 Task: Look for space in Marki, Poland from 5th July, 2023 to 10th July, 2023 for 4 adults in price range Rs.9000 to Rs.14000. Place can be entire place with 2 bedrooms having 4 beds and 2 bathrooms. Property type can be house, flat, guest house. Booking option can be shelf check-in. Required host language is English.
Action: Mouse moved to (561, 131)
Screenshot: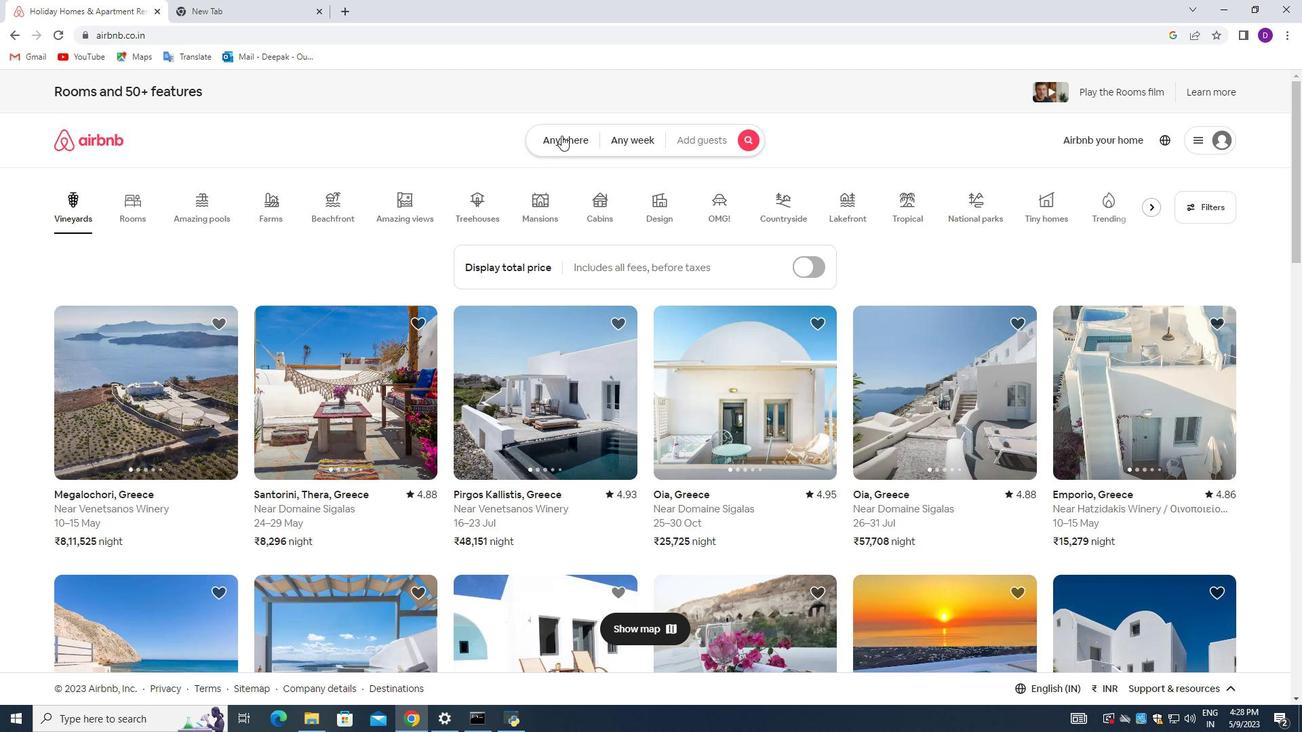 
Action: Mouse pressed left at (561, 131)
Screenshot: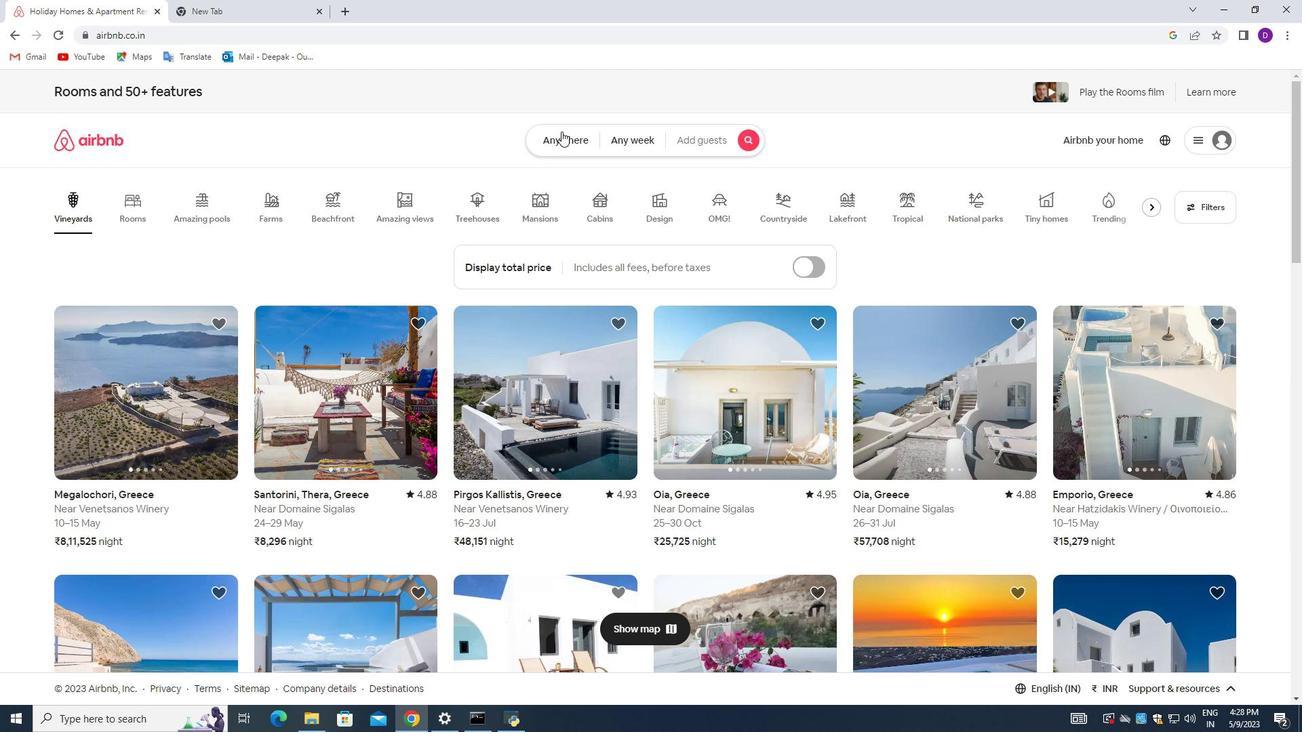 
Action: Mouse moved to (426, 196)
Screenshot: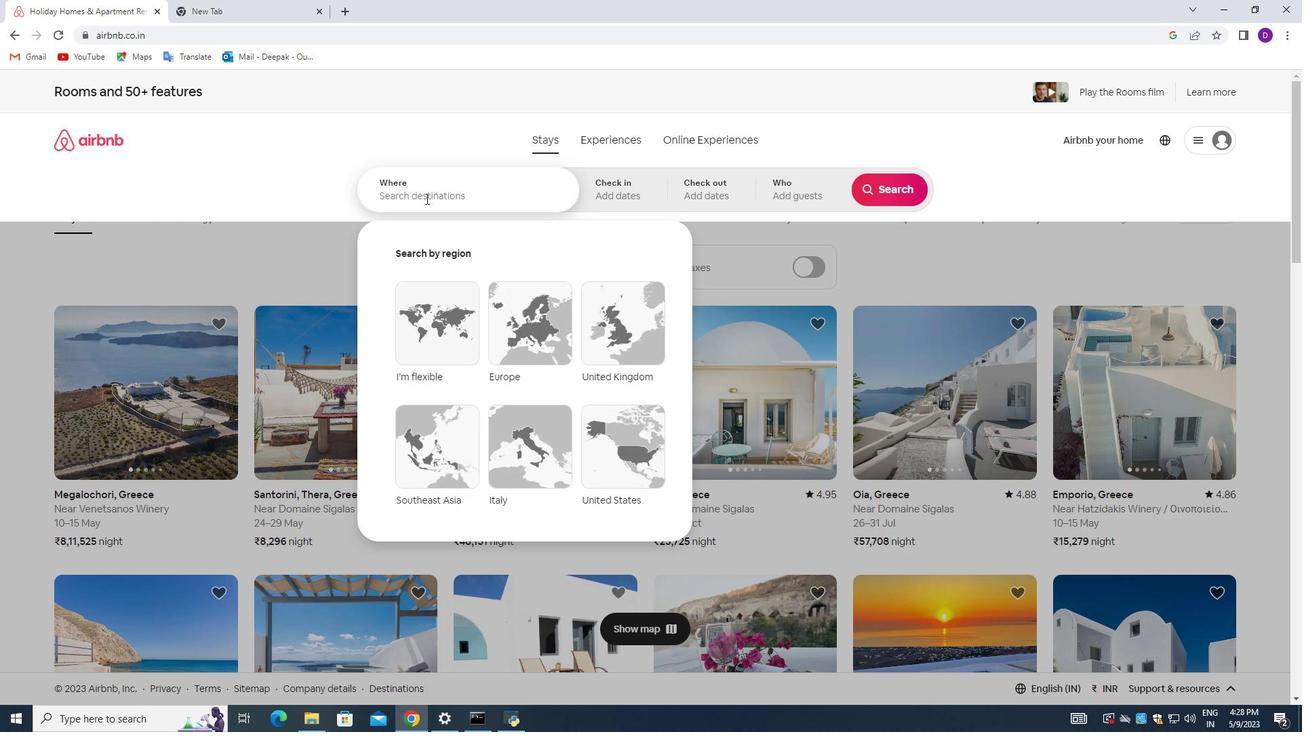 
Action: Mouse pressed left at (426, 196)
Screenshot: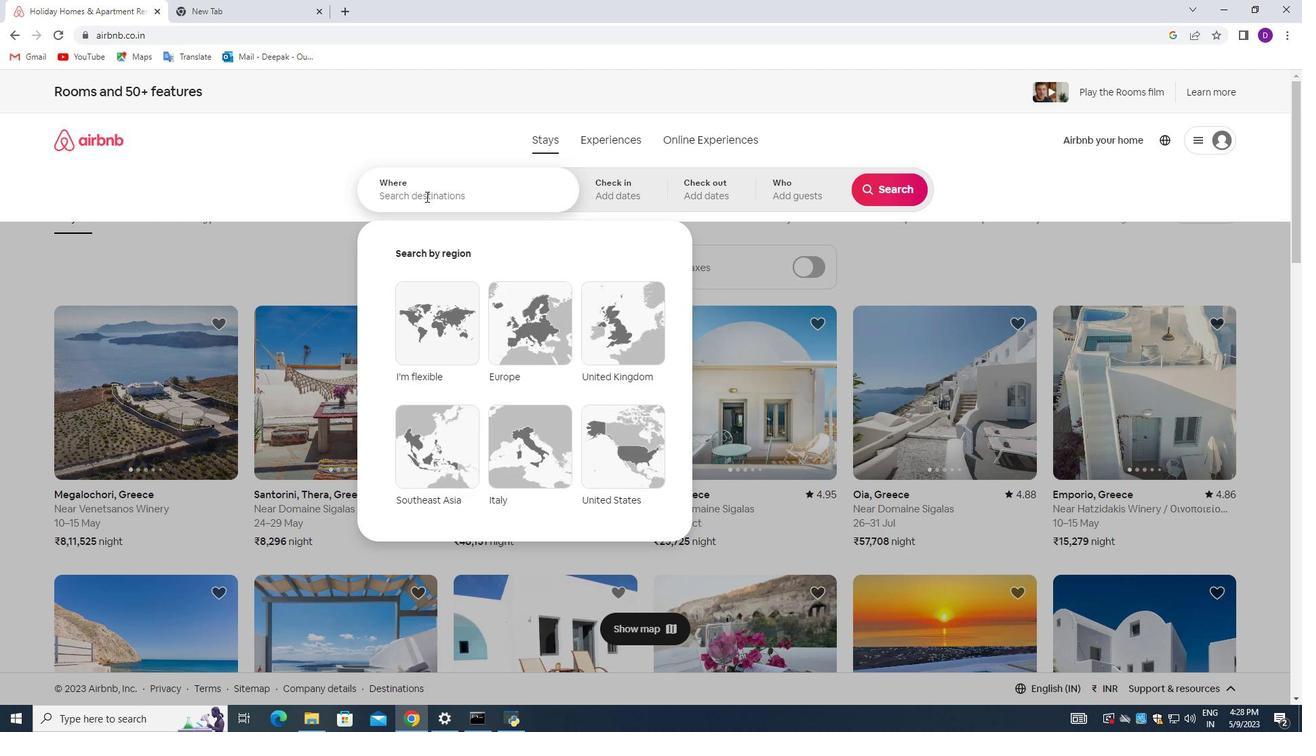 
Action: Key pressed <Key.shift>Marki,<Key.shift><Key.shift><Key.shift><Key.shift><Key.shift><Key.shift>Poland<Key.enter>
Screenshot: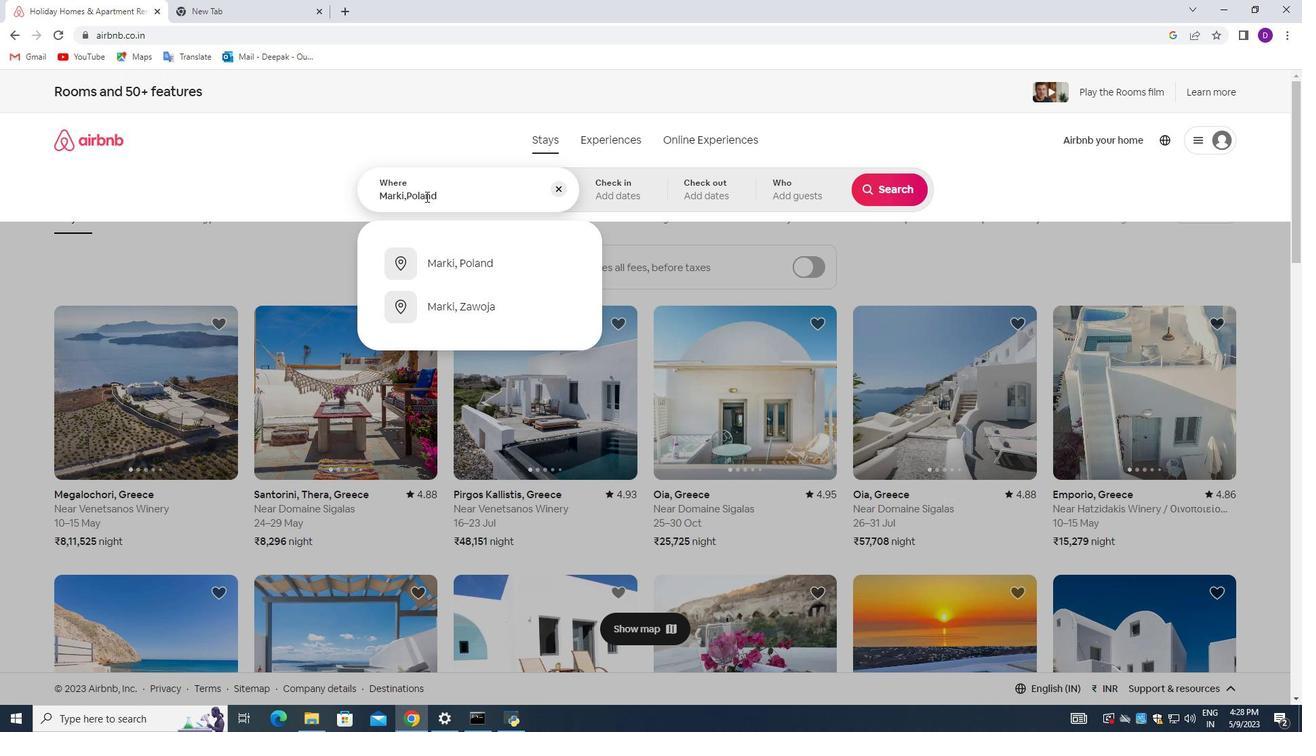 
Action: Mouse moved to (886, 295)
Screenshot: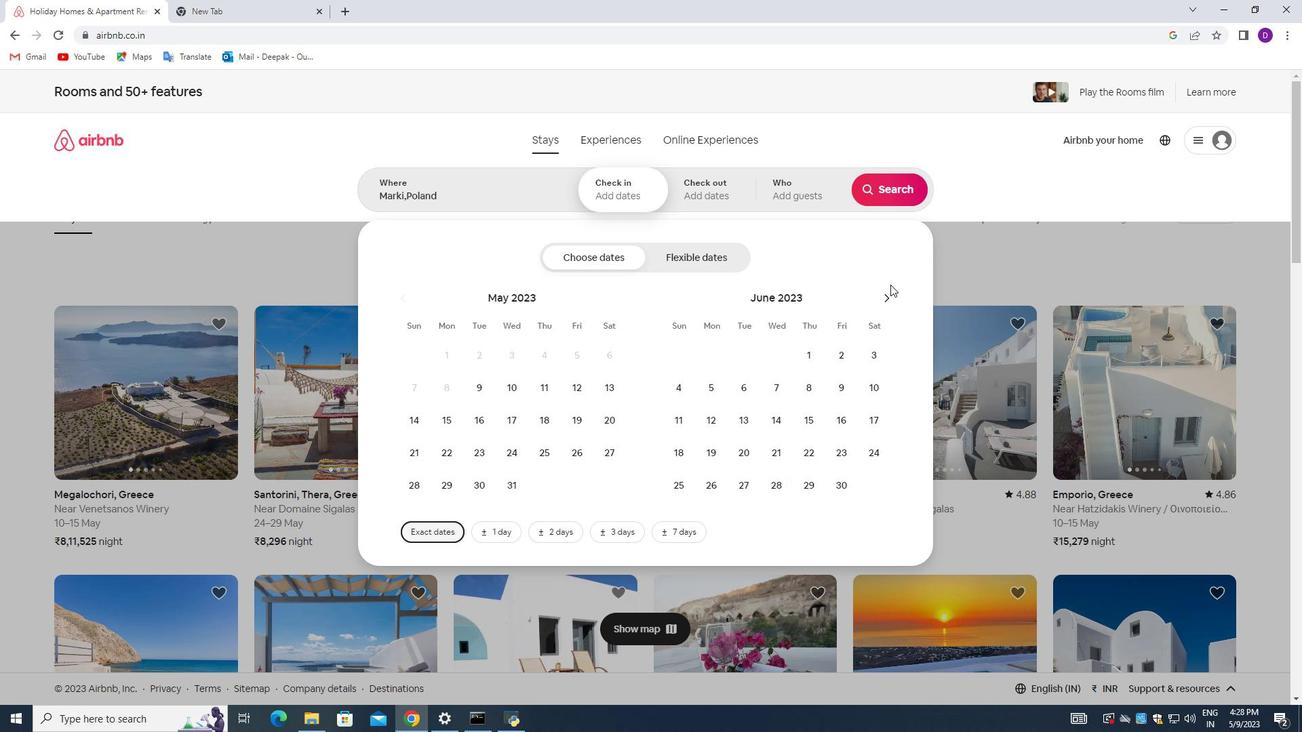 
Action: Mouse pressed left at (886, 295)
Screenshot: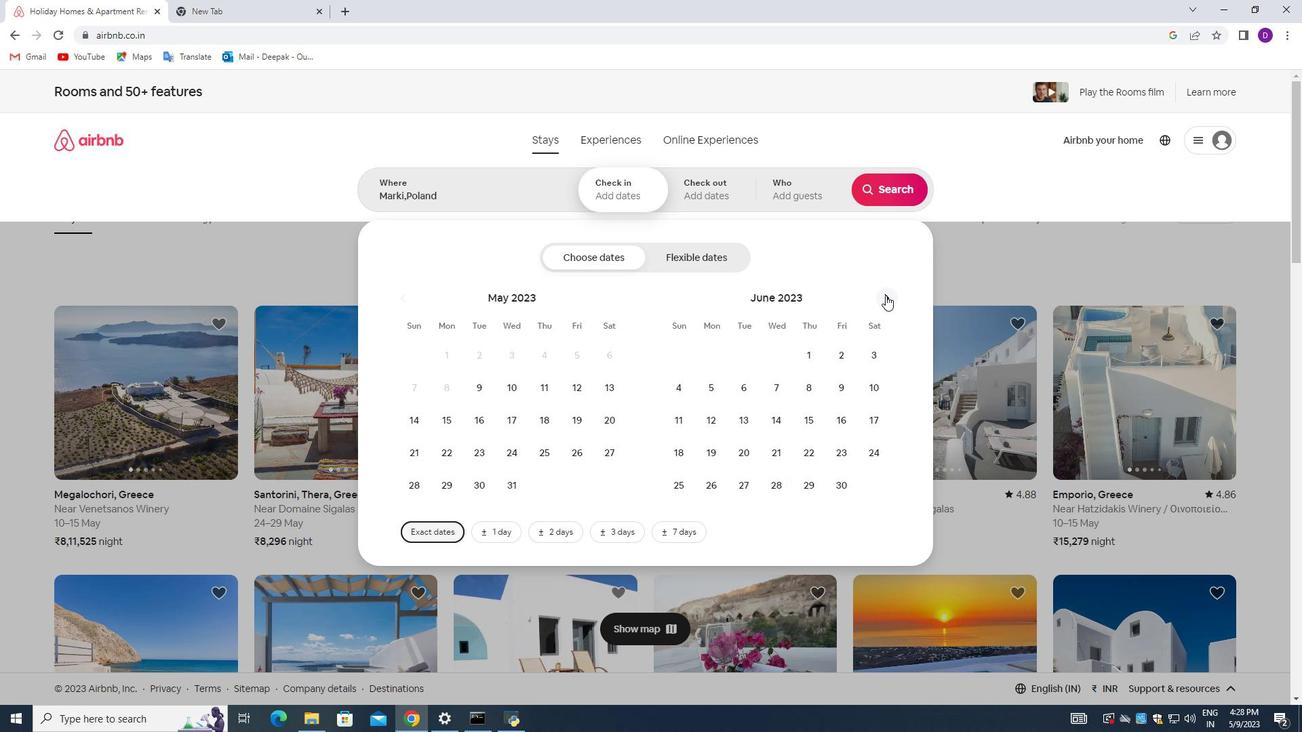 
Action: Mouse moved to (769, 384)
Screenshot: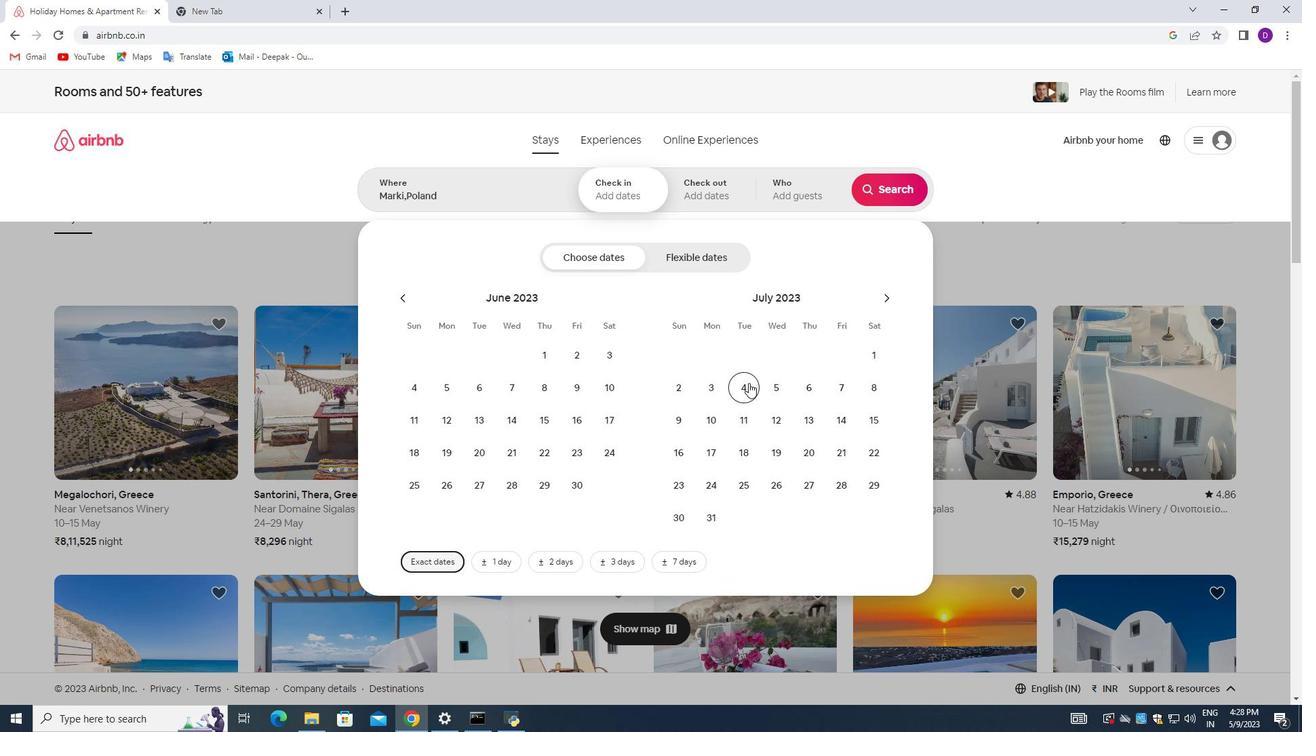 
Action: Mouse pressed left at (769, 384)
Screenshot: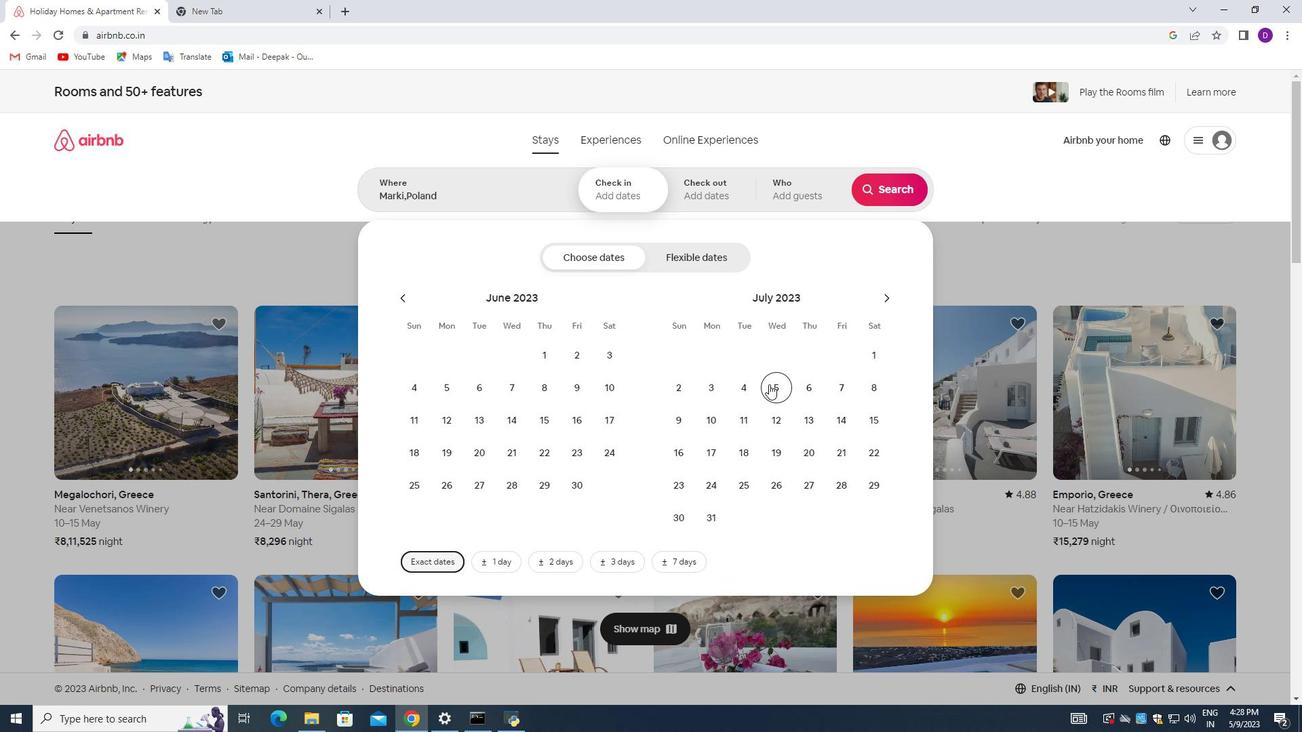 
Action: Mouse moved to (704, 427)
Screenshot: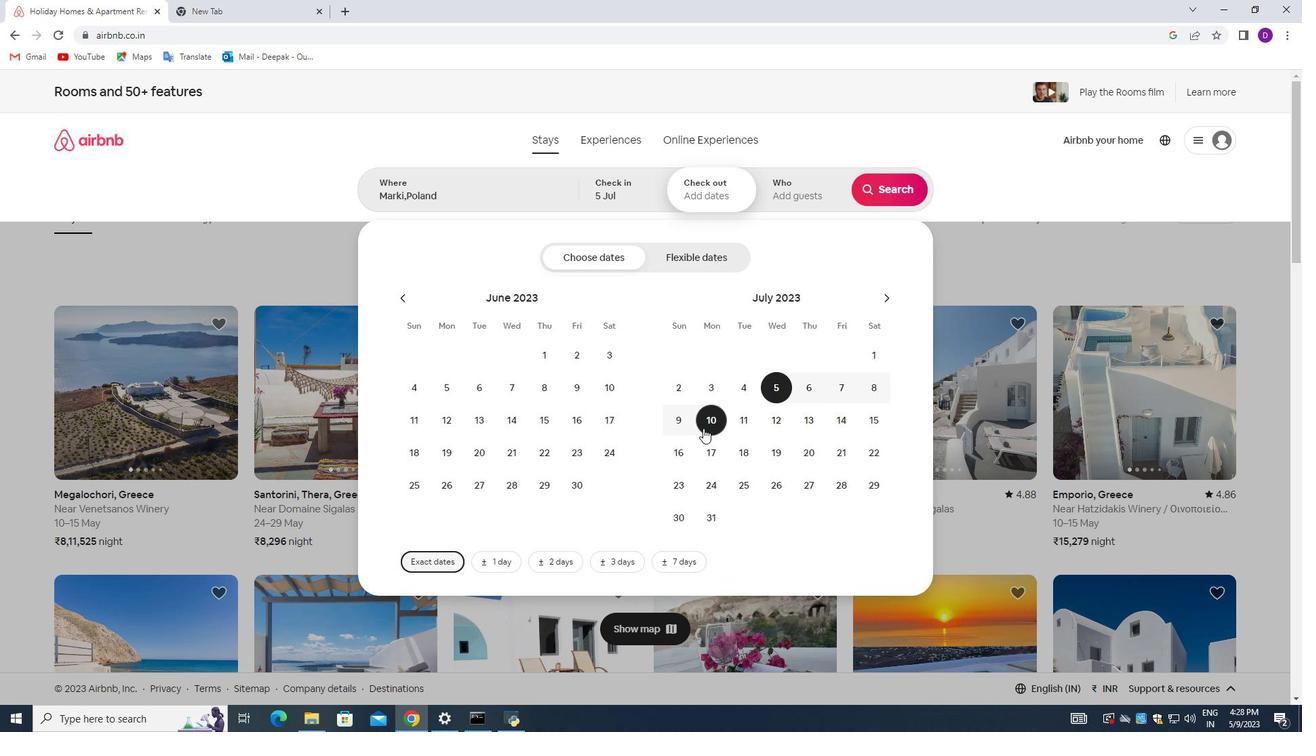 
Action: Mouse pressed left at (704, 427)
Screenshot: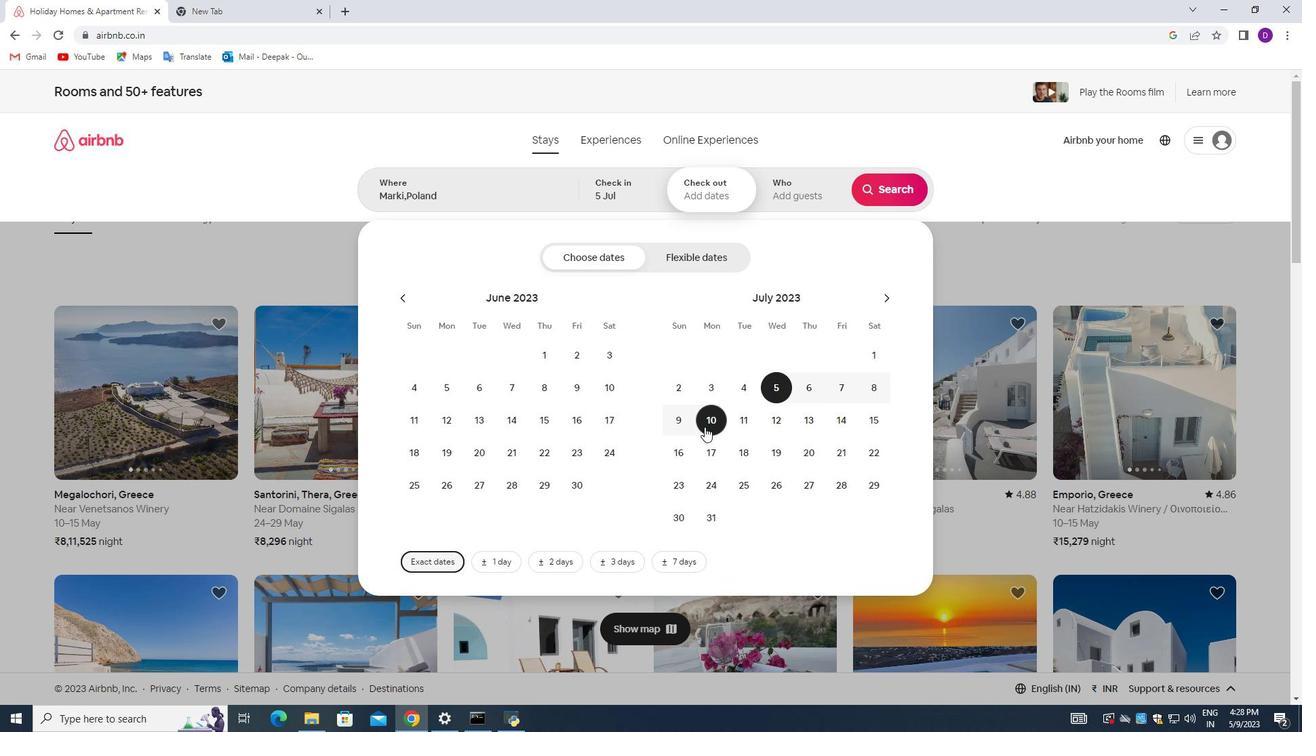 
Action: Mouse moved to (783, 196)
Screenshot: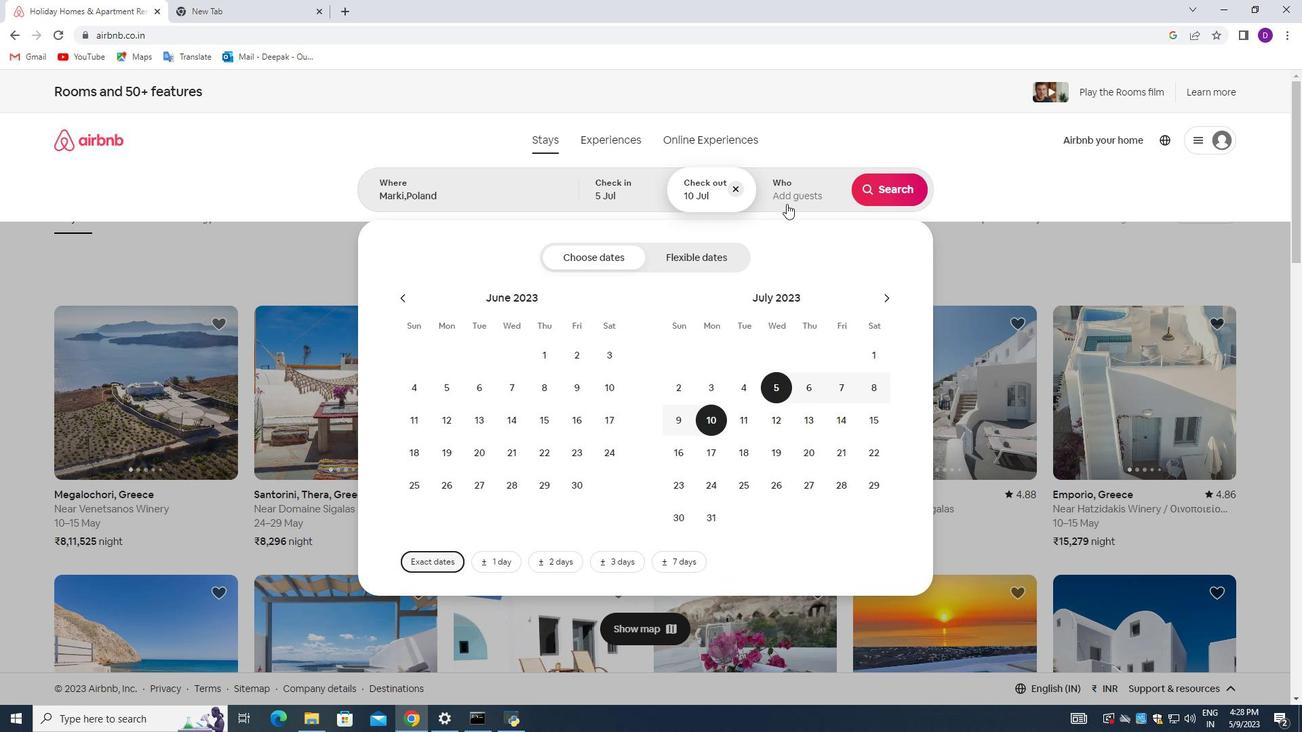 
Action: Mouse pressed left at (783, 196)
Screenshot: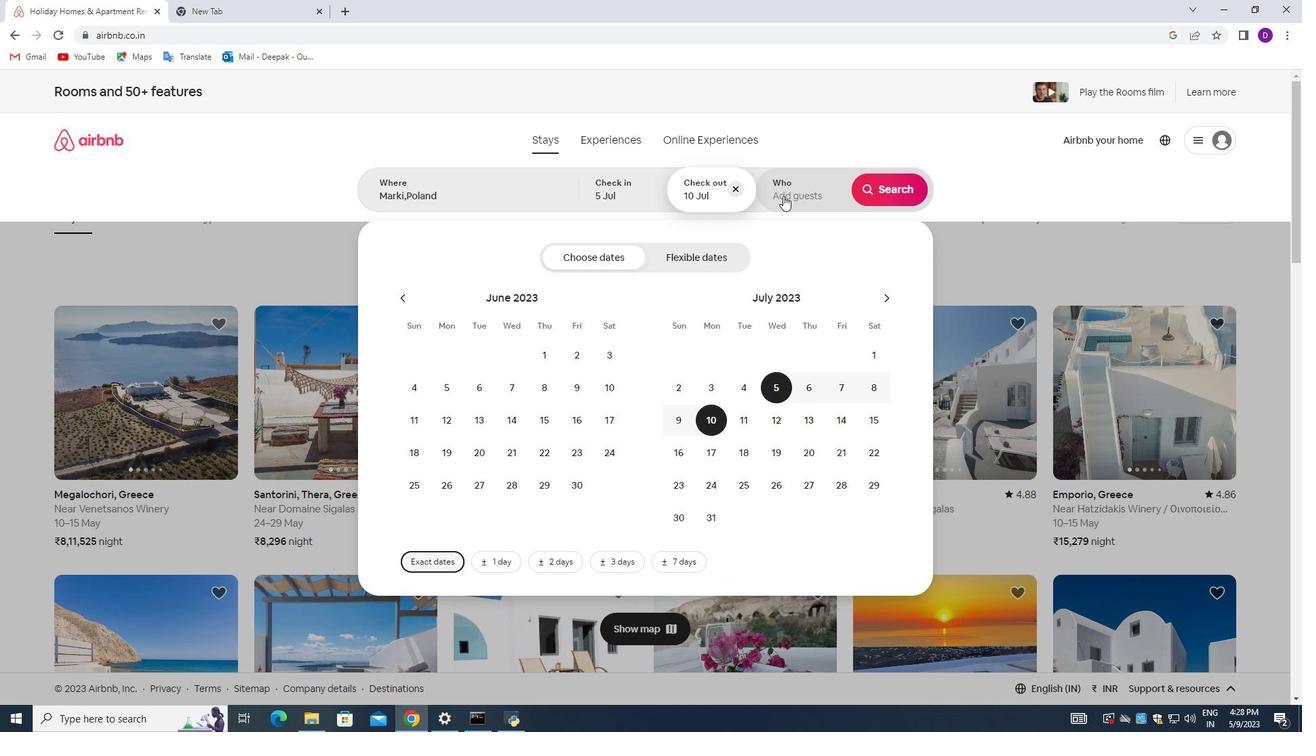 
Action: Mouse moved to (897, 257)
Screenshot: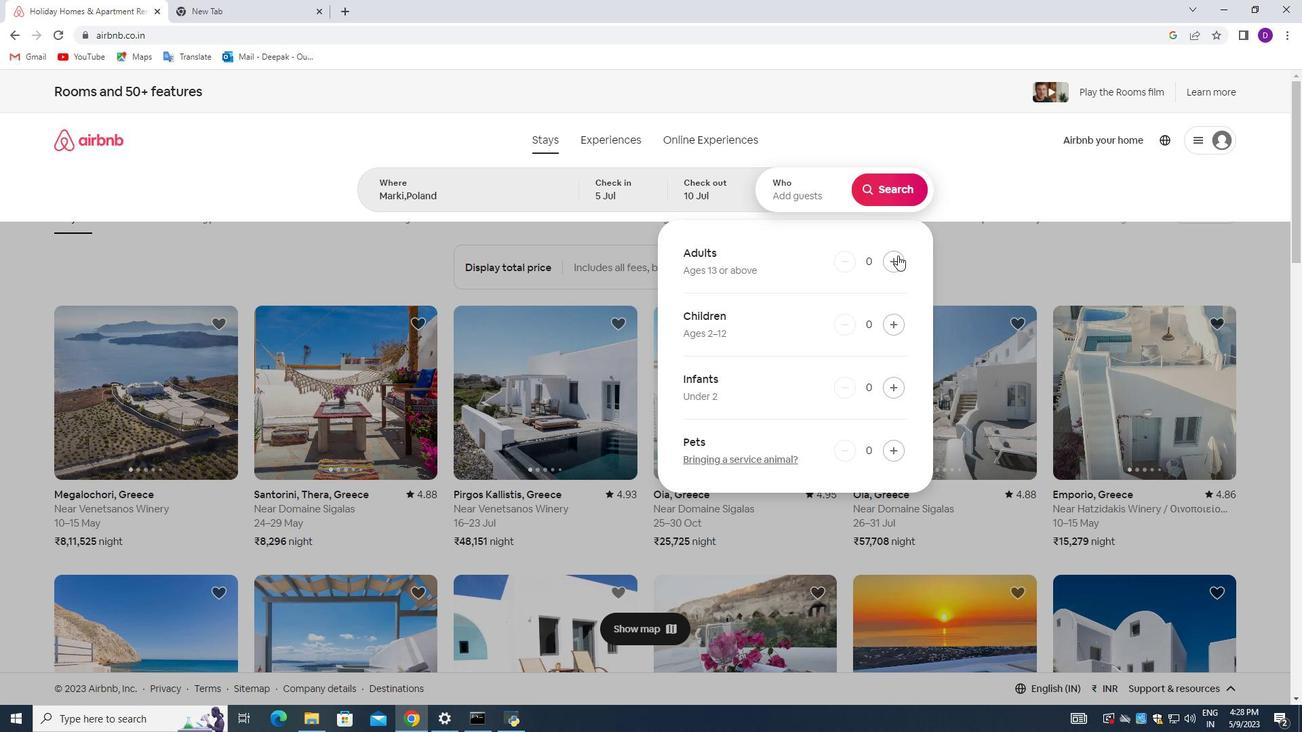
Action: Mouse pressed left at (897, 257)
Screenshot: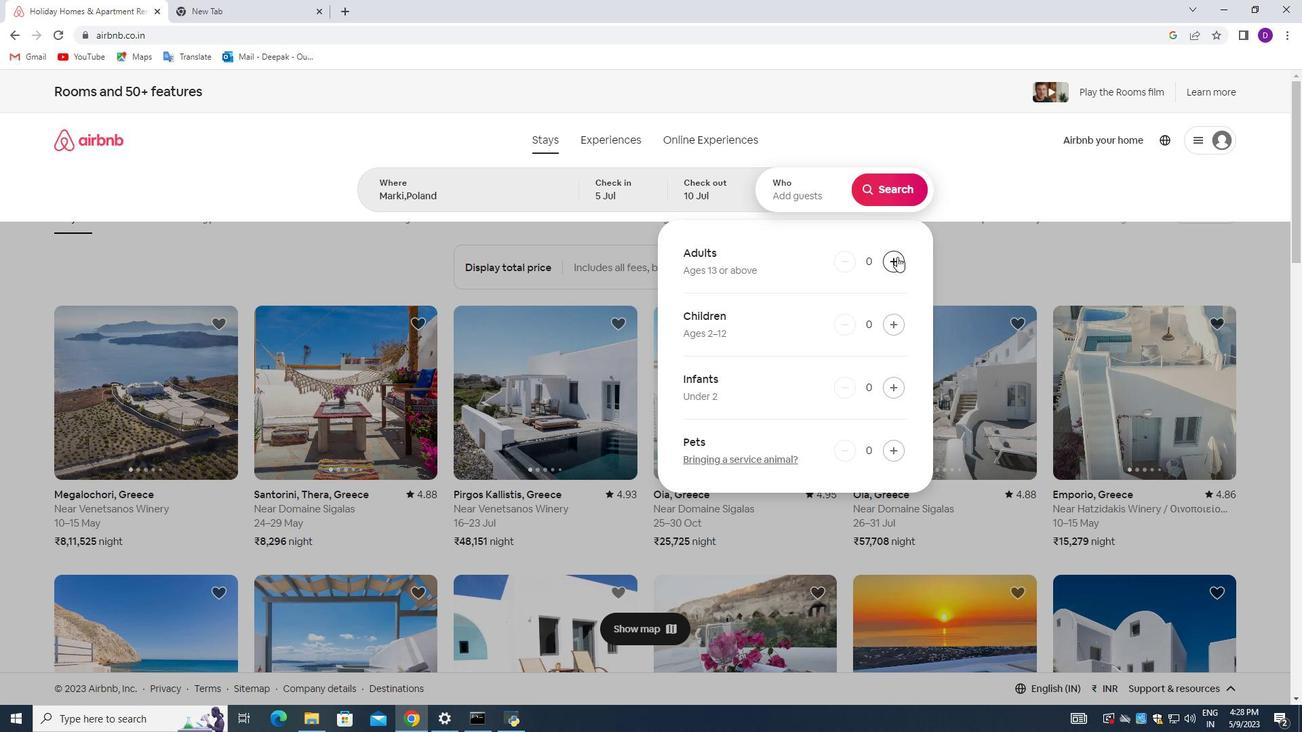 
Action: Mouse pressed left at (897, 257)
Screenshot: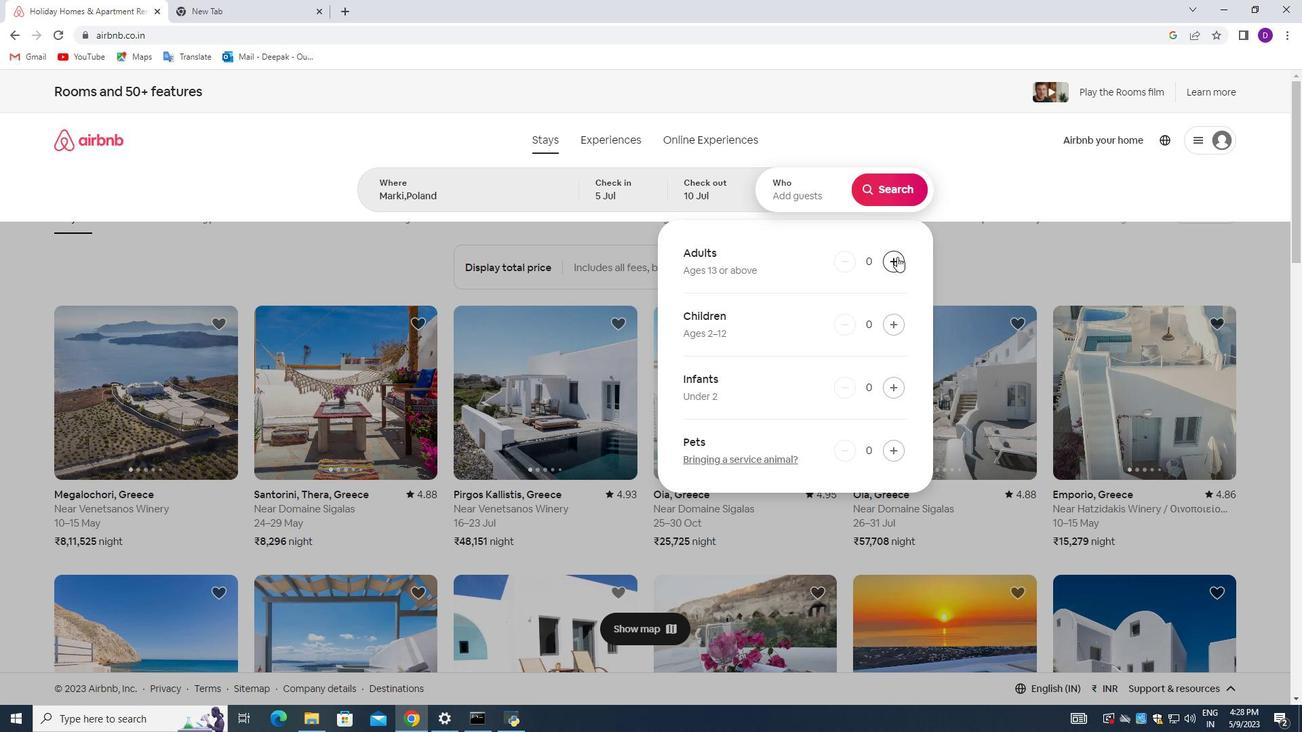 
Action: Mouse pressed left at (897, 257)
Screenshot: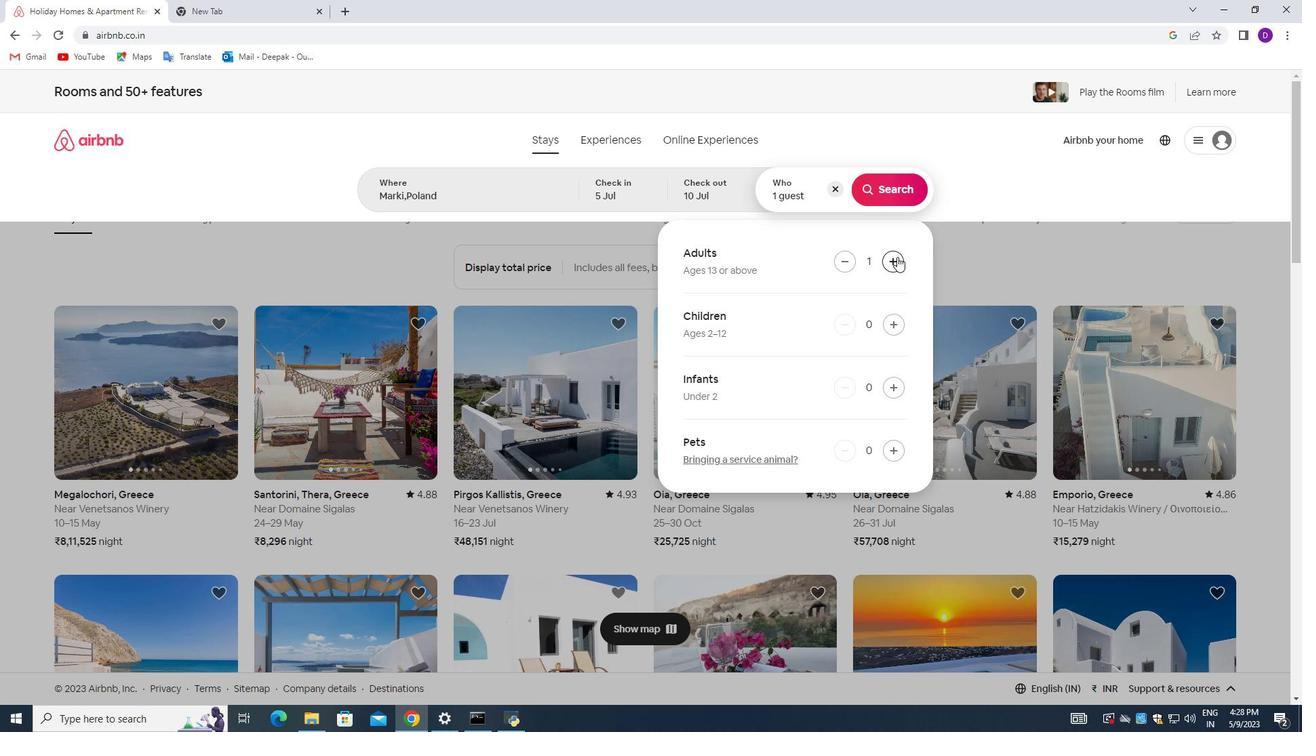 
Action: Mouse pressed left at (897, 257)
Screenshot: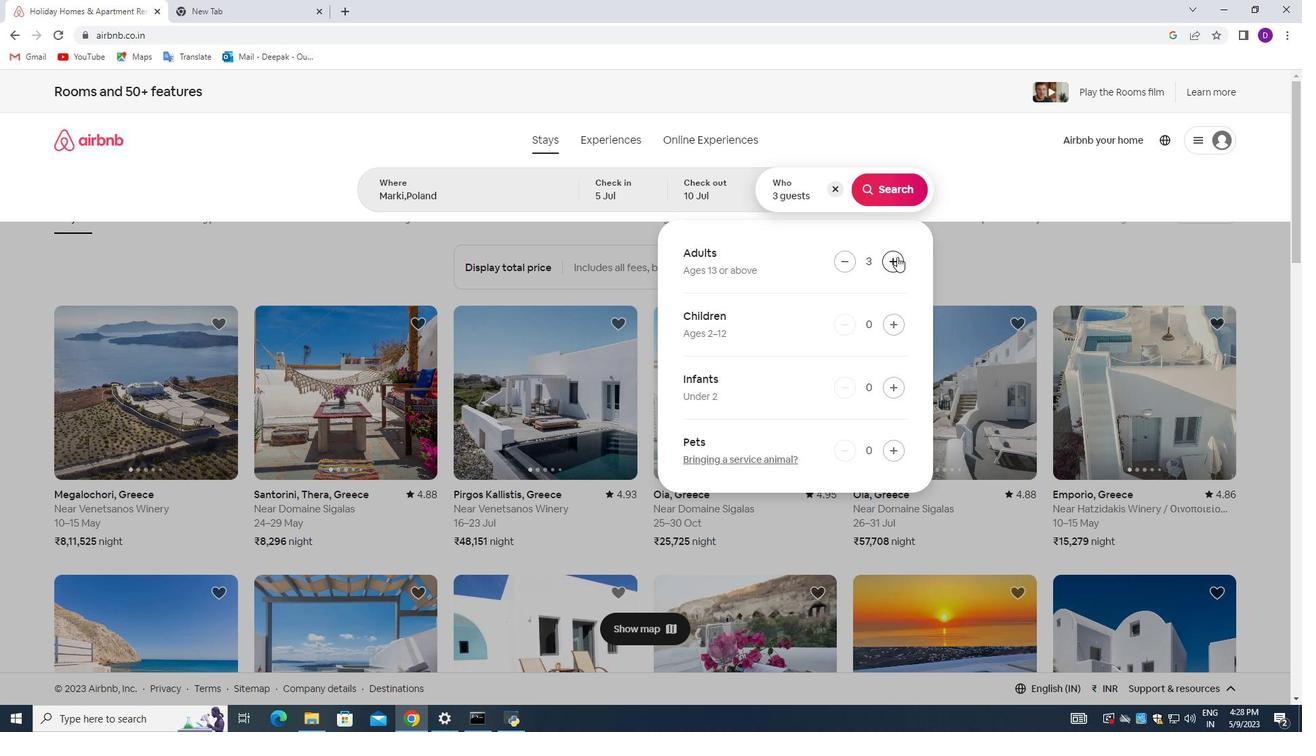 
Action: Mouse moved to (905, 188)
Screenshot: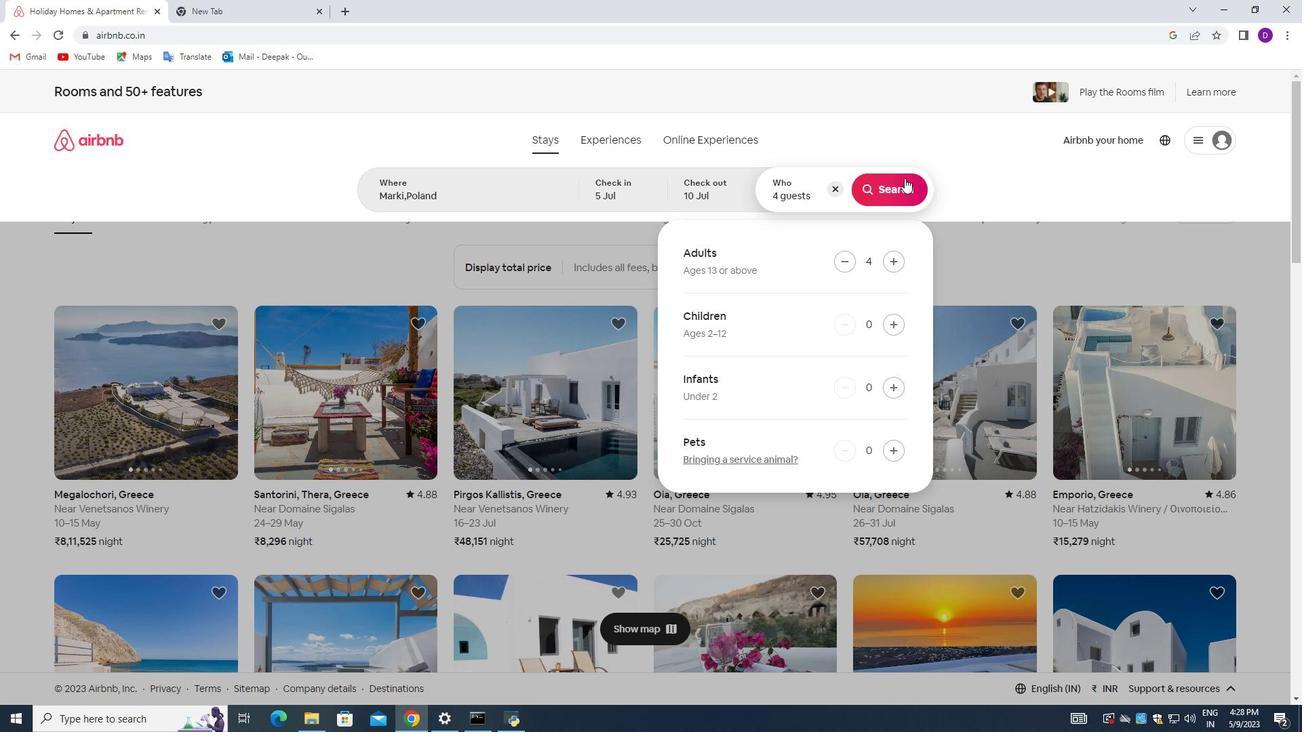 
Action: Mouse pressed left at (905, 188)
Screenshot: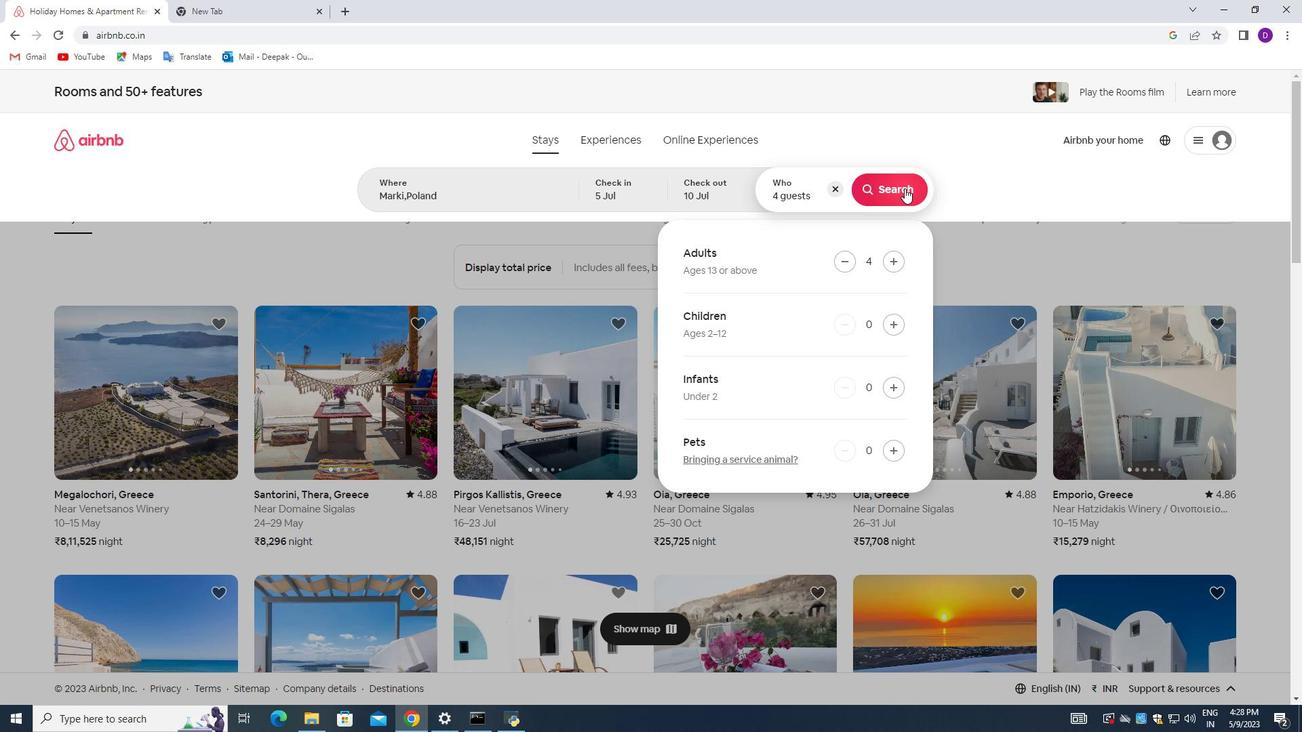 
Action: Mouse moved to (1243, 157)
Screenshot: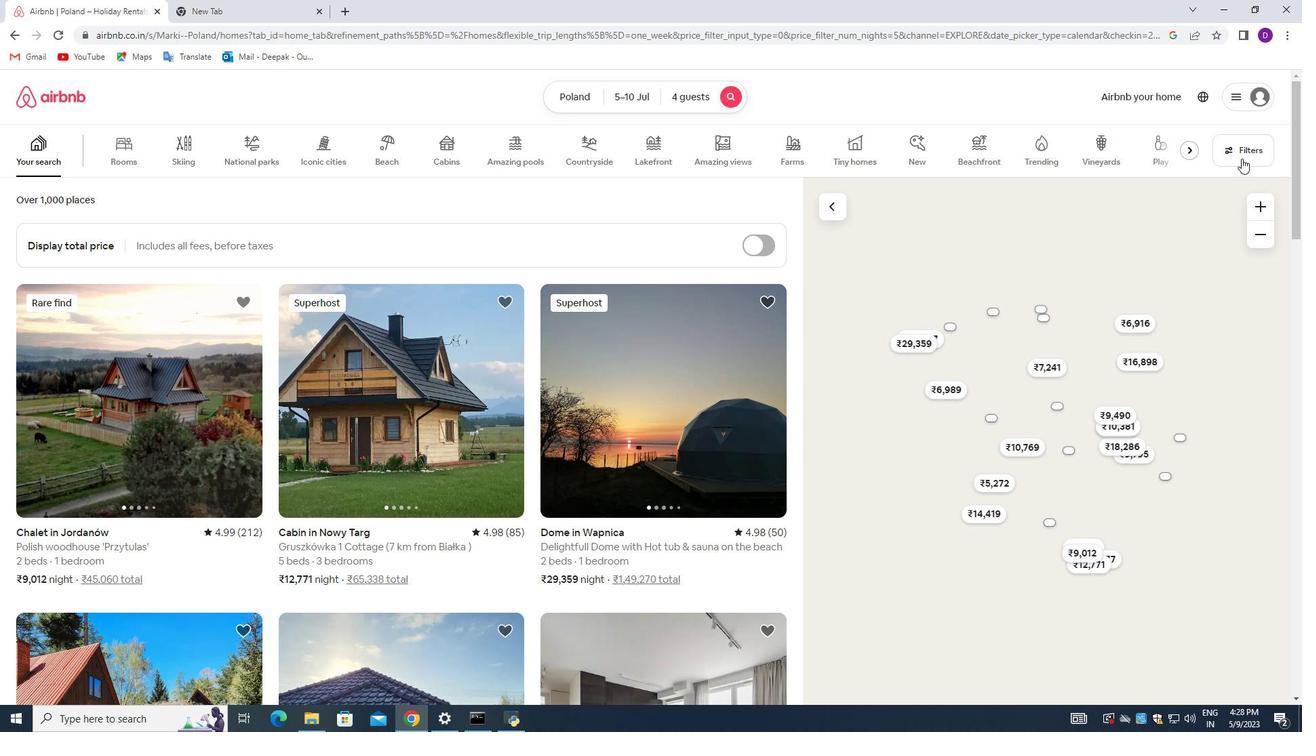 
Action: Mouse pressed left at (1243, 157)
Screenshot: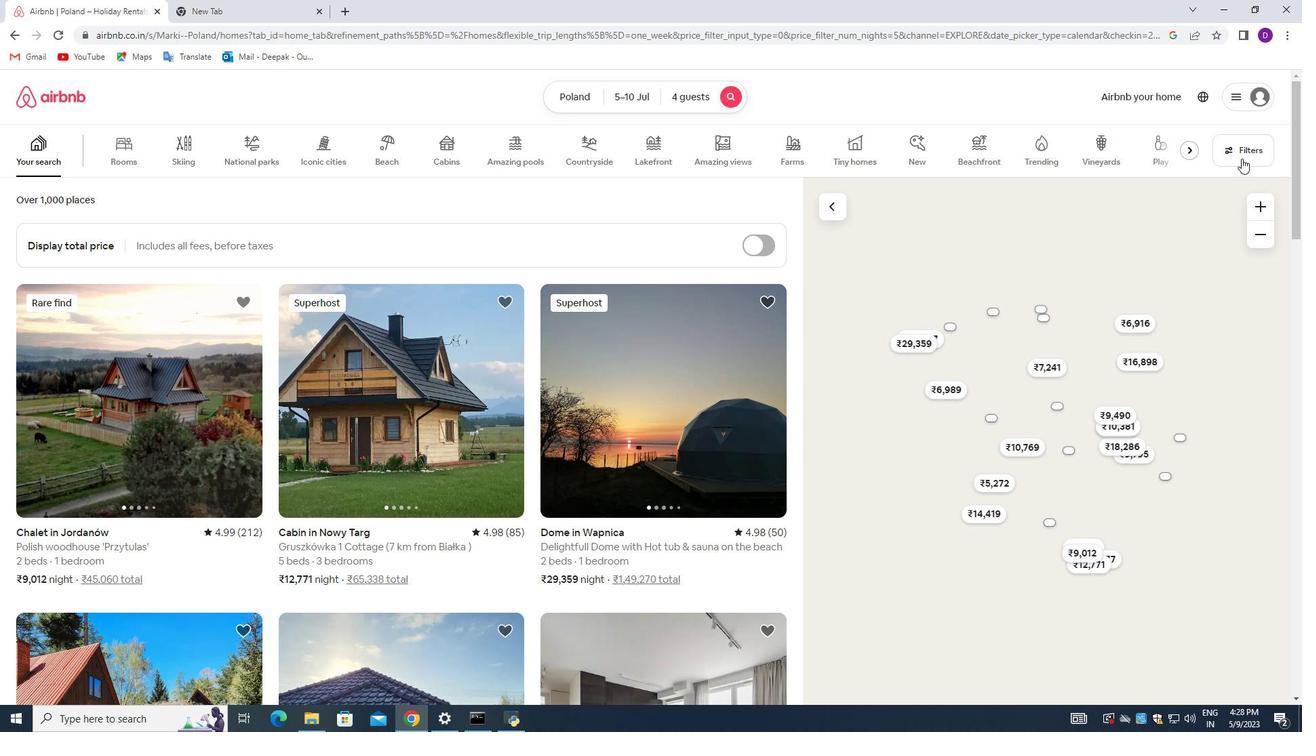 
Action: Mouse moved to (507, 493)
Screenshot: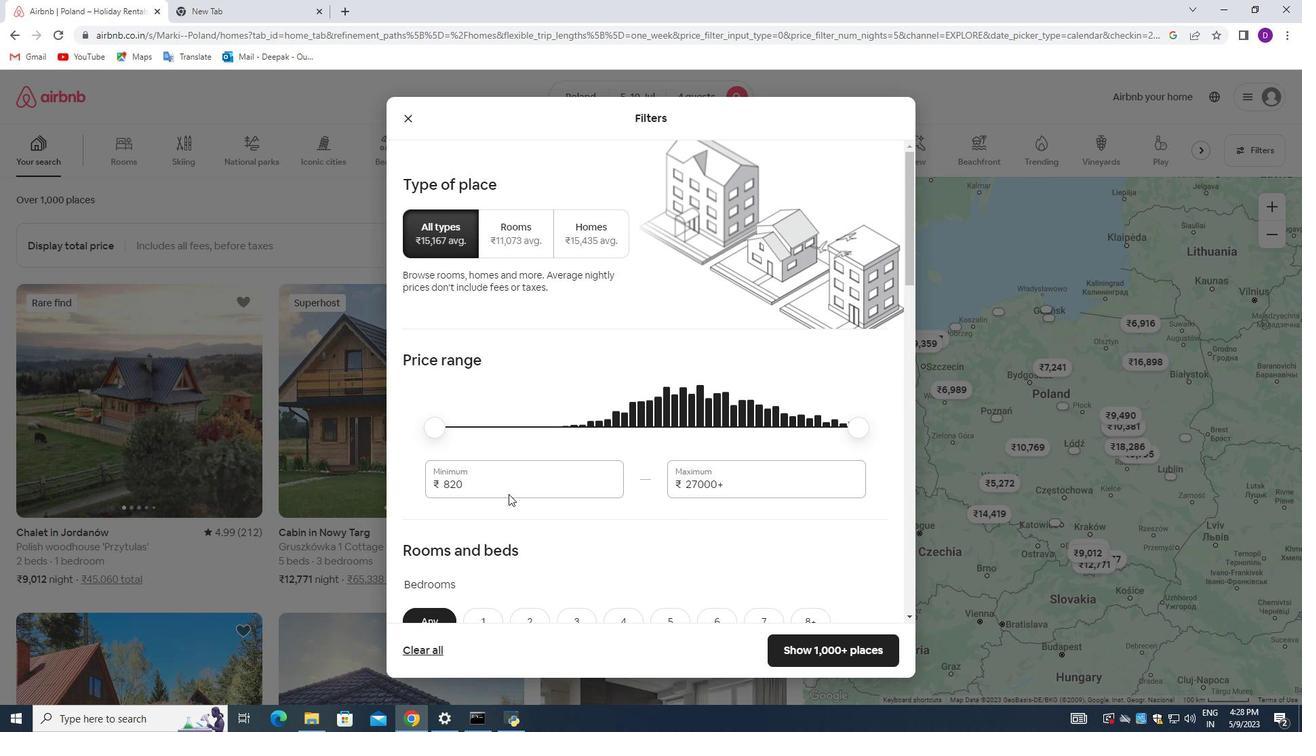 
Action: Mouse pressed left at (507, 493)
Screenshot: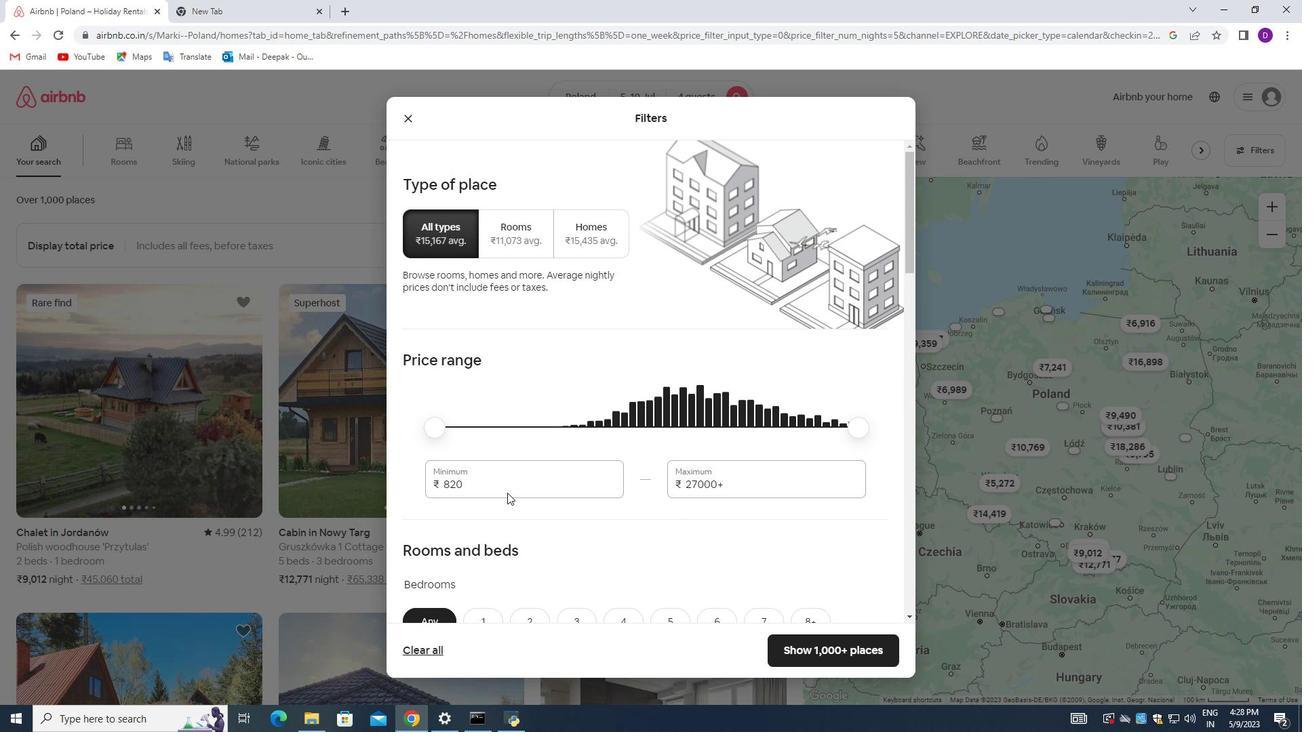 
Action: Mouse pressed left at (507, 493)
Screenshot: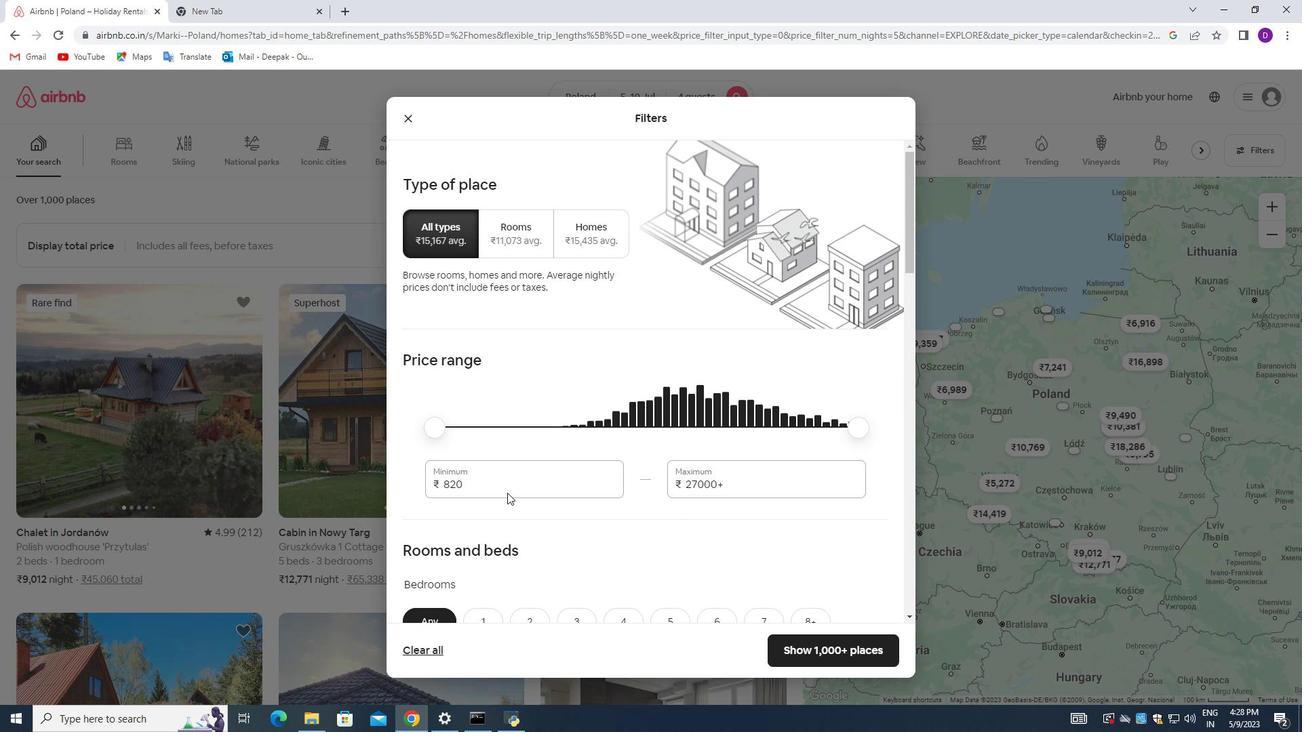 
Action: Key pressed <Key.backspace><Key.backspace><Key.backspace>9000<Key.tab>14000
Screenshot: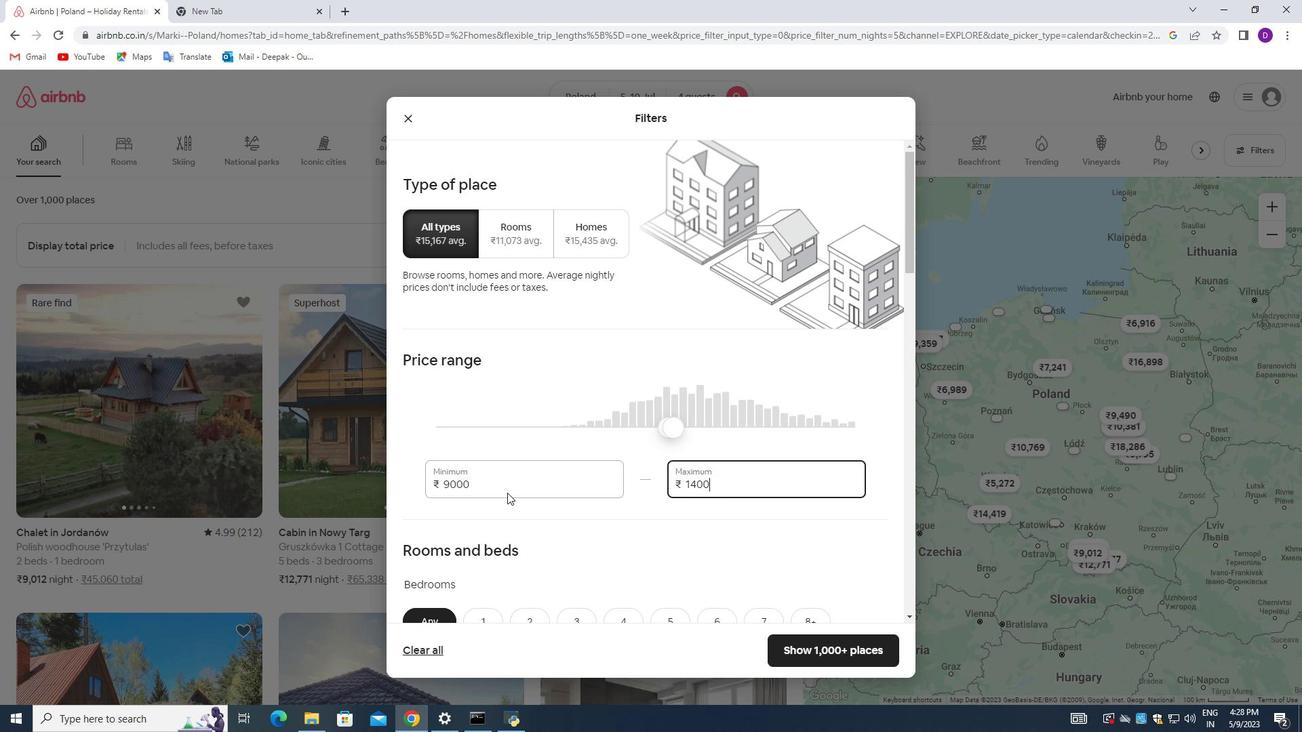 
Action: Mouse moved to (504, 510)
Screenshot: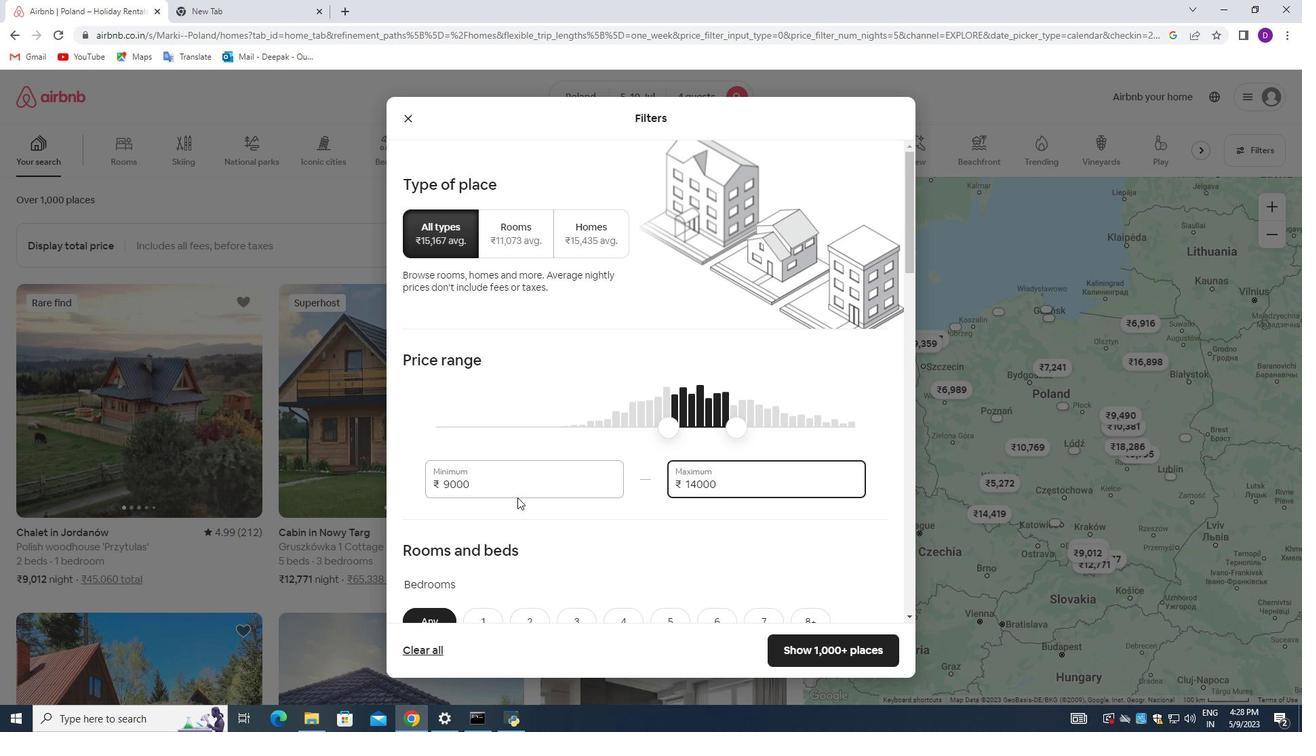 
Action: Mouse scrolled (504, 509) with delta (0, 0)
Screenshot: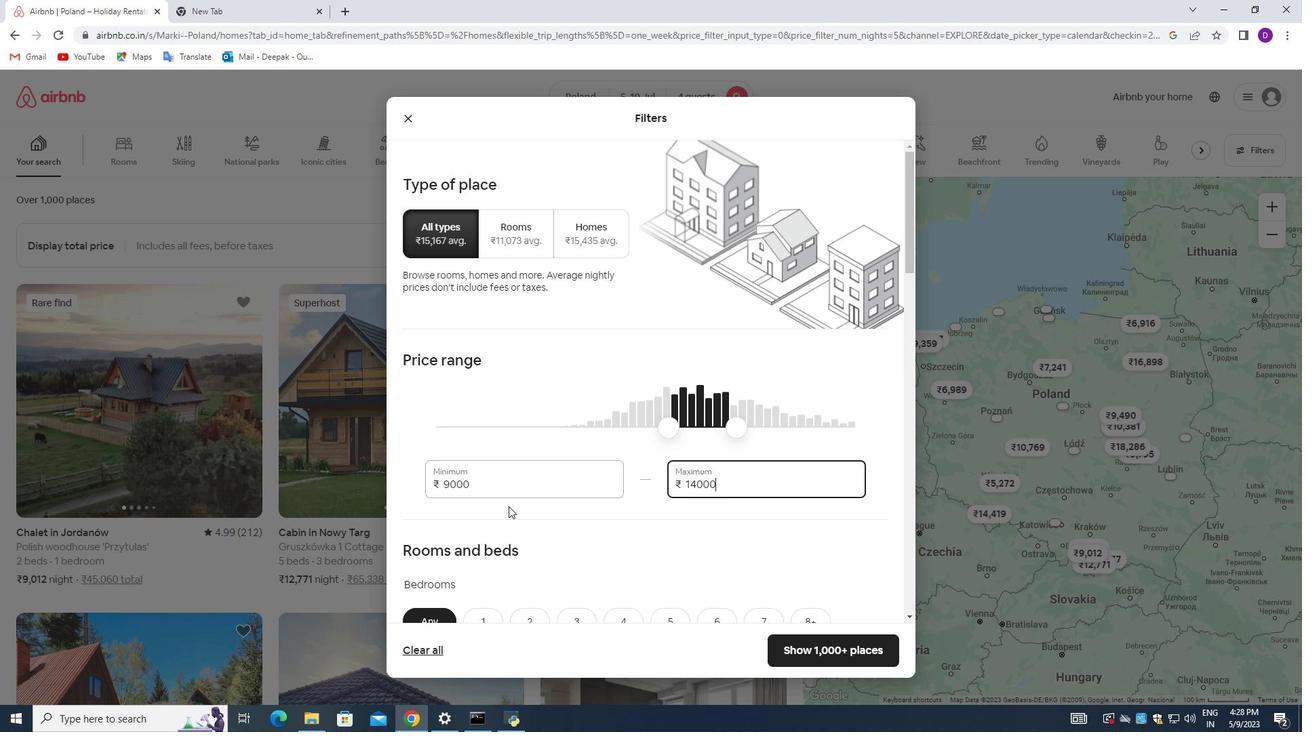 
Action: Mouse moved to (504, 510)
Screenshot: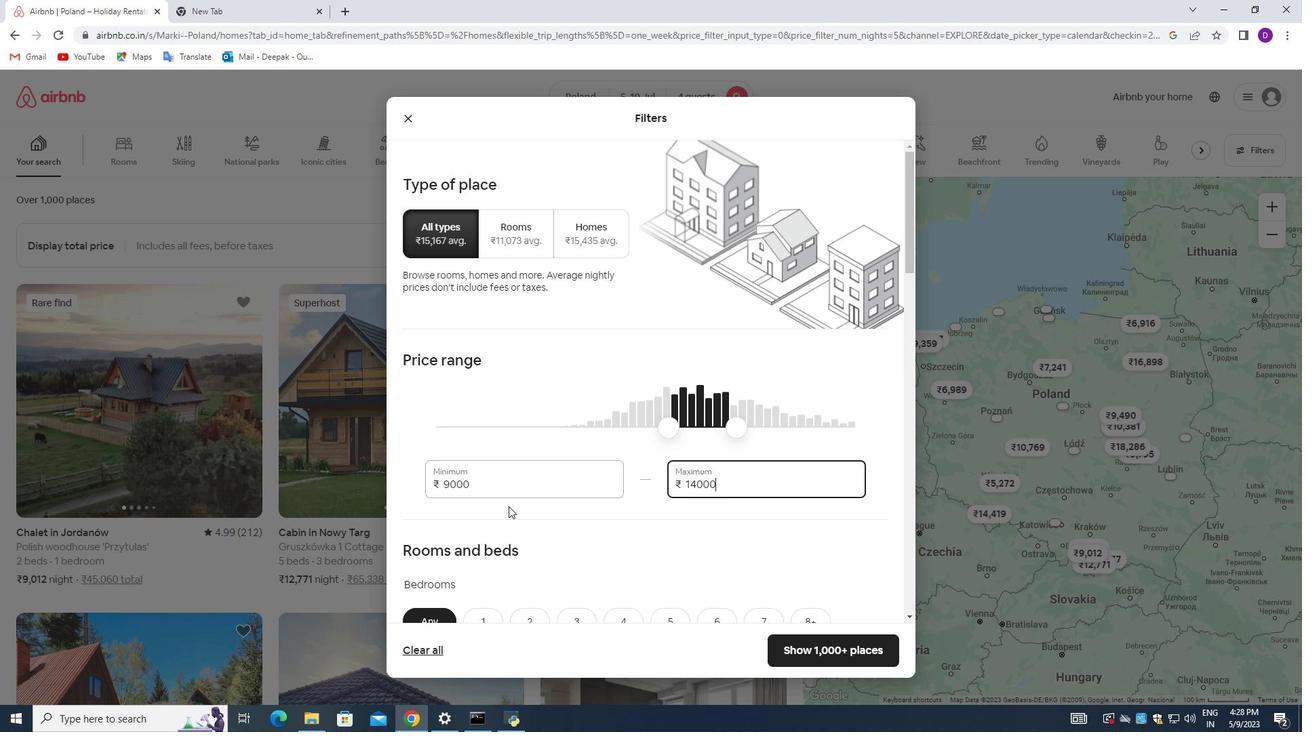 
Action: Mouse scrolled (504, 510) with delta (0, 0)
Screenshot: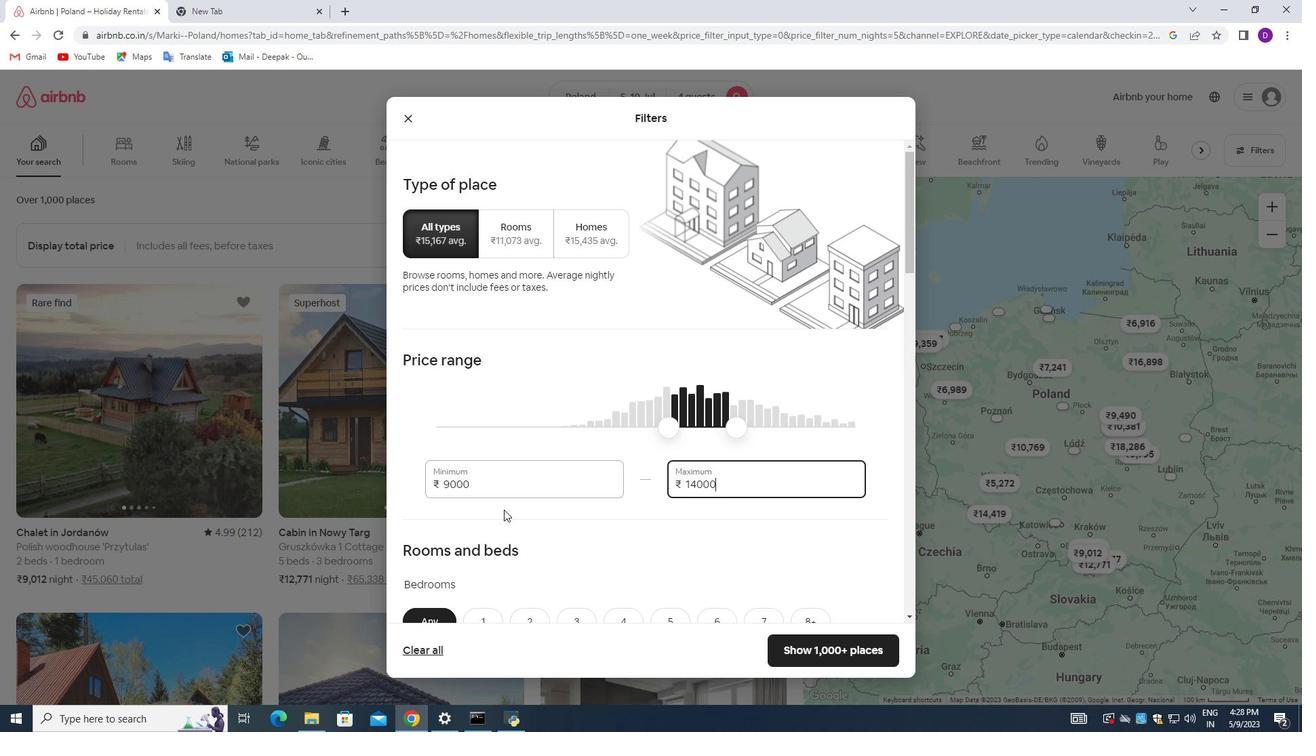 
Action: Mouse scrolled (504, 510) with delta (0, 0)
Screenshot: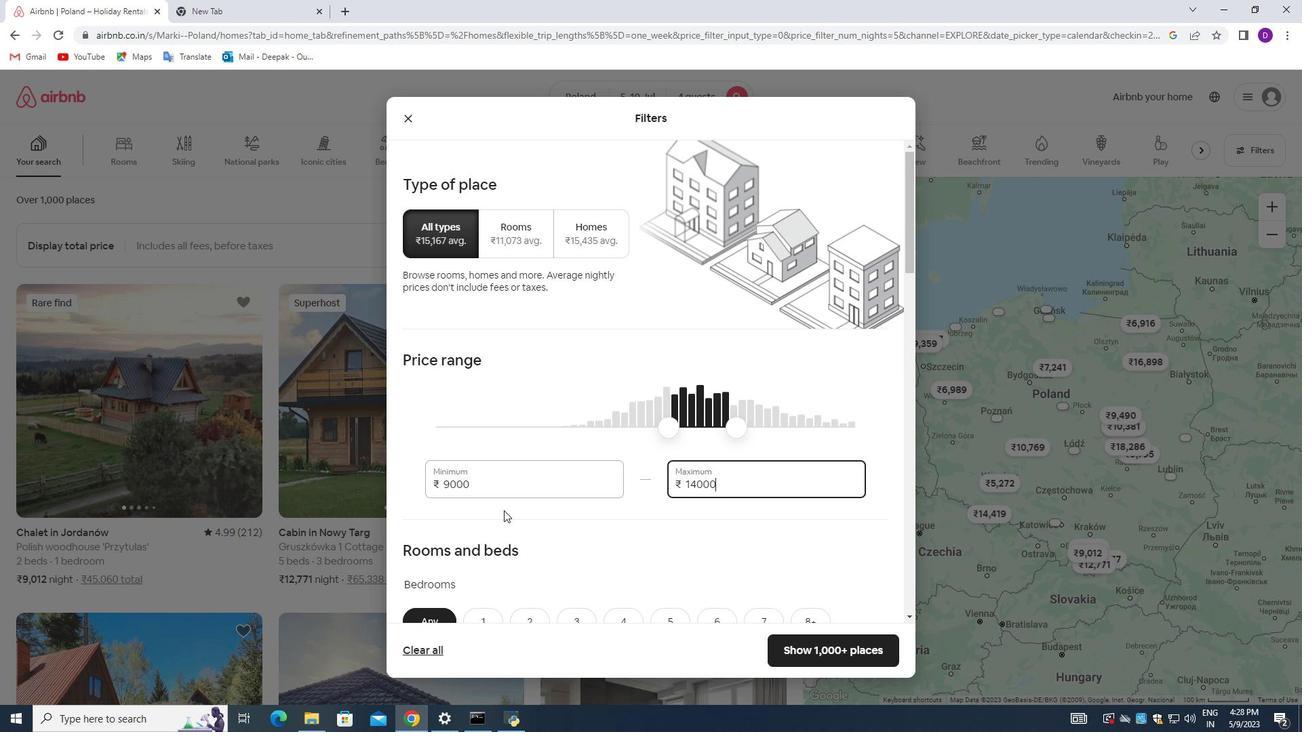 
Action: Mouse moved to (520, 424)
Screenshot: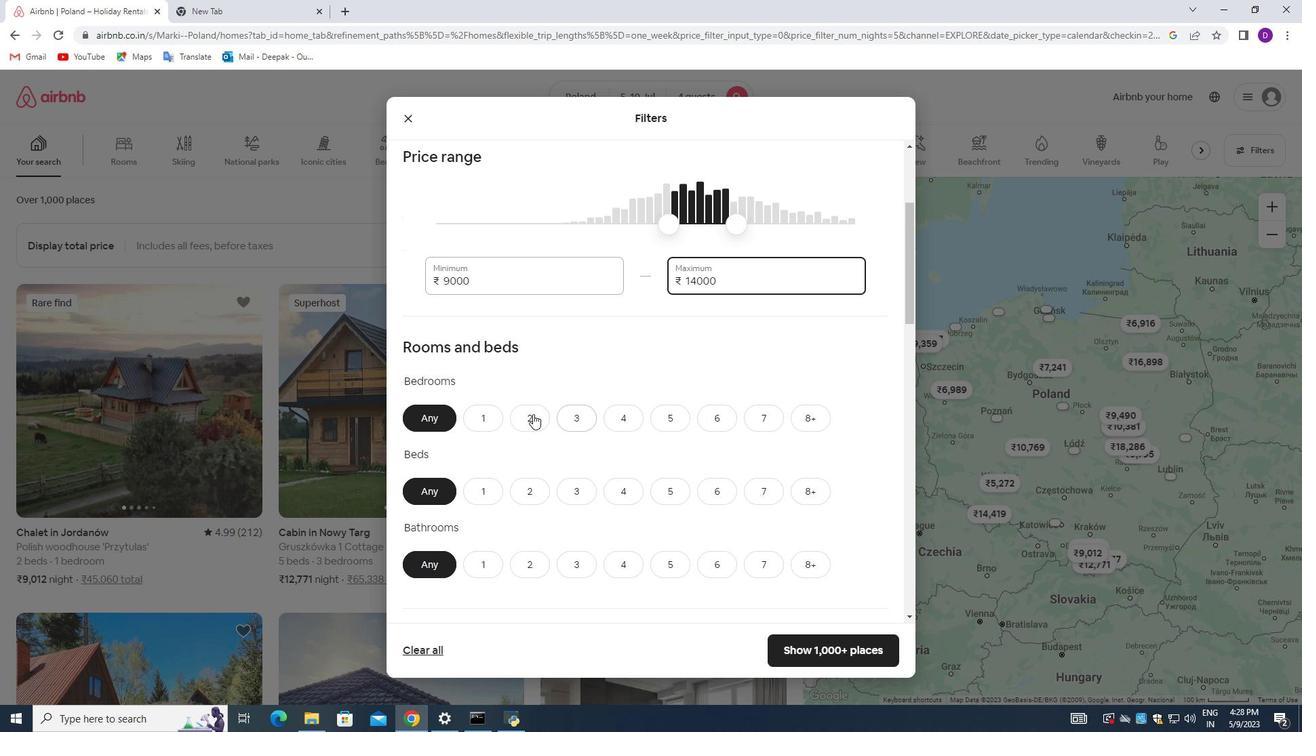 
Action: Mouse pressed left at (520, 424)
Screenshot: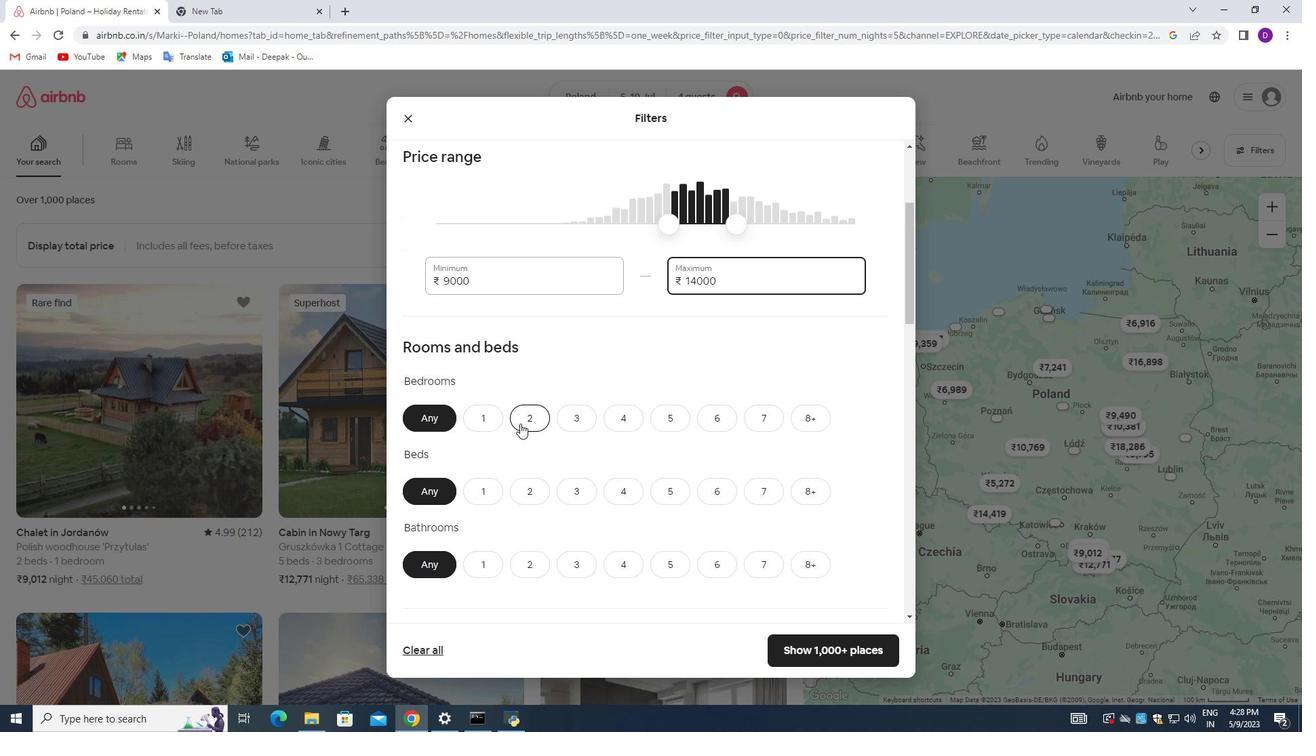 
Action: Mouse moved to (624, 496)
Screenshot: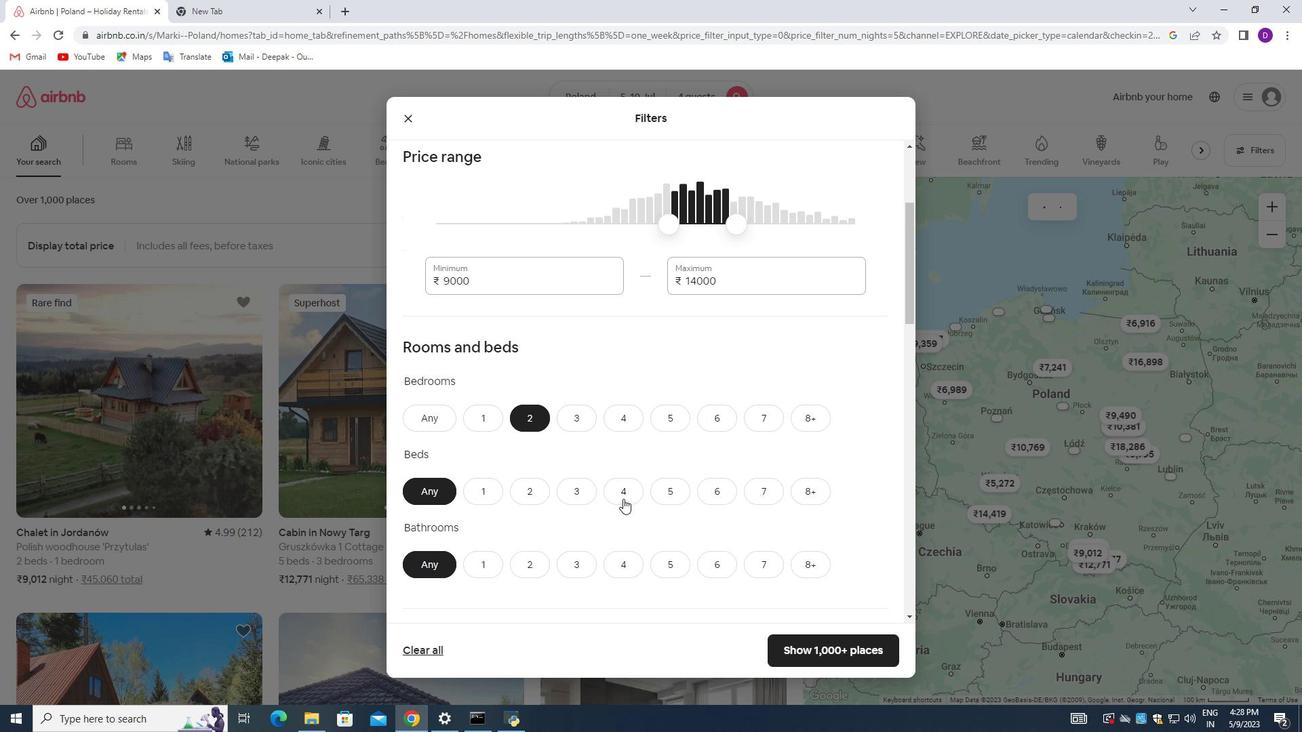 
Action: Mouse pressed left at (624, 496)
Screenshot: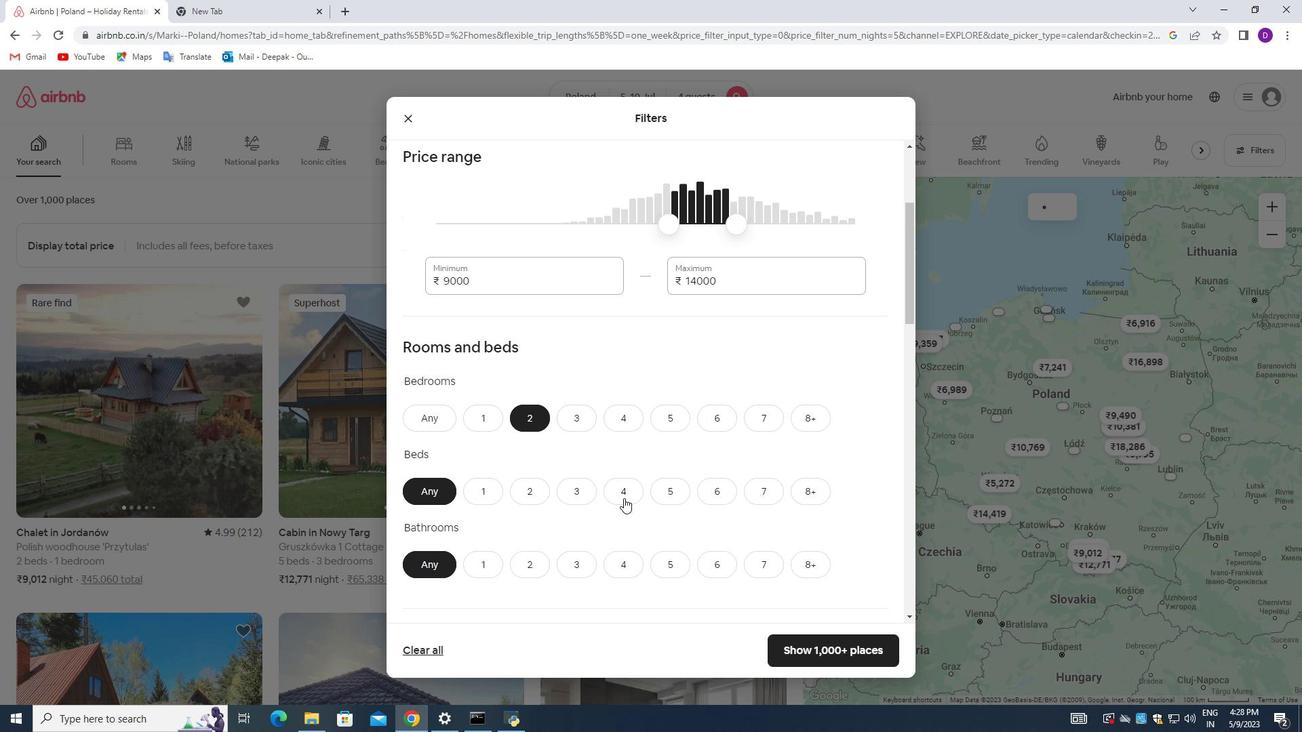 
Action: Mouse moved to (525, 567)
Screenshot: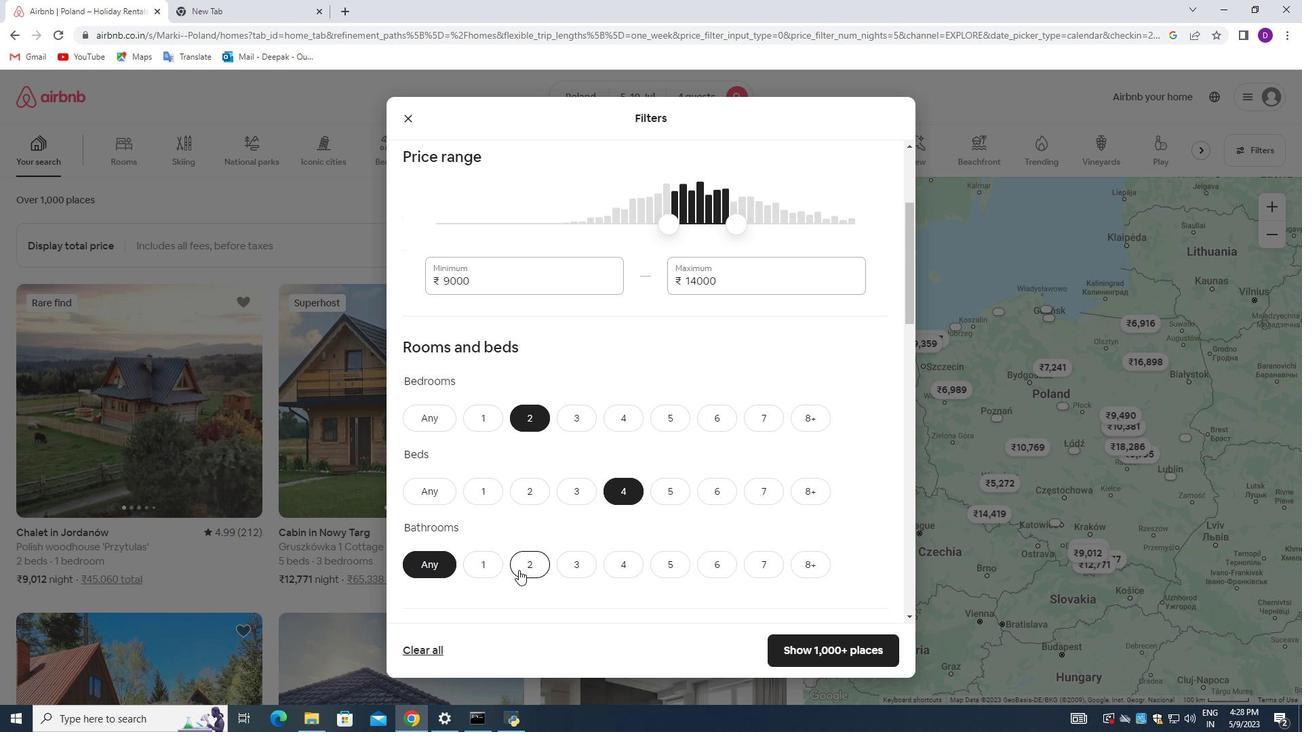 
Action: Mouse pressed left at (525, 567)
Screenshot: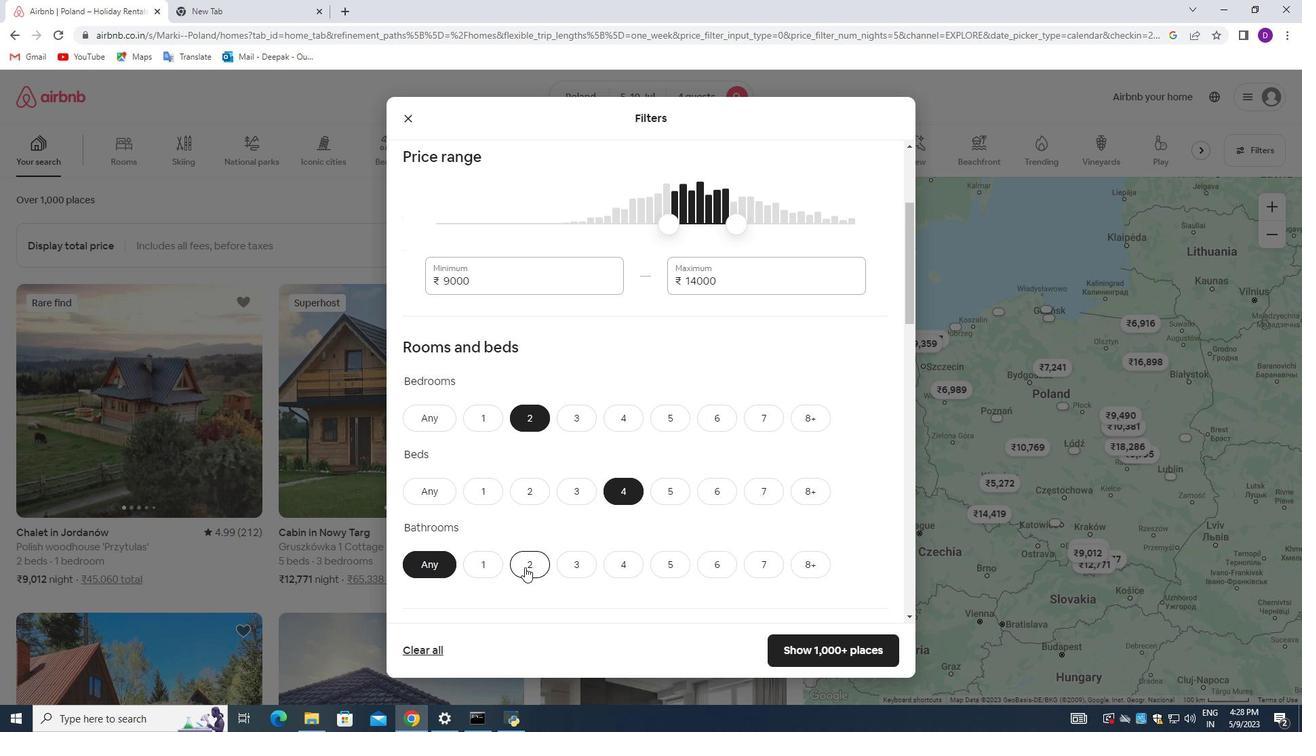 
Action: Mouse moved to (588, 562)
Screenshot: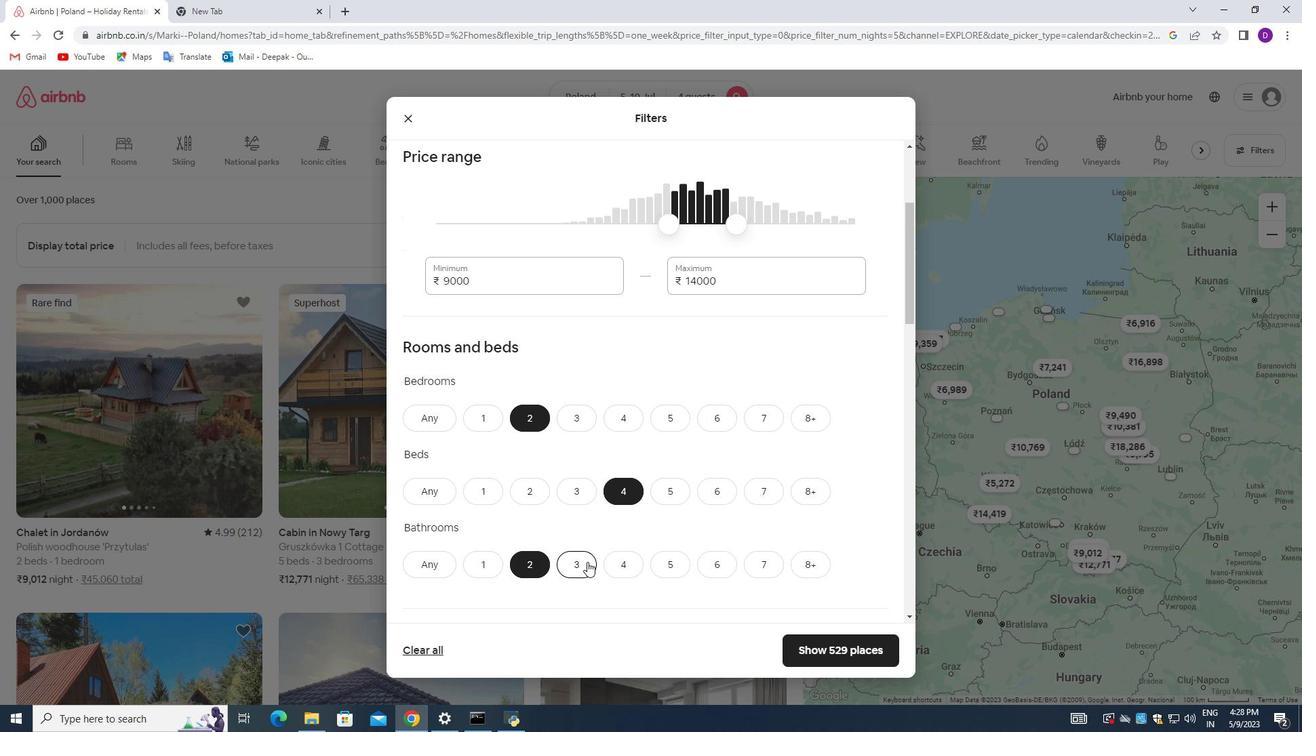 
Action: Mouse scrolled (588, 561) with delta (0, 0)
Screenshot: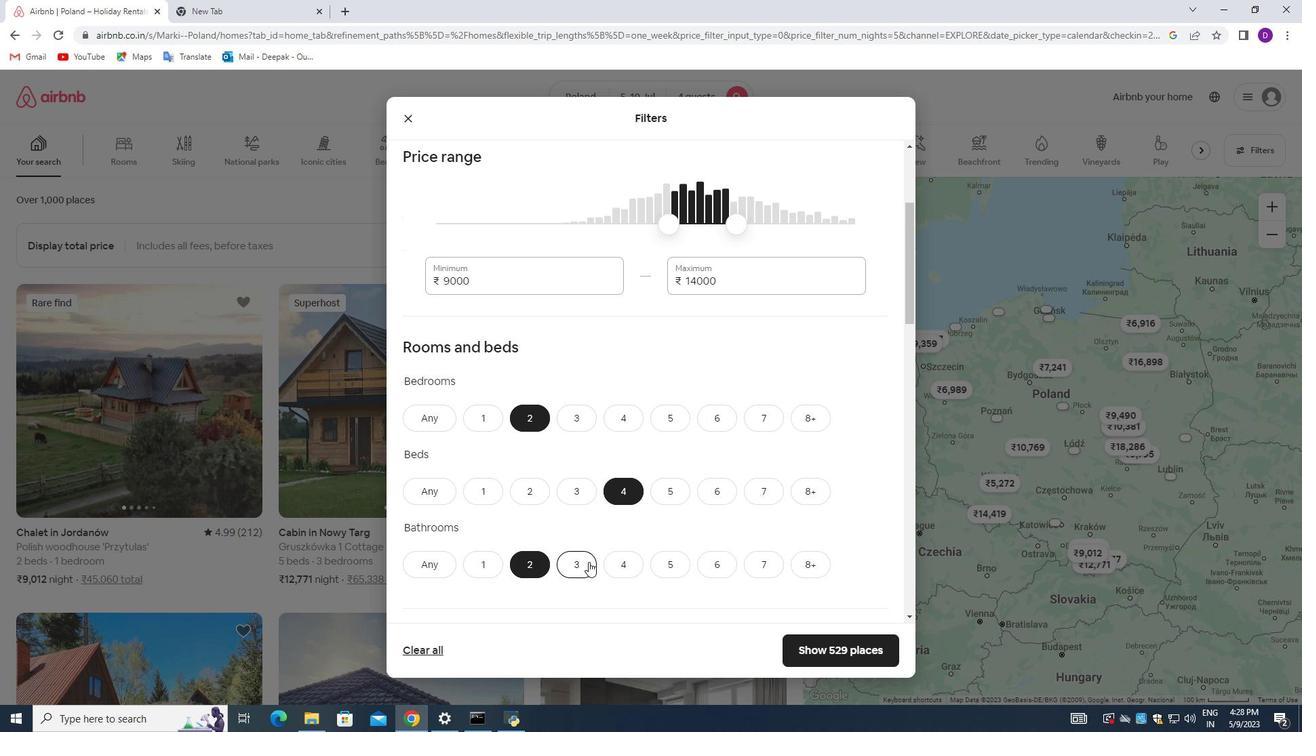 
Action: Mouse scrolled (588, 561) with delta (0, 0)
Screenshot: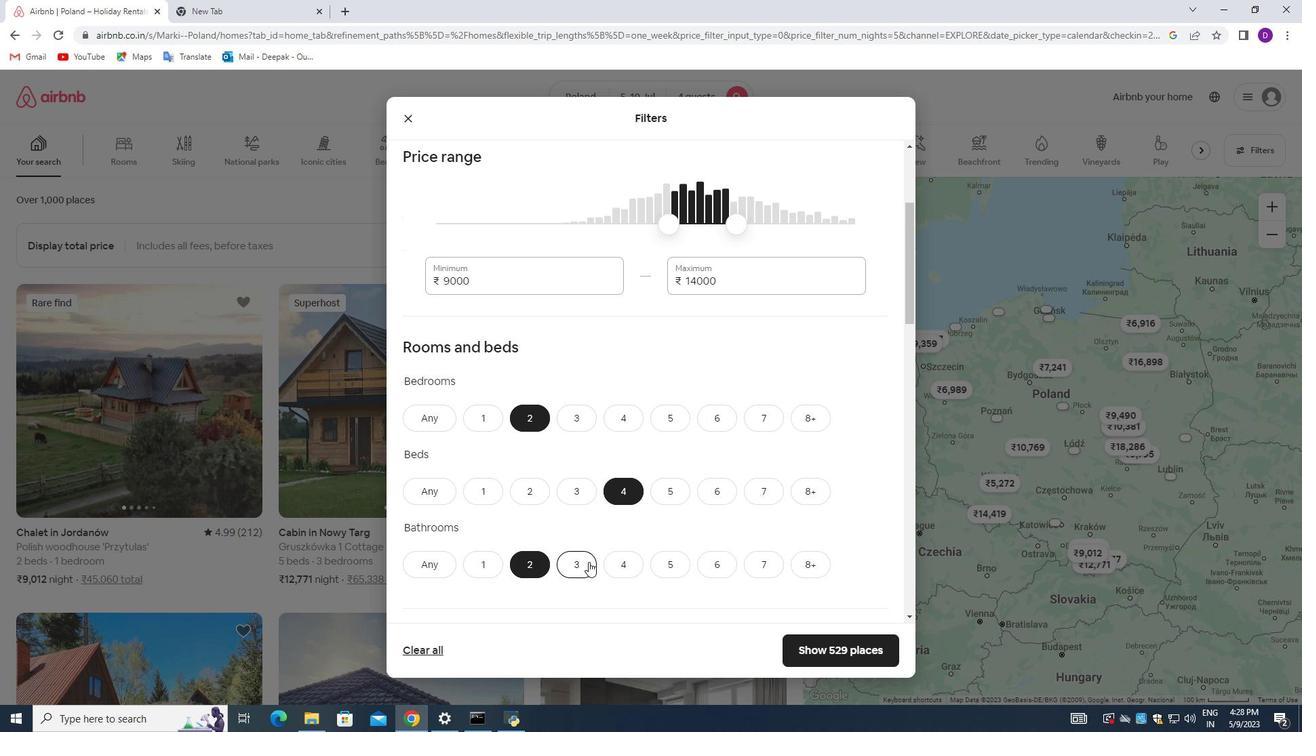 
Action: Mouse scrolled (588, 561) with delta (0, 0)
Screenshot: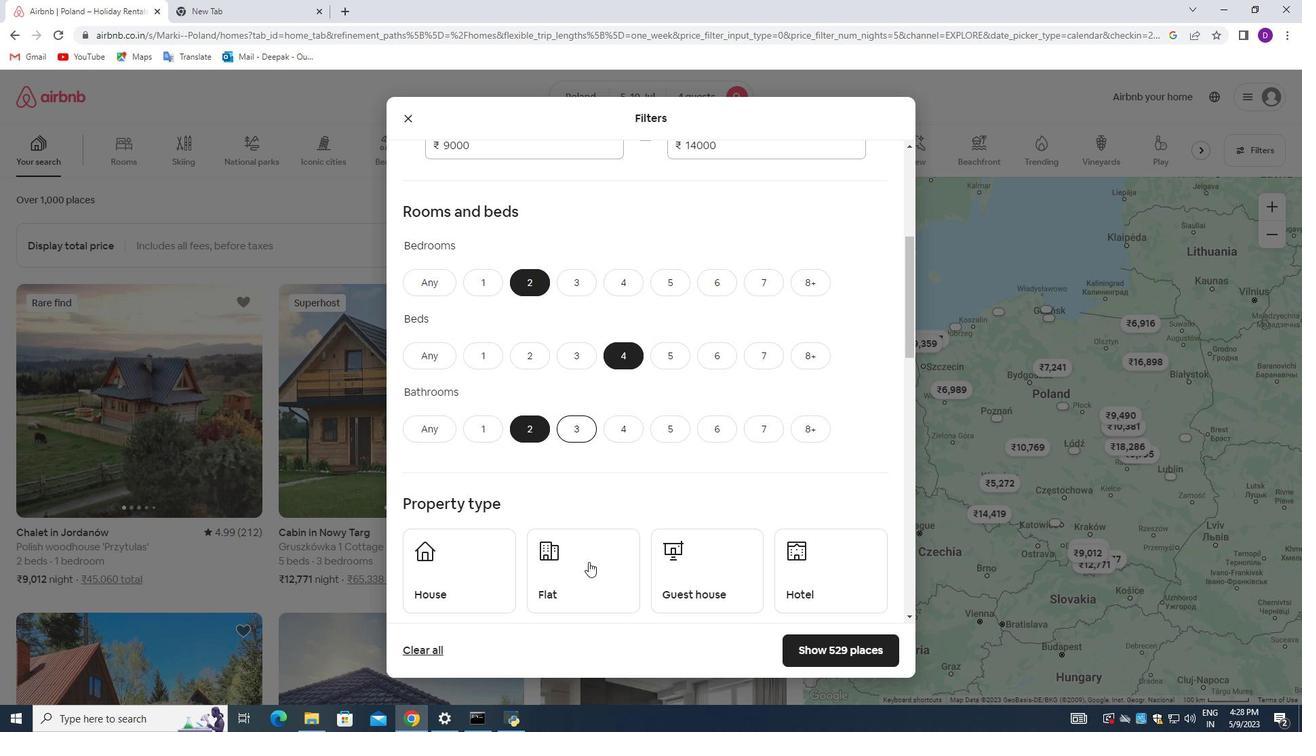 
Action: Mouse moved to (569, 517)
Screenshot: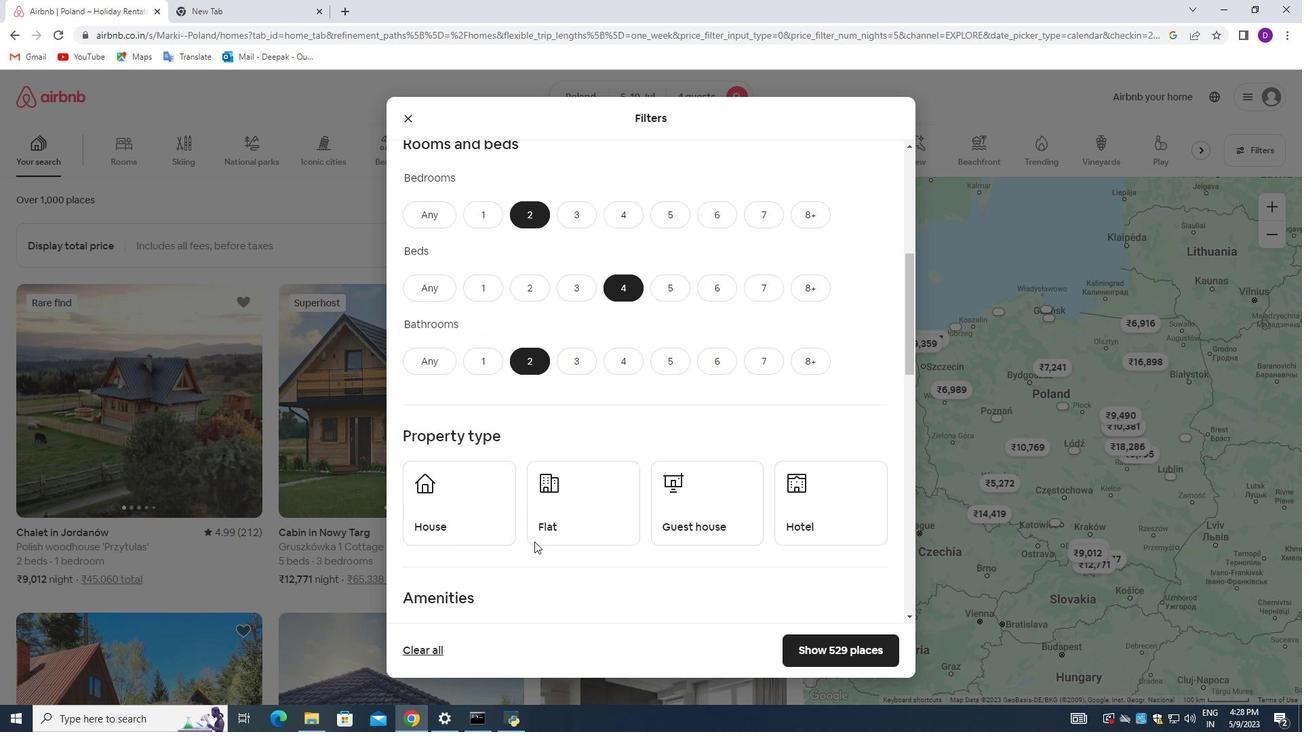 
Action: Mouse pressed left at (569, 517)
Screenshot: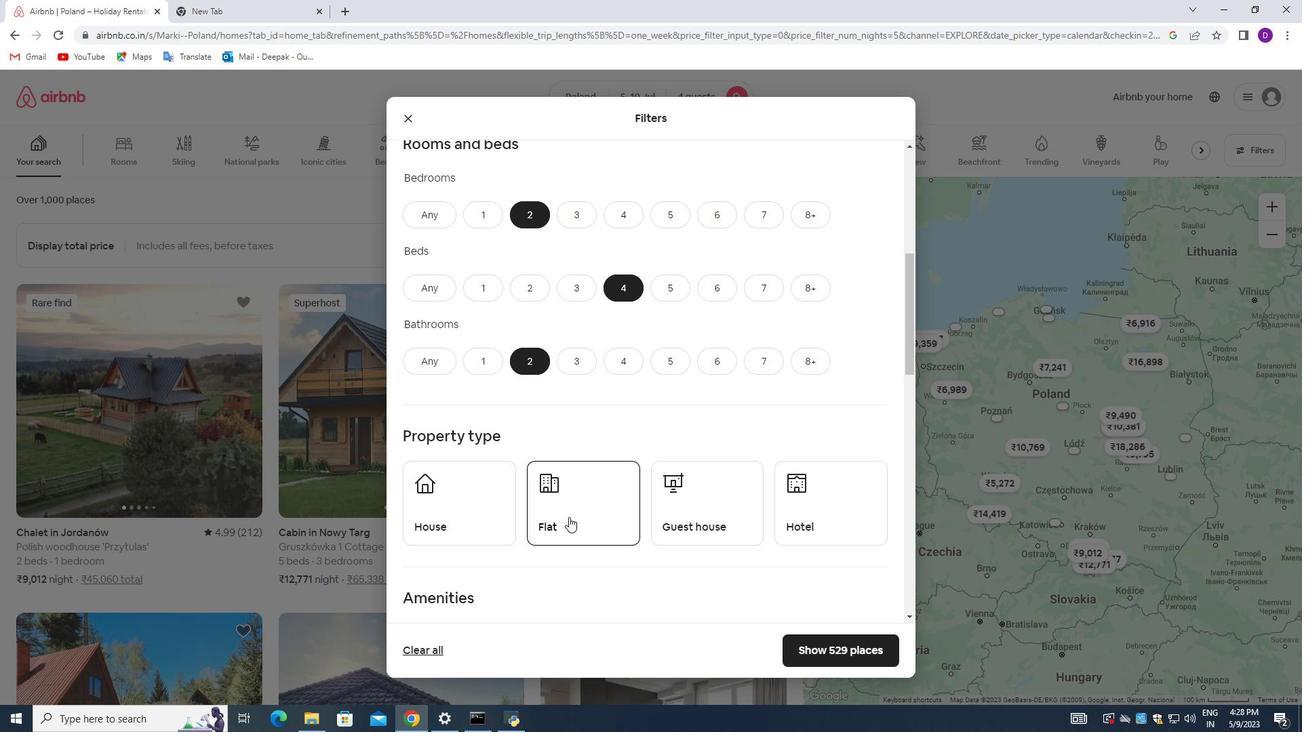 
Action: Mouse moved to (669, 509)
Screenshot: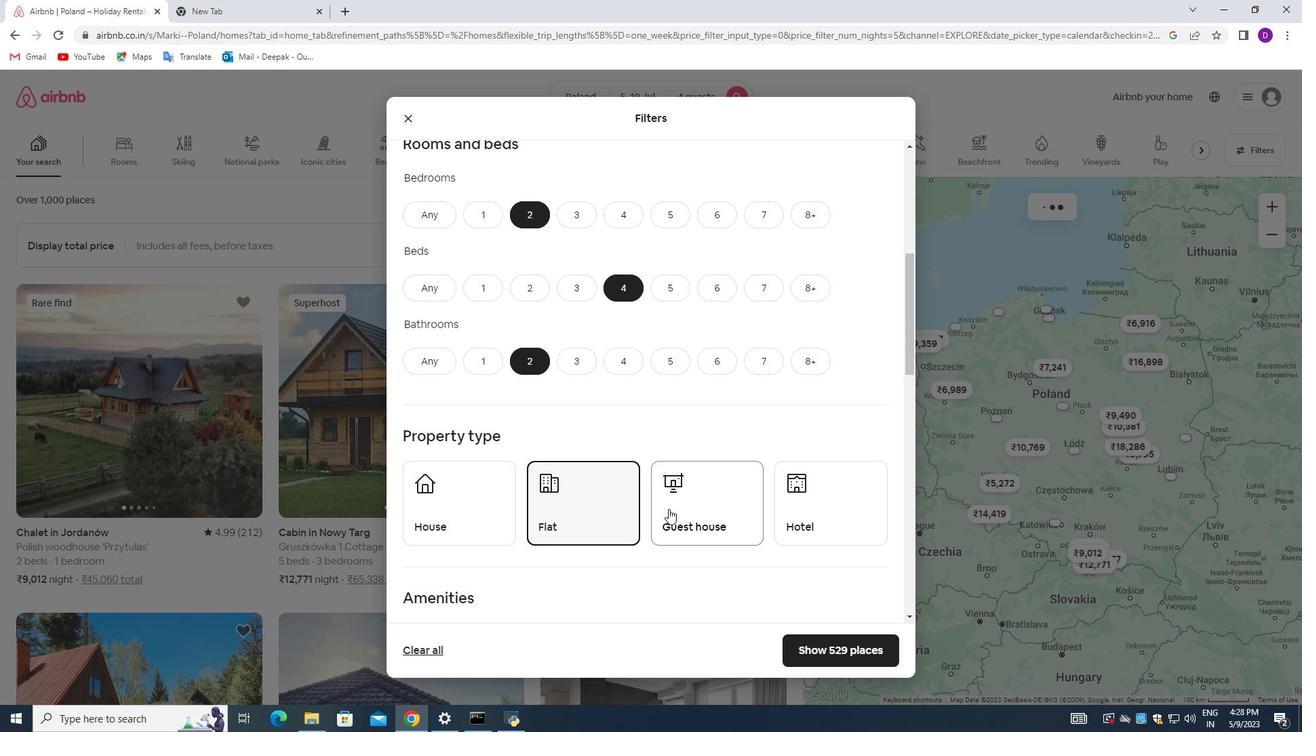 
Action: Mouse pressed left at (669, 509)
Screenshot: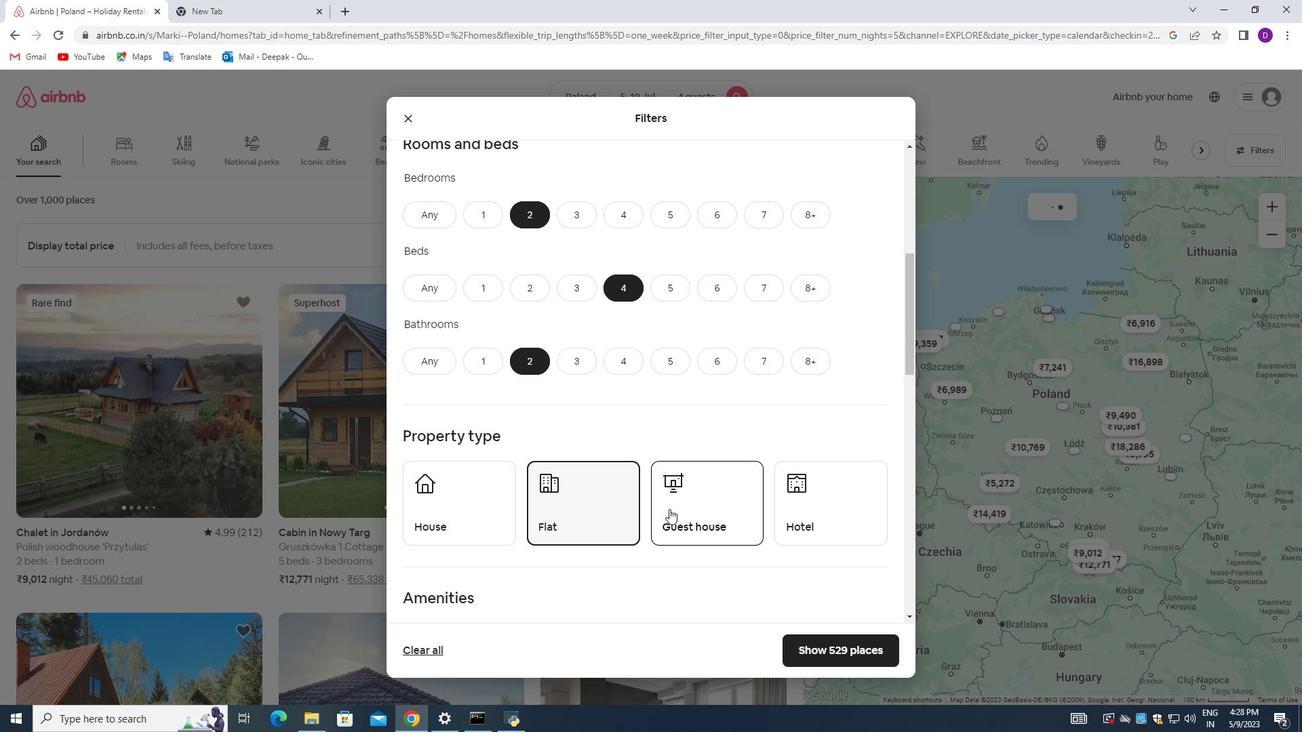 
Action: Mouse moved to (467, 533)
Screenshot: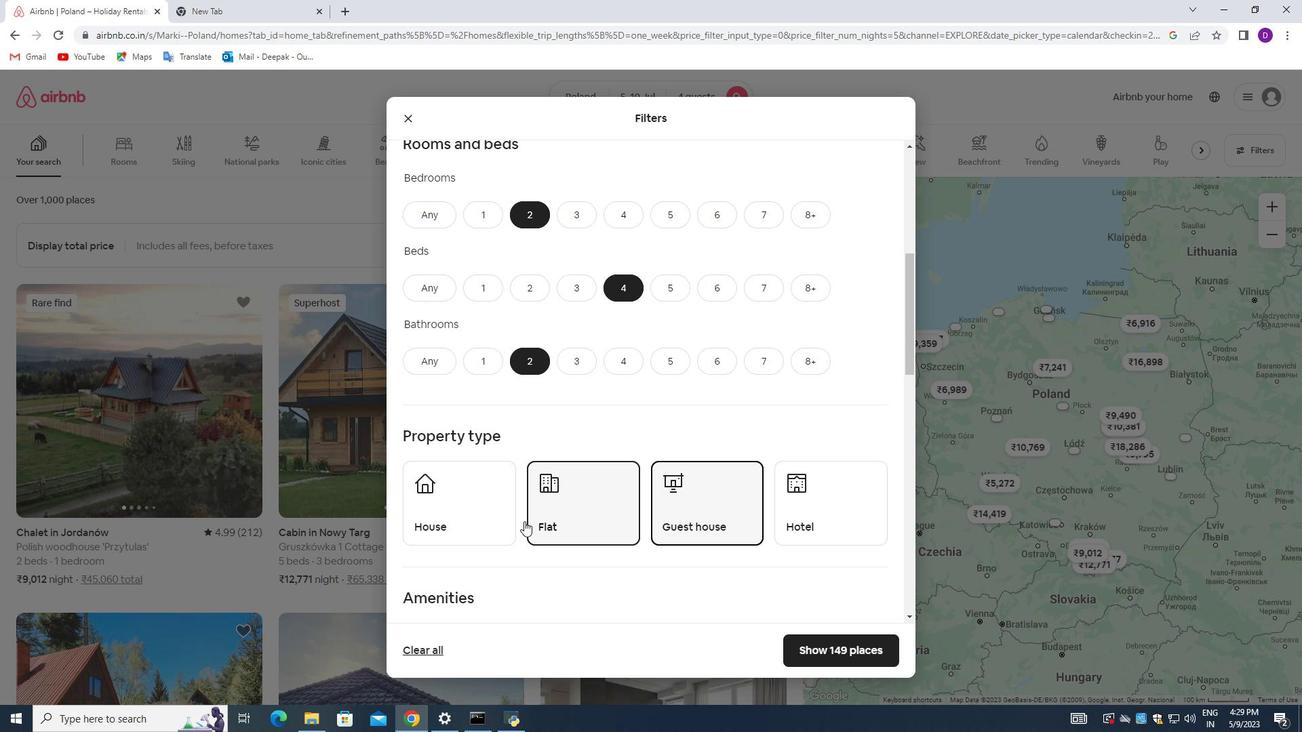
Action: Mouse pressed left at (467, 533)
Screenshot: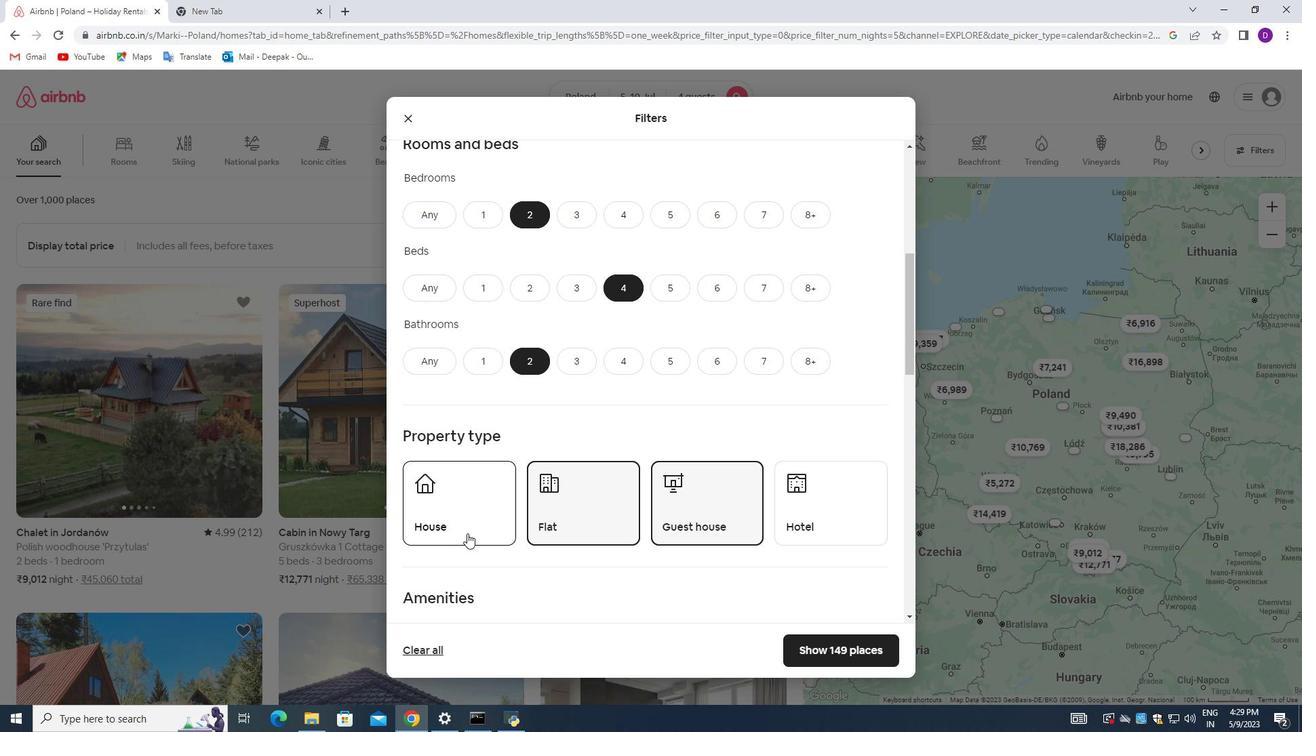 
Action: Mouse moved to (616, 549)
Screenshot: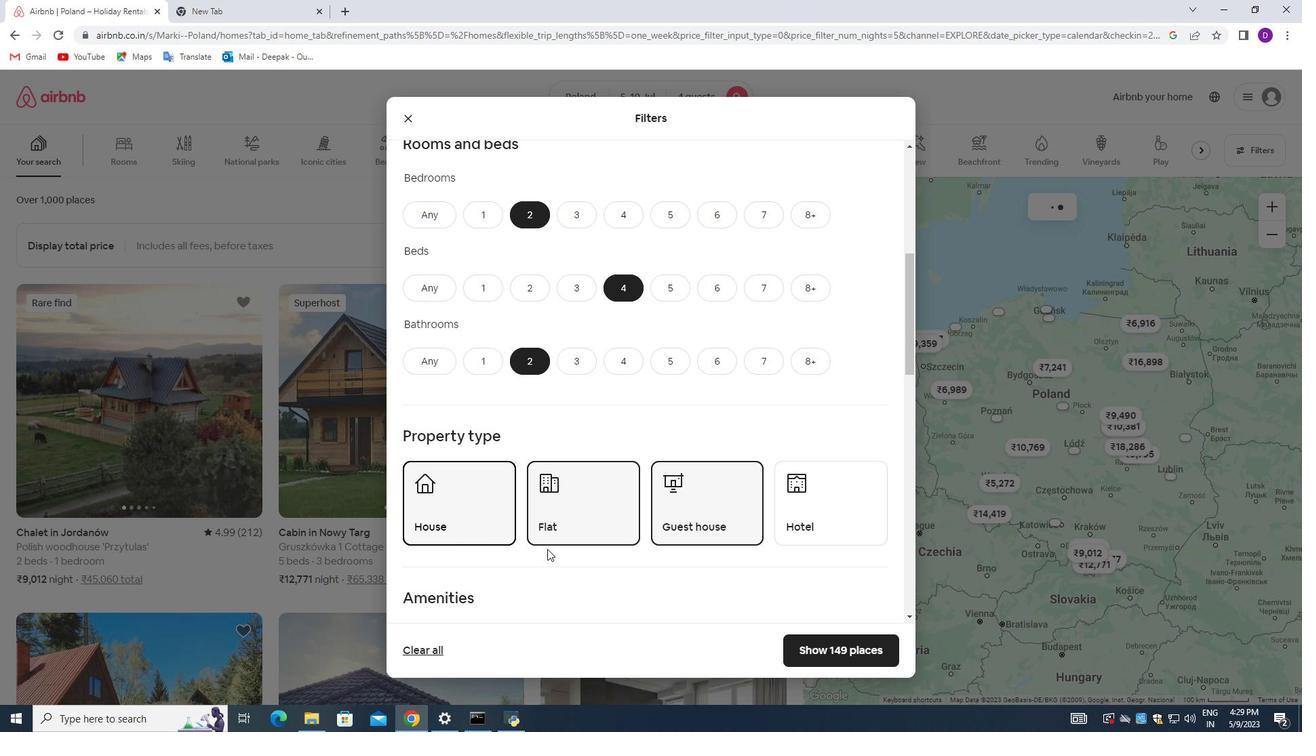 
Action: Mouse scrolled (616, 548) with delta (0, 0)
Screenshot: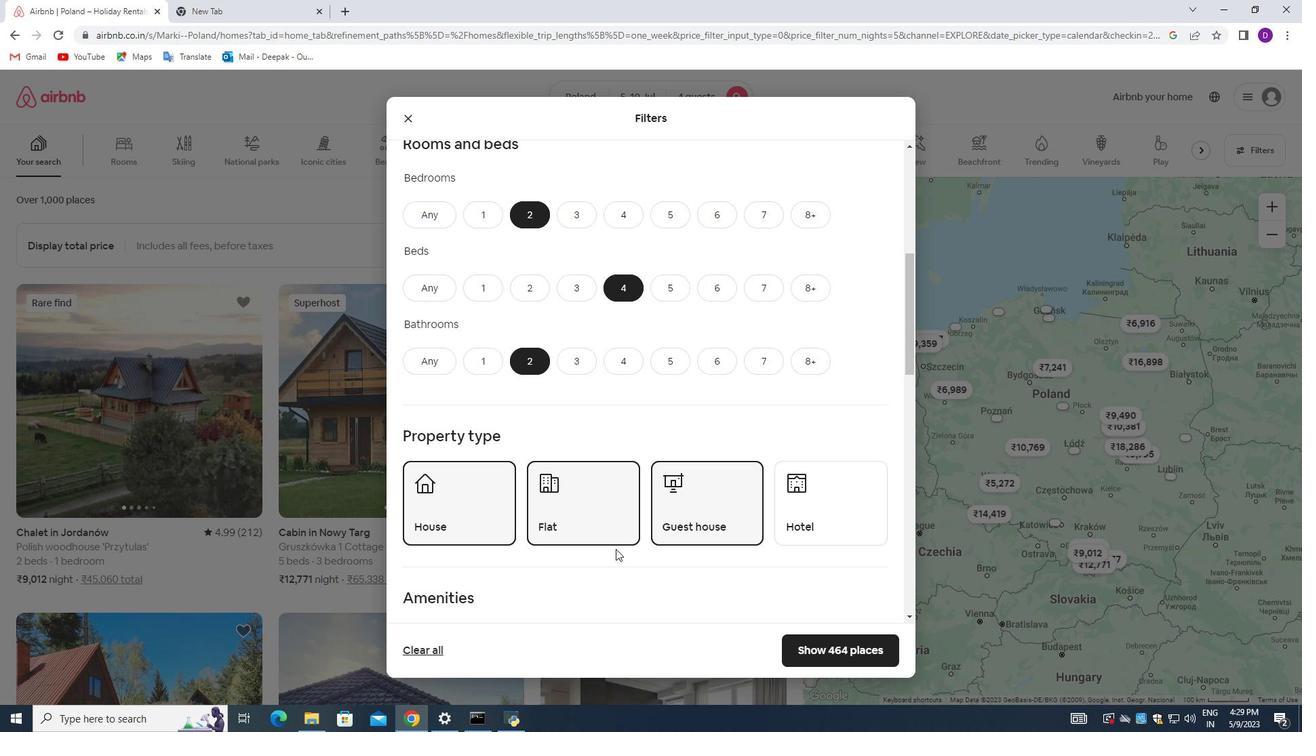 
Action: Mouse scrolled (616, 548) with delta (0, 0)
Screenshot: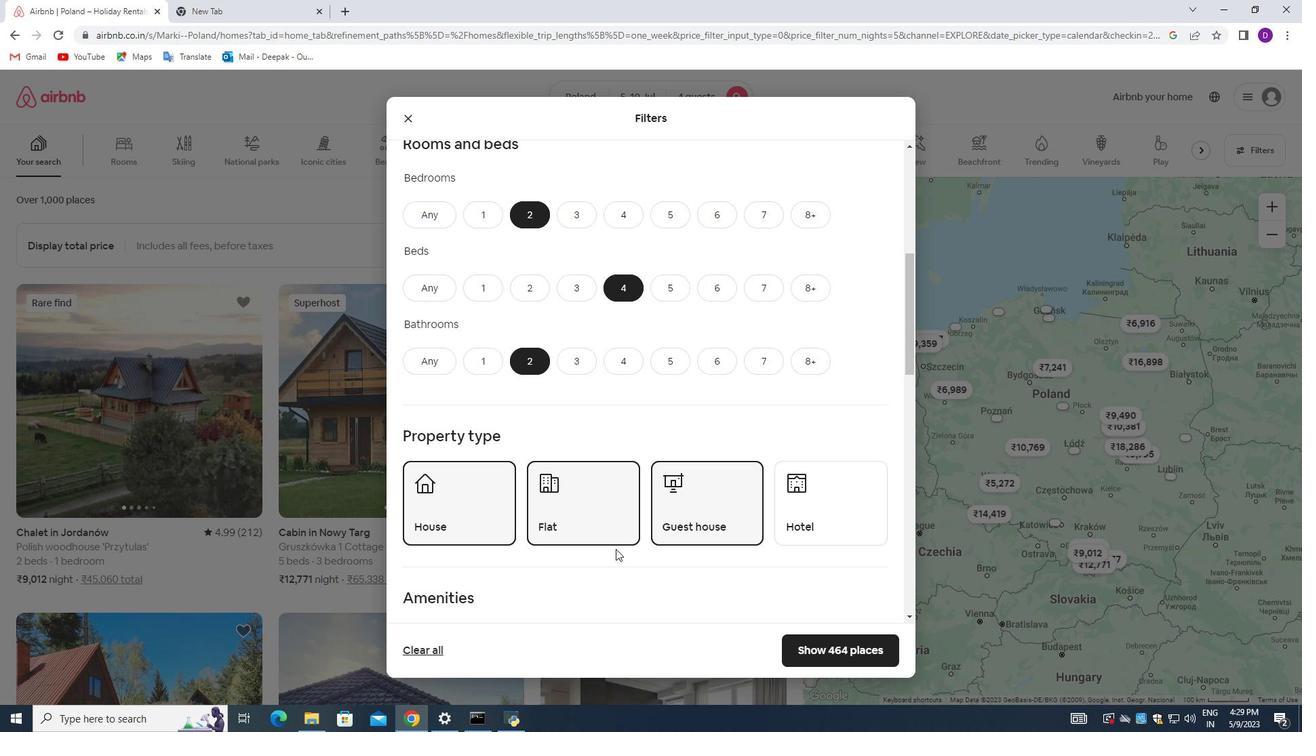 
Action: Mouse scrolled (616, 548) with delta (0, 0)
Screenshot: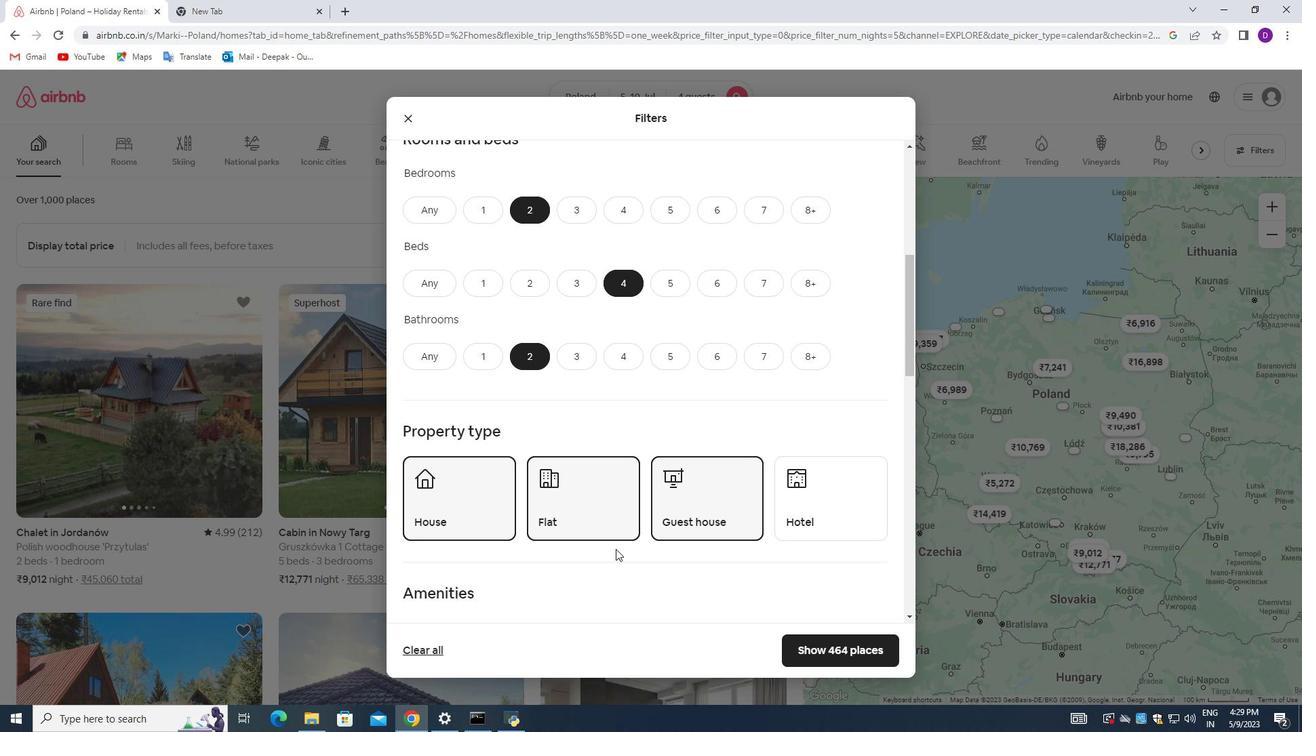 
Action: Mouse scrolled (616, 548) with delta (0, 0)
Screenshot: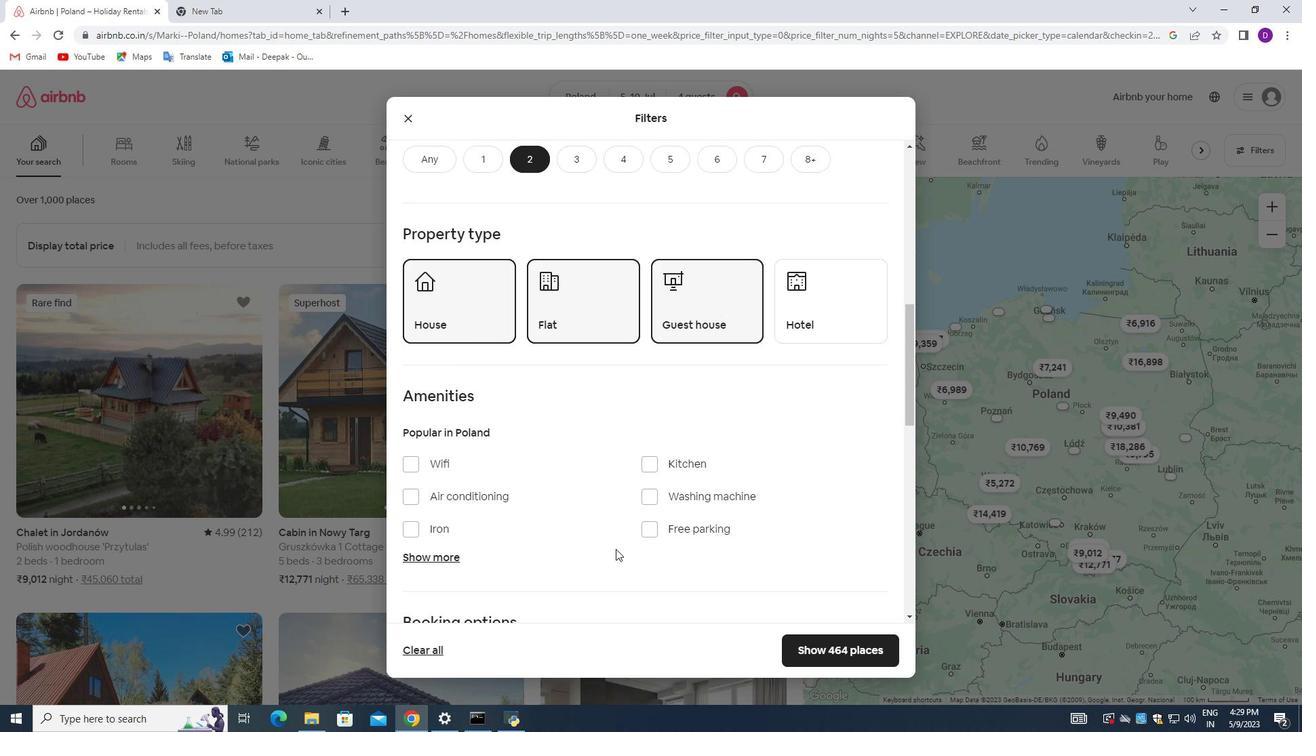 
Action: Mouse scrolled (616, 548) with delta (0, 0)
Screenshot: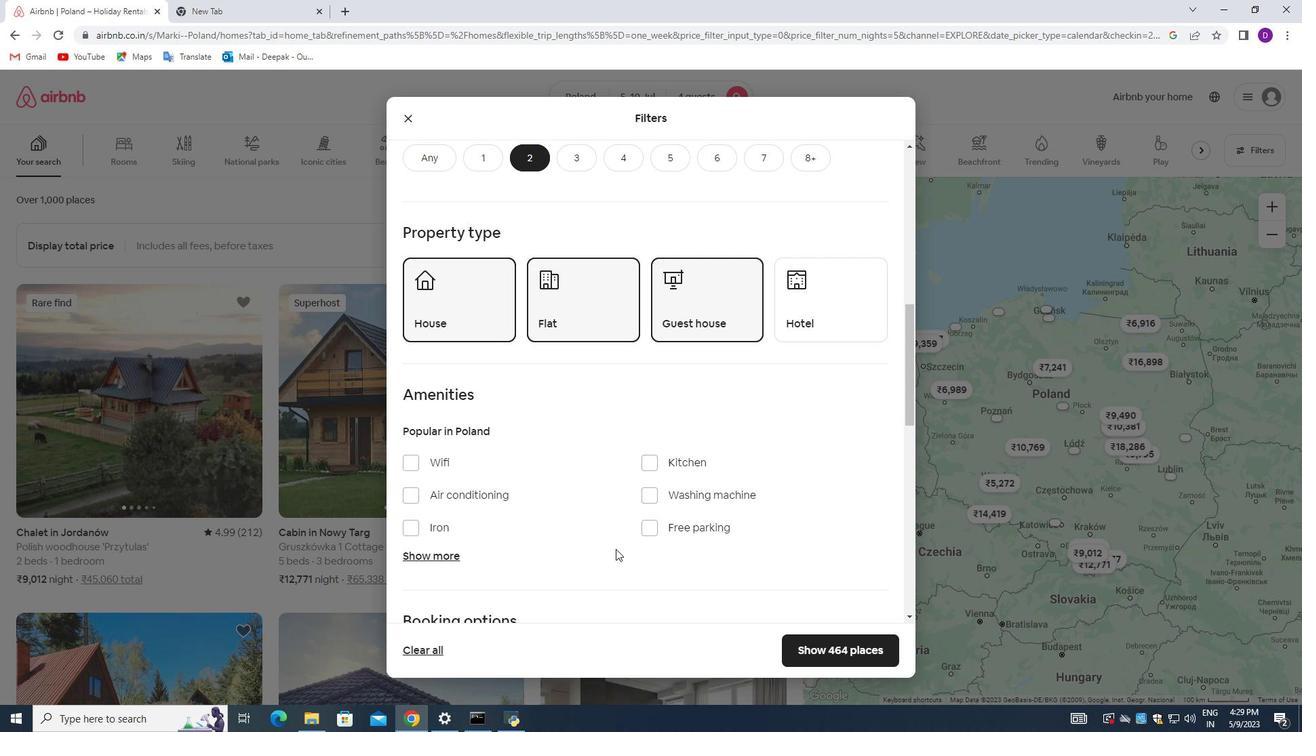 
Action: Mouse moved to (616, 549)
Screenshot: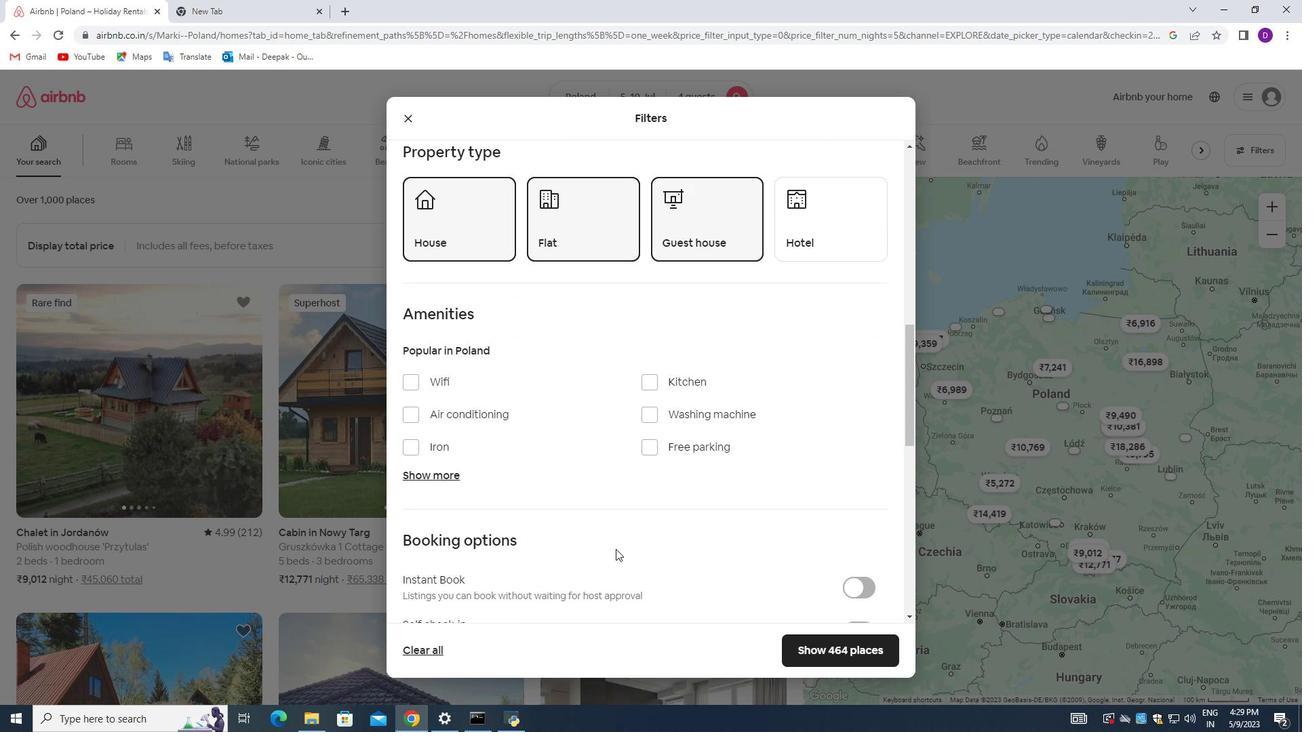 
Action: Mouse scrolled (616, 548) with delta (0, 0)
Screenshot: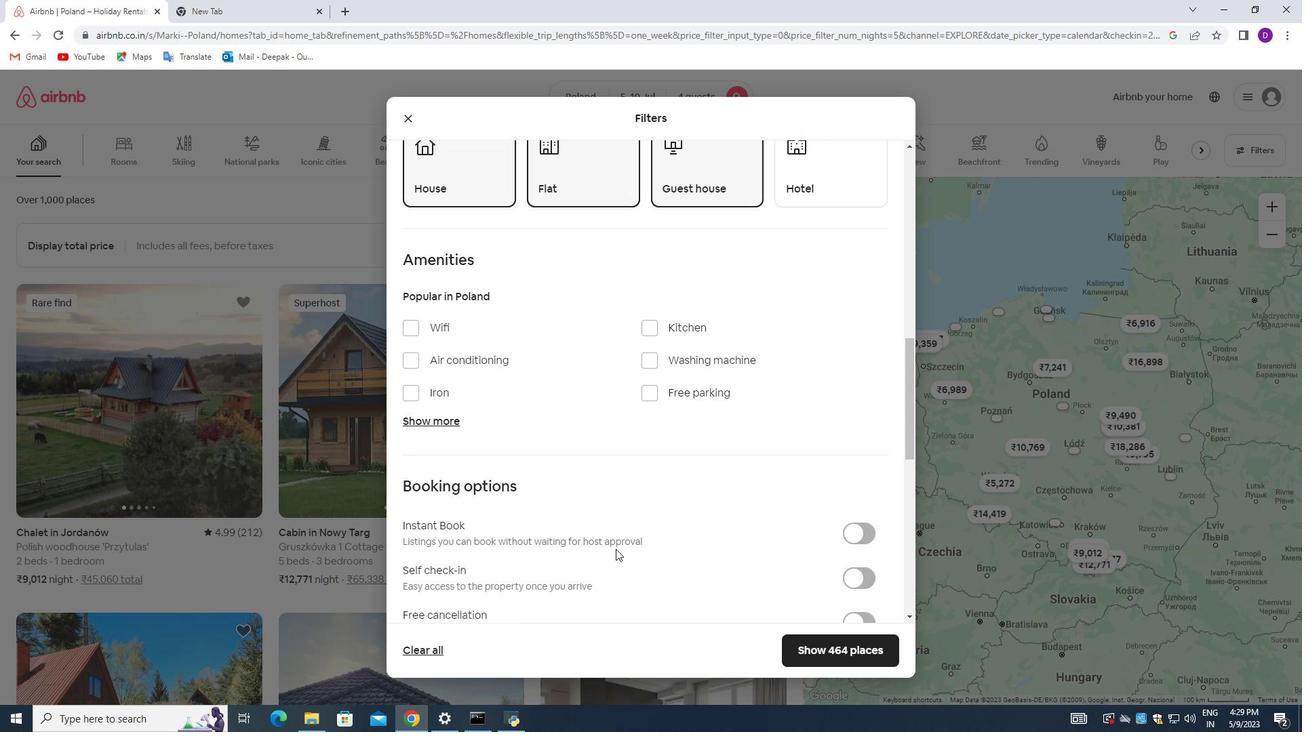 
Action: Mouse scrolled (616, 548) with delta (0, 0)
Screenshot: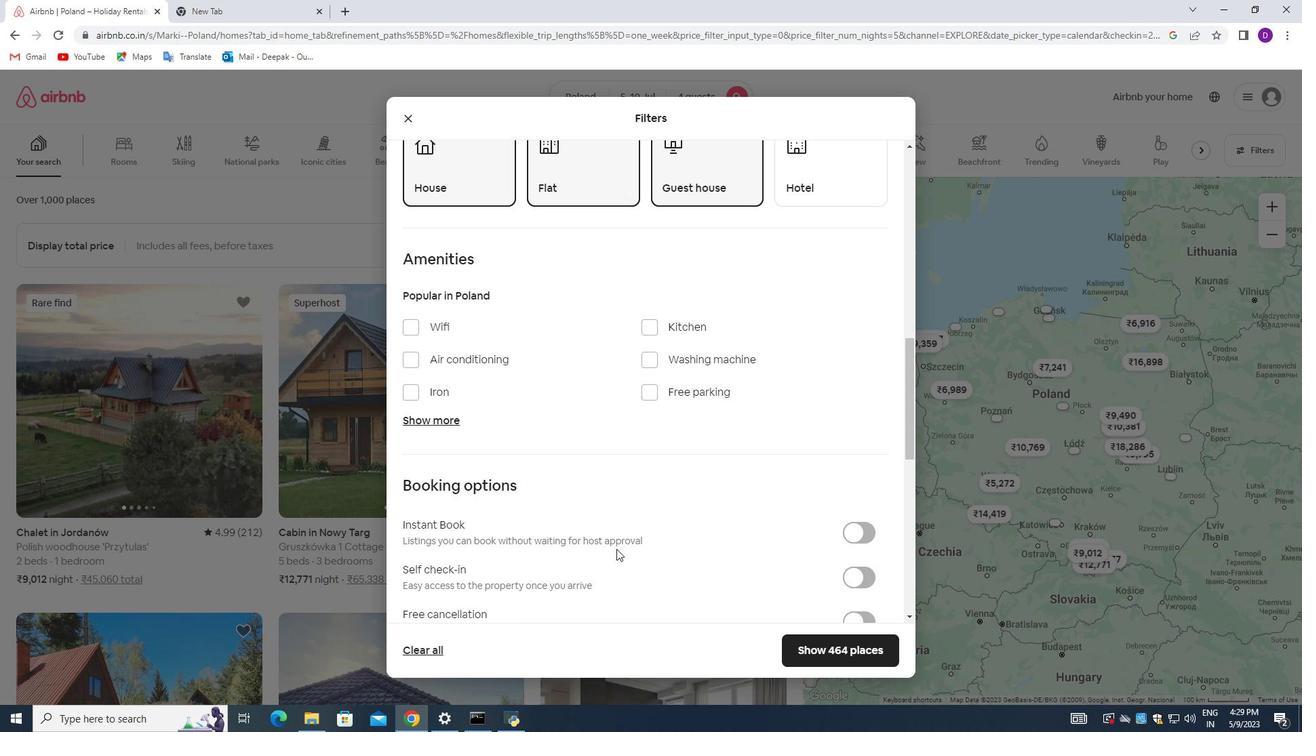 
Action: Mouse moved to (847, 435)
Screenshot: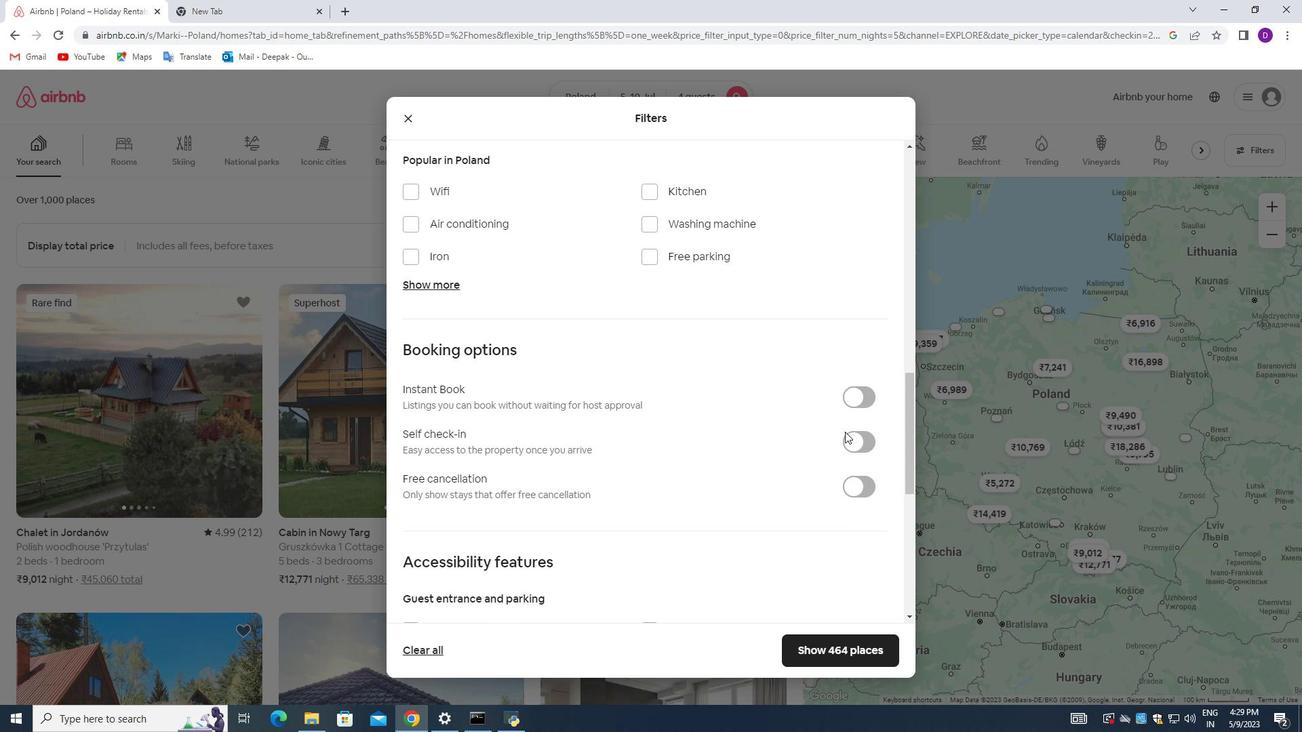 
Action: Mouse pressed left at (847, 435)
Screenshot: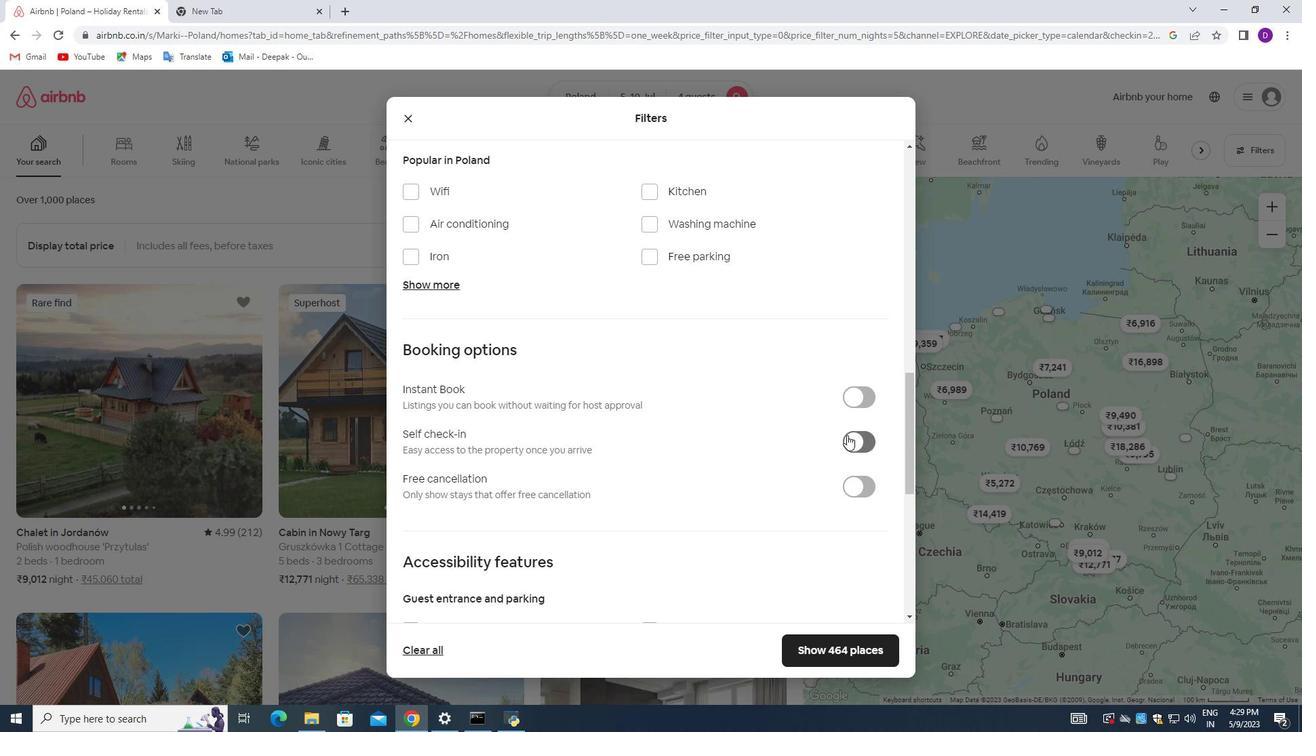 
Action: Mouse moved to (735, 485)
Screenshot: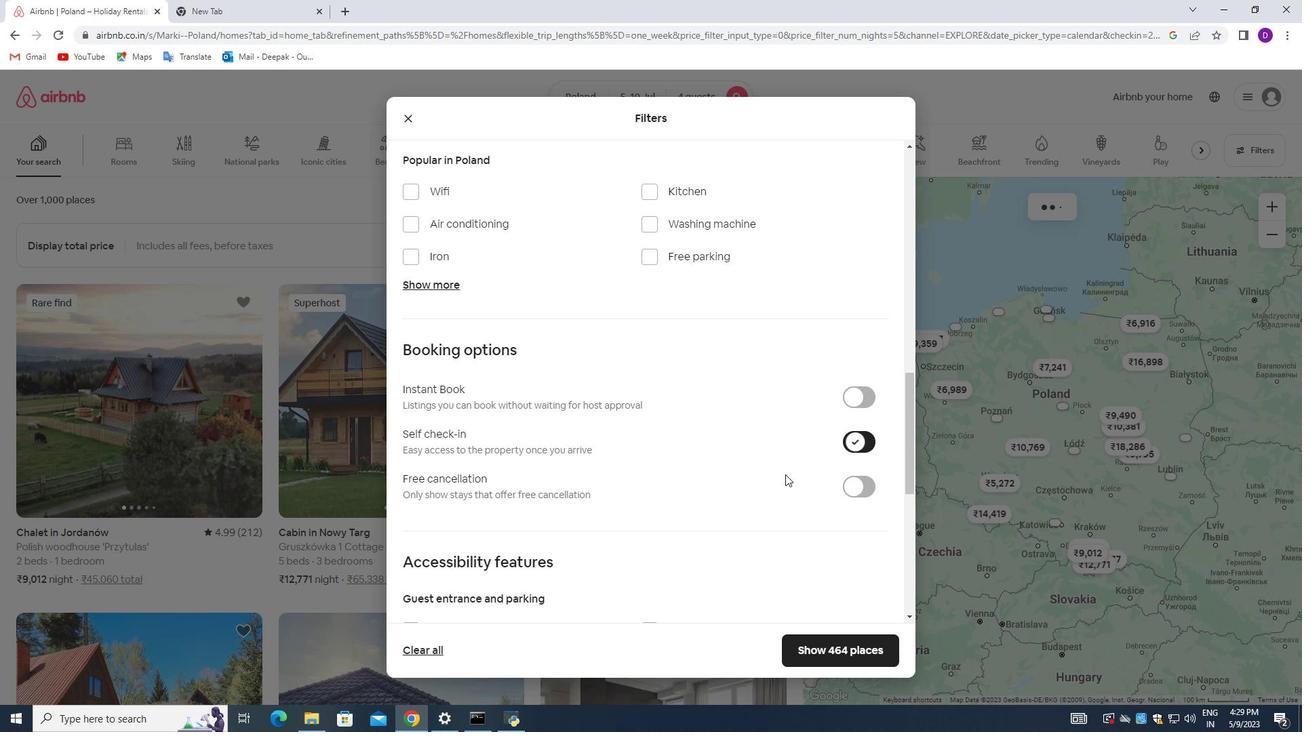 
Action: Mouse scrolled (735, 484) with delta (0, 0)
Screenshot: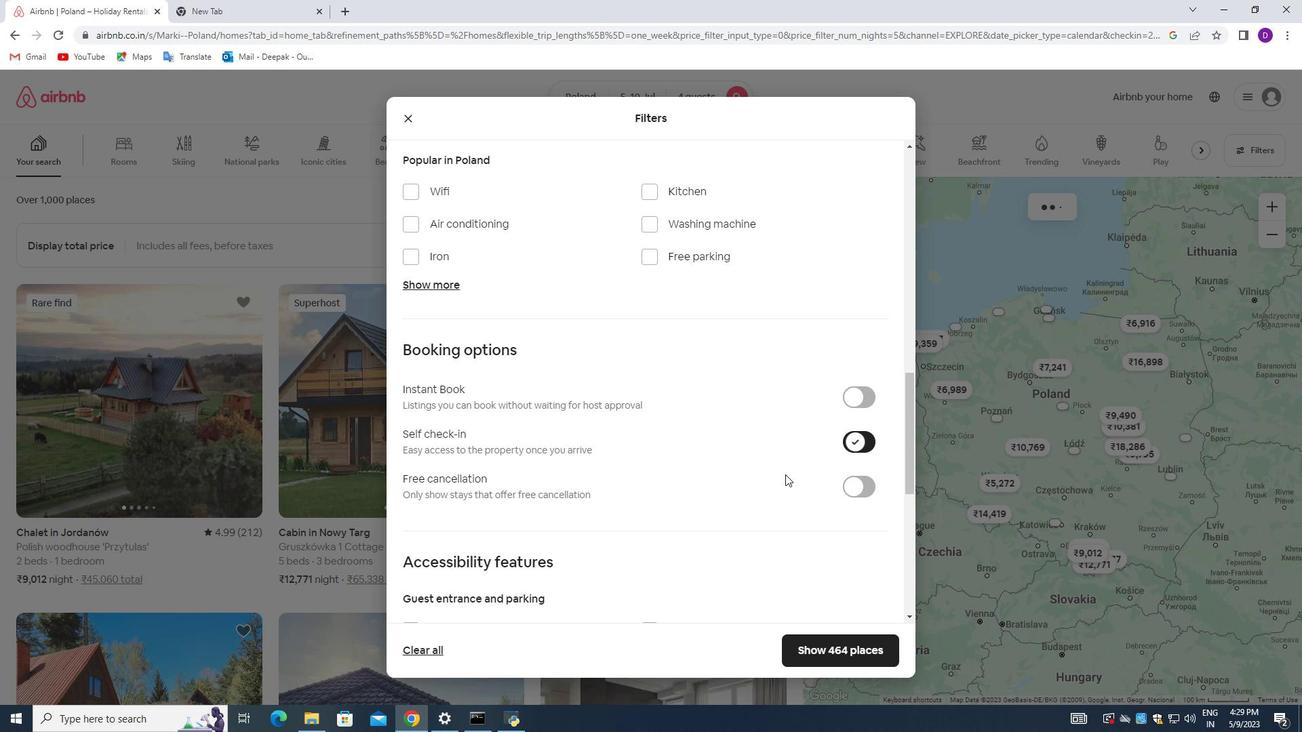 
Action: Mouse scrolled (735, 484) with delta (0, 0)
Screenshot: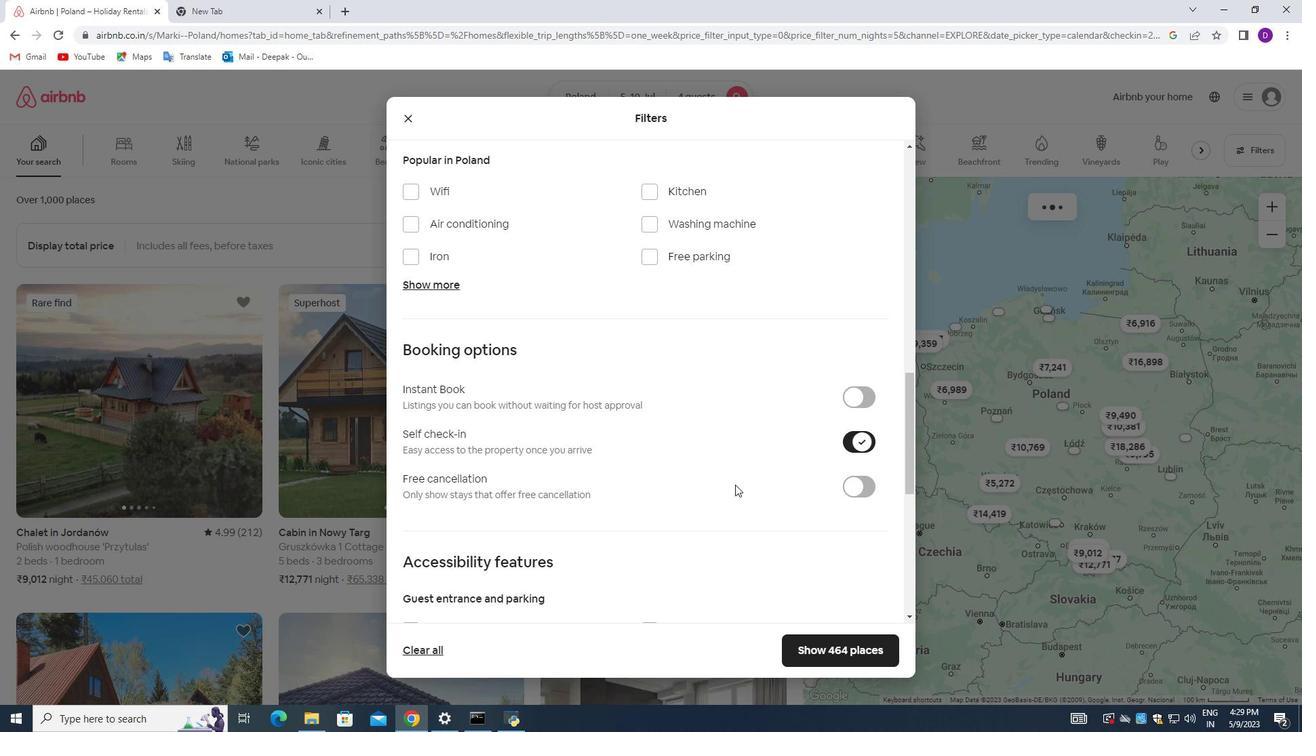 
Action: Mouse scrolled (735, 484) with delta (0, 0)
Screenshot: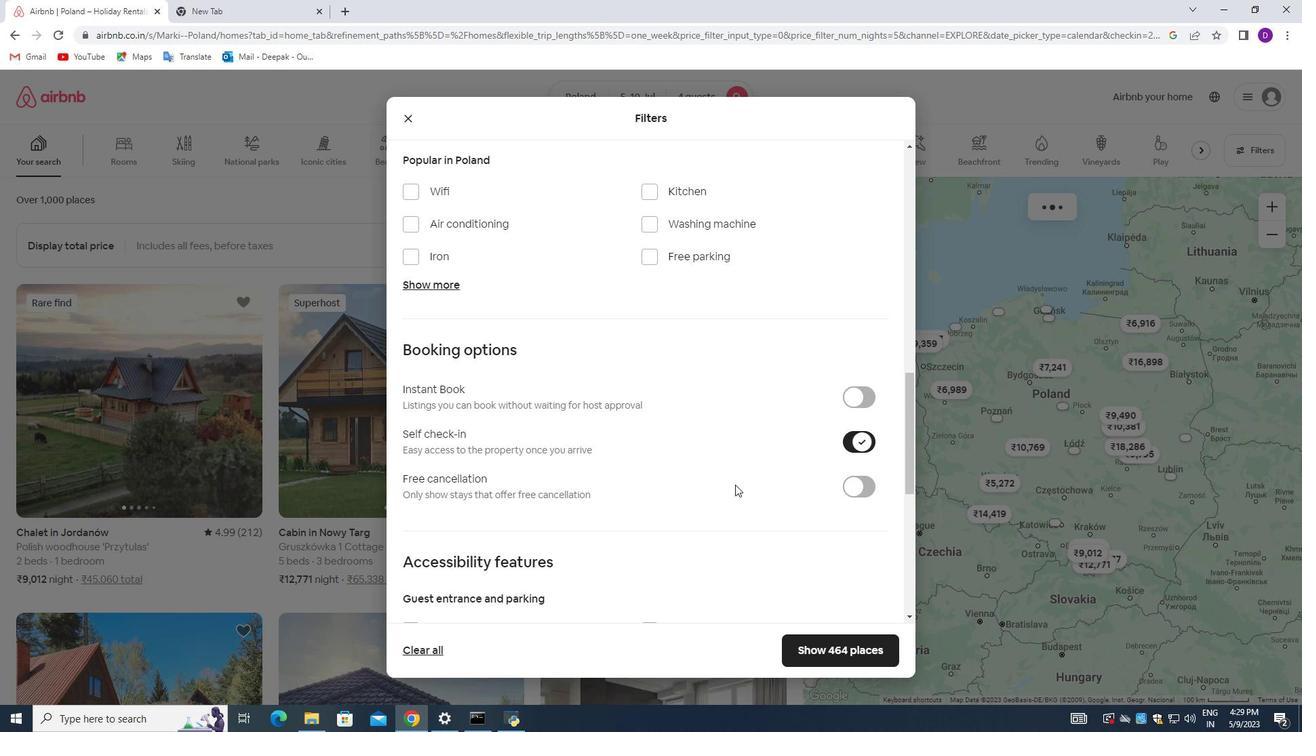 
Action: Mouse scrolled (735, 484) with delta (0, 0)
Screenshot: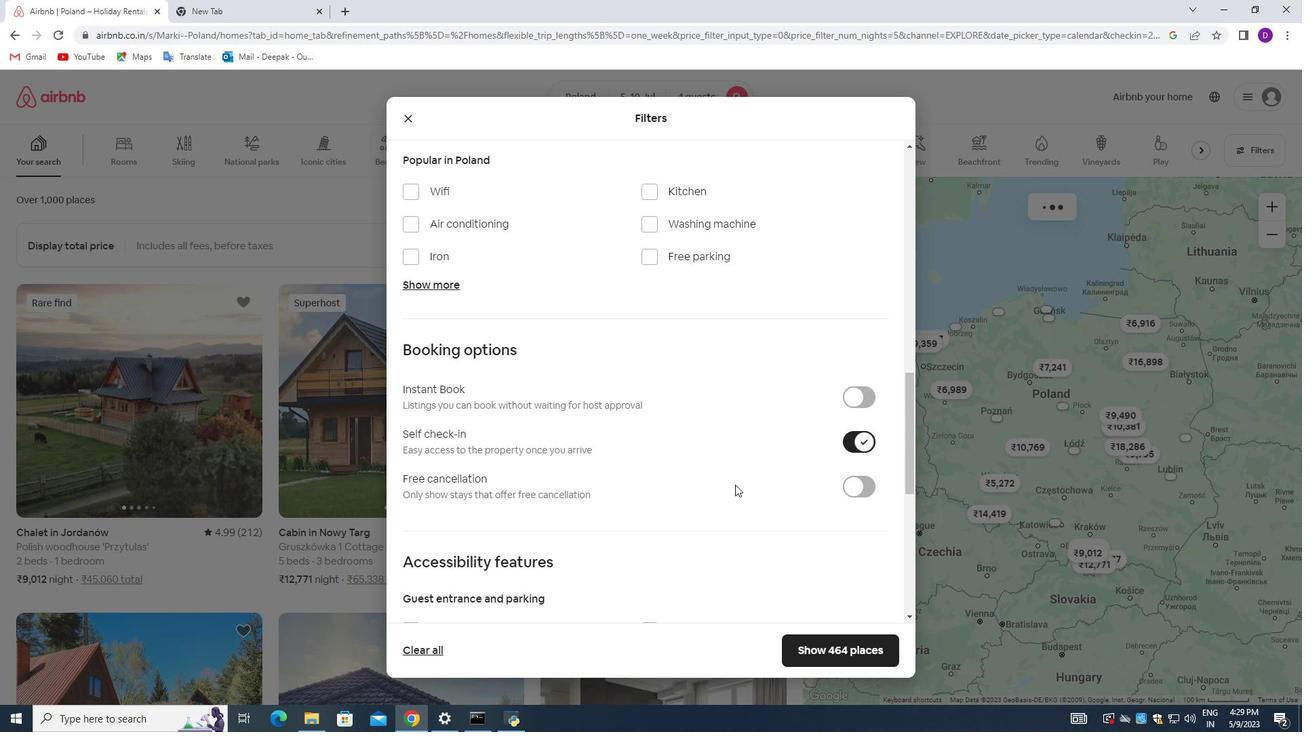 
Action: Mouse scrolled (735, 484) with delta (0, 0)
Screenshot: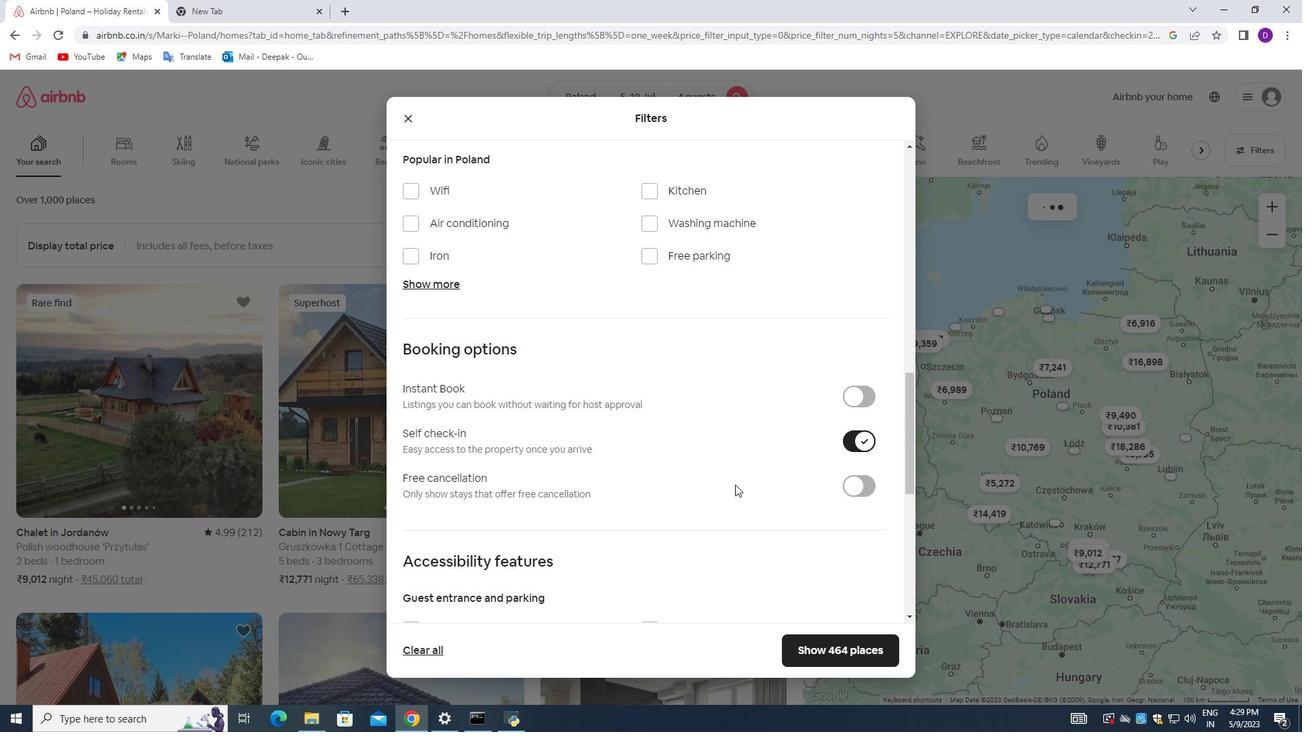 
Action: Mouse moved to (607, 555)
Screenshot: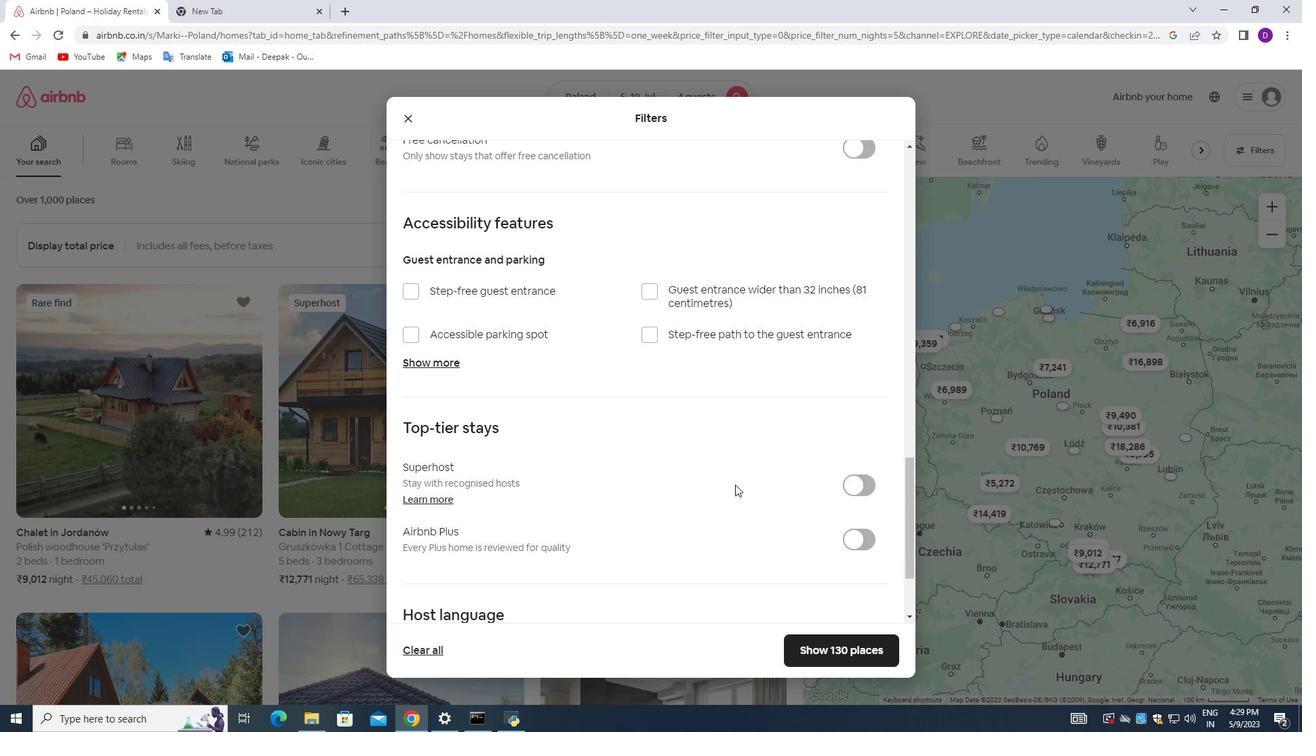 
Action: Mouse scrolled (607, 554) with delta (0, 0)
Screenshot: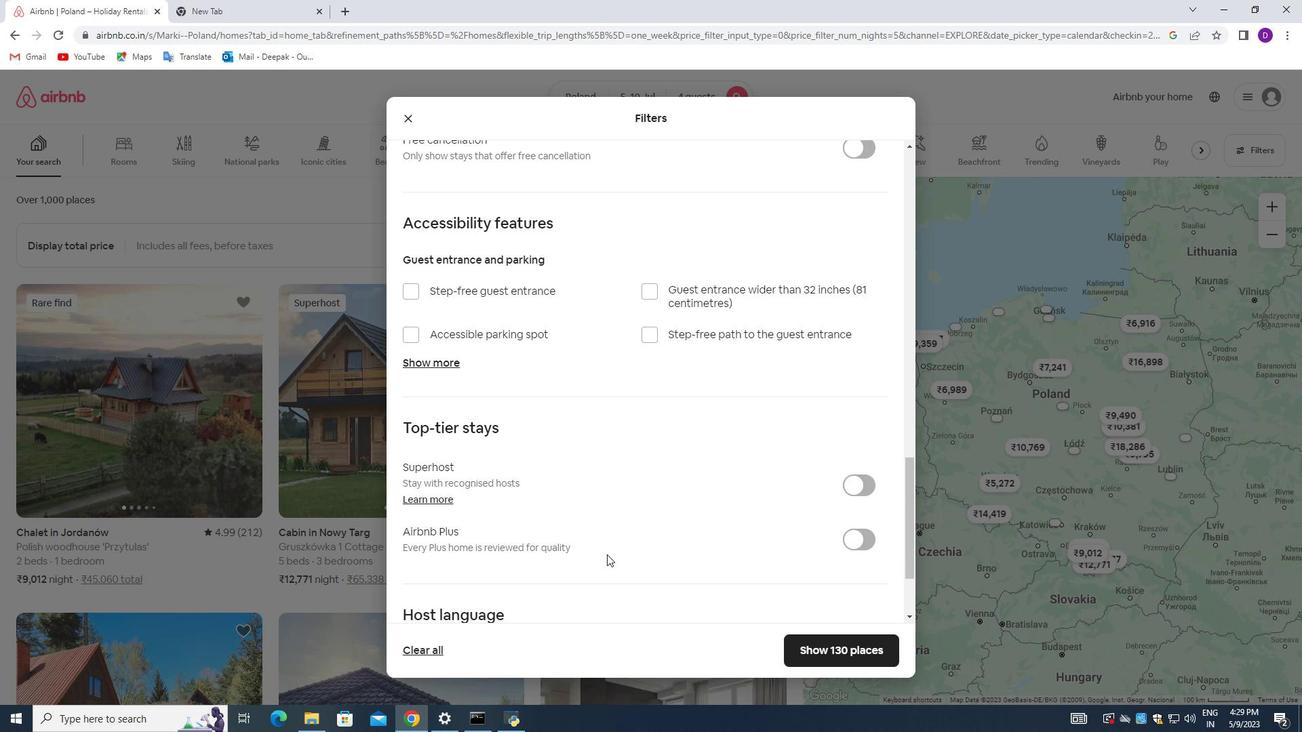 
Action: Mouse scrolled (607, 554) with delta (0, 0)
Screenshot: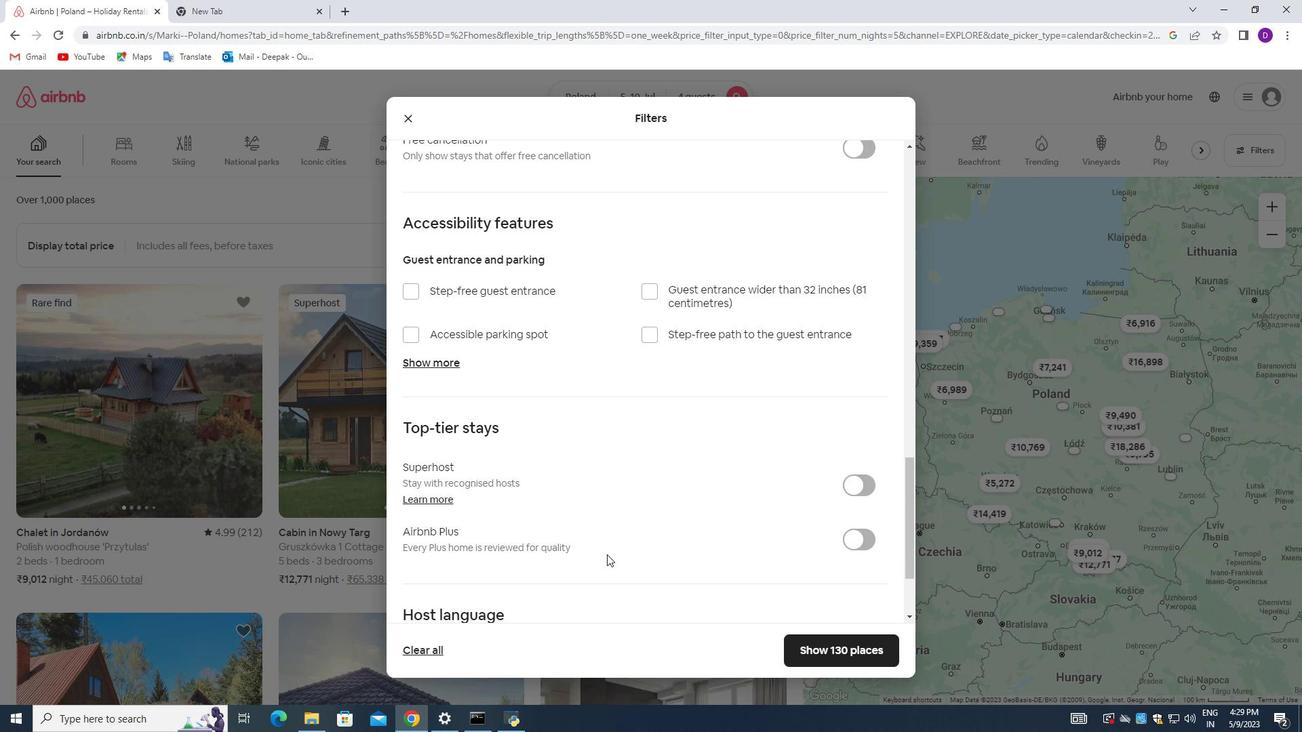 
Action: Mouse moved to (612, 555)
Screenshot: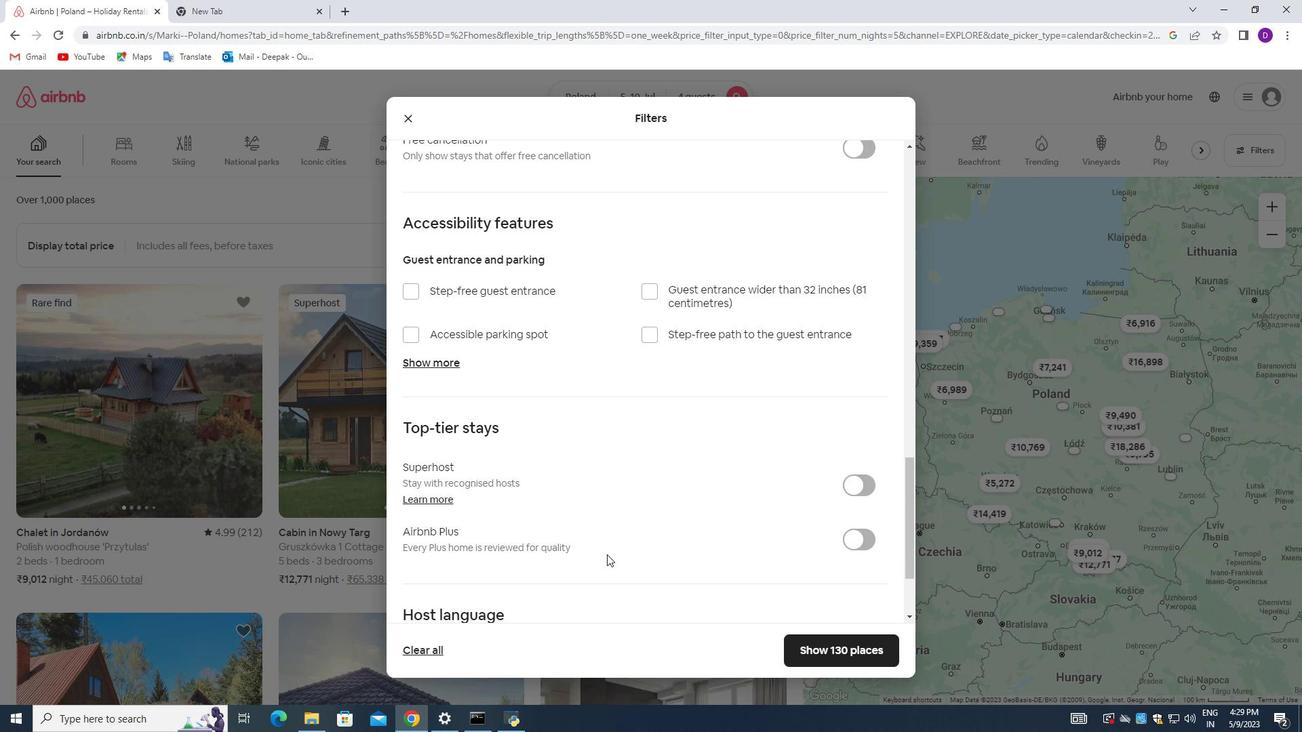 
Action: Mouse scrolled (612, 554) with delta (0, 0)
Screenshot: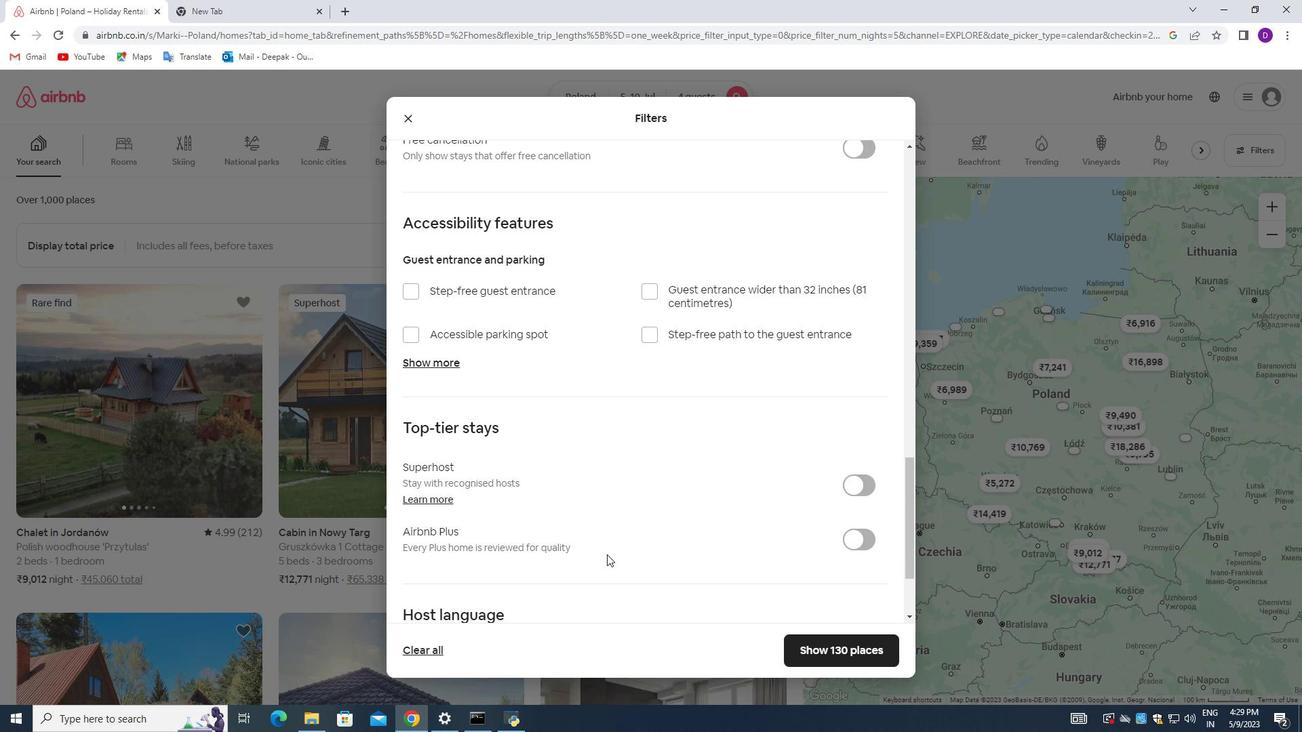 
Action: Mouse moved to (637, 544)
Screenshot: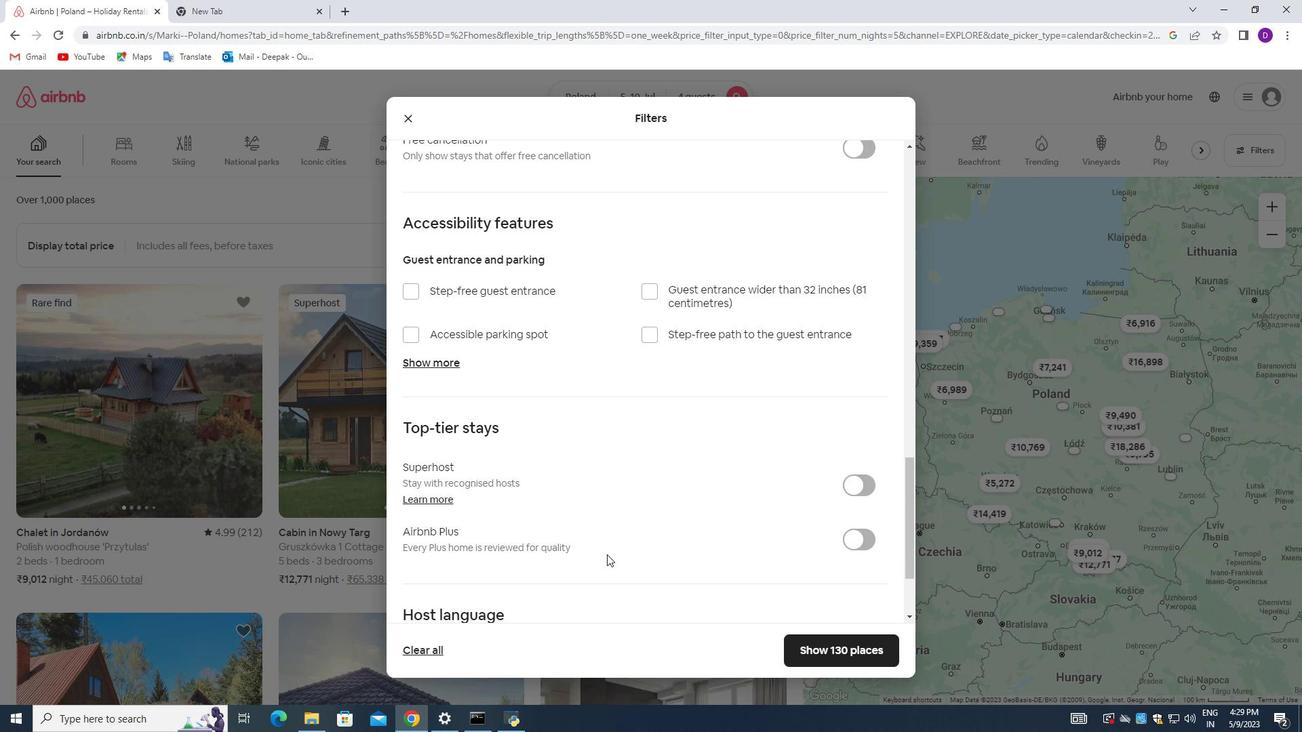 
Action: Mouse scrolled (632, 545) with delta (0, 0)
Screenshot: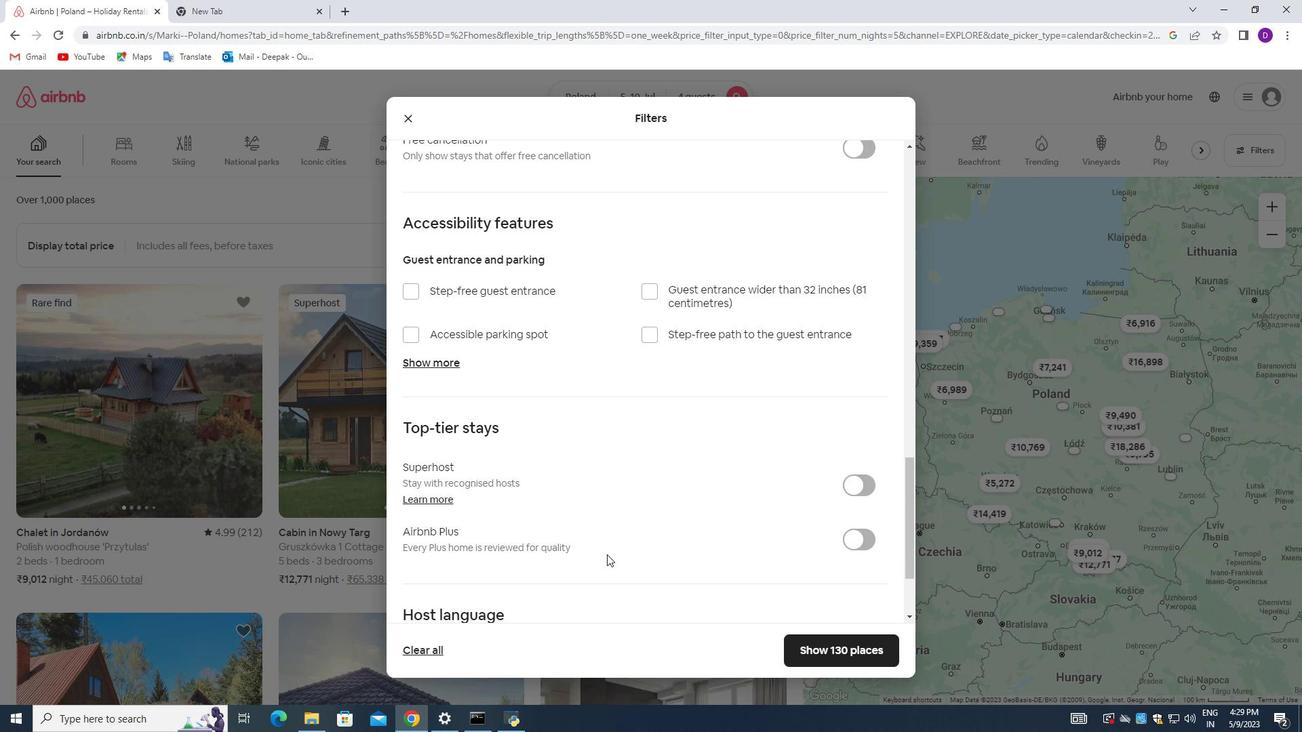
Action: Mouse moved to (653, 538)
Screenshot: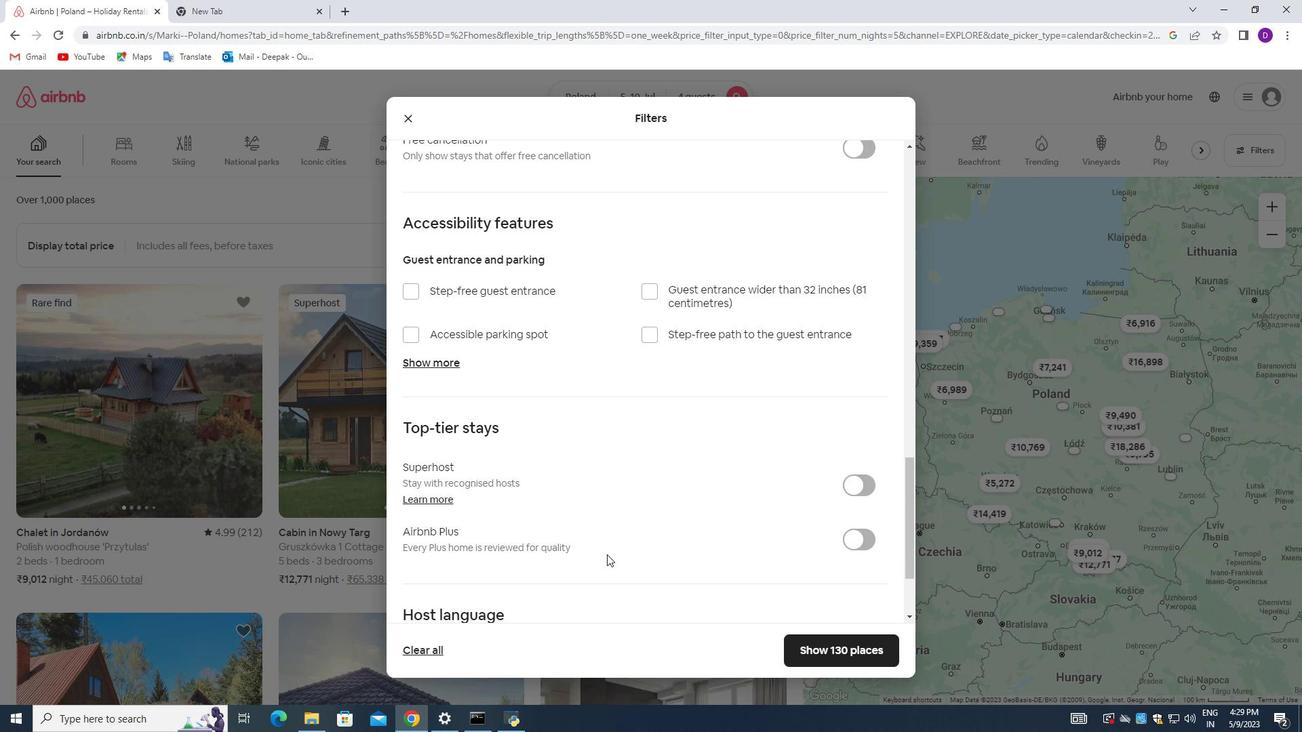 
Action: Mouse scrolled (653, 538) with delta (0, 0)
Screenshot: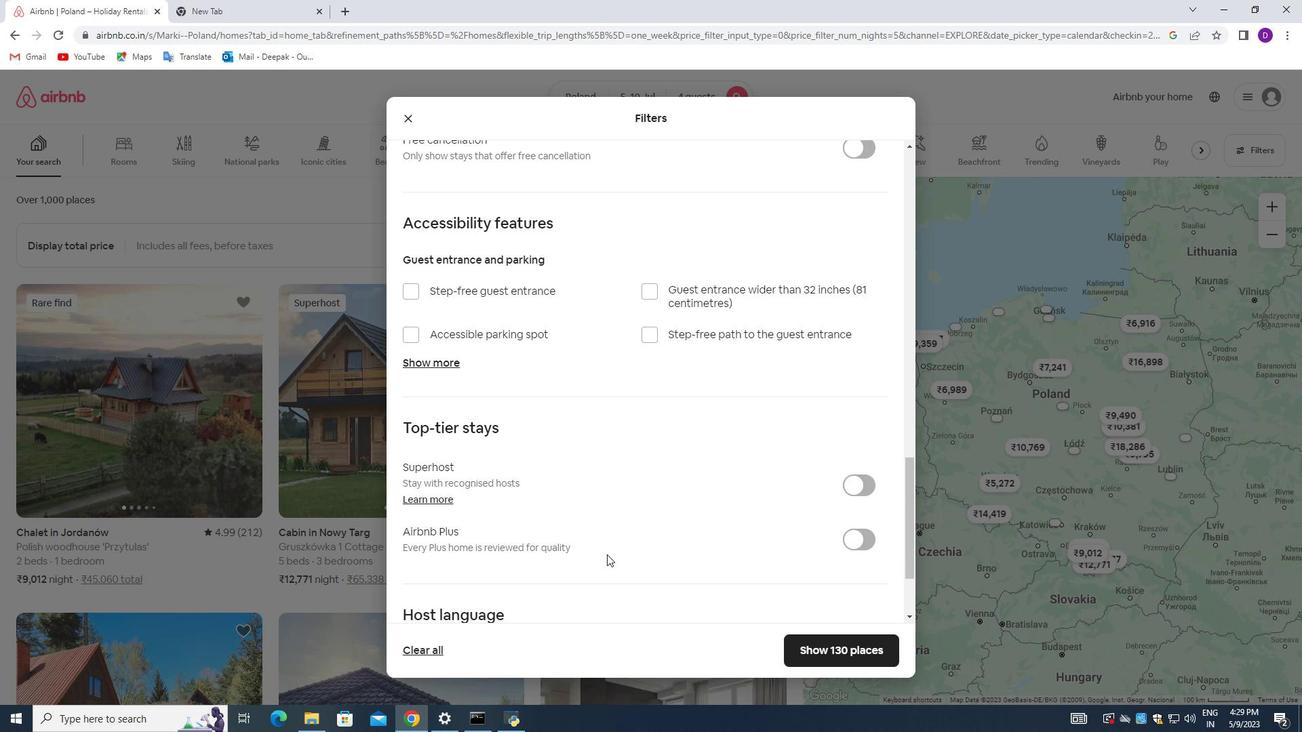 
Action: Mouse moved to (404, 528)
Screenshot: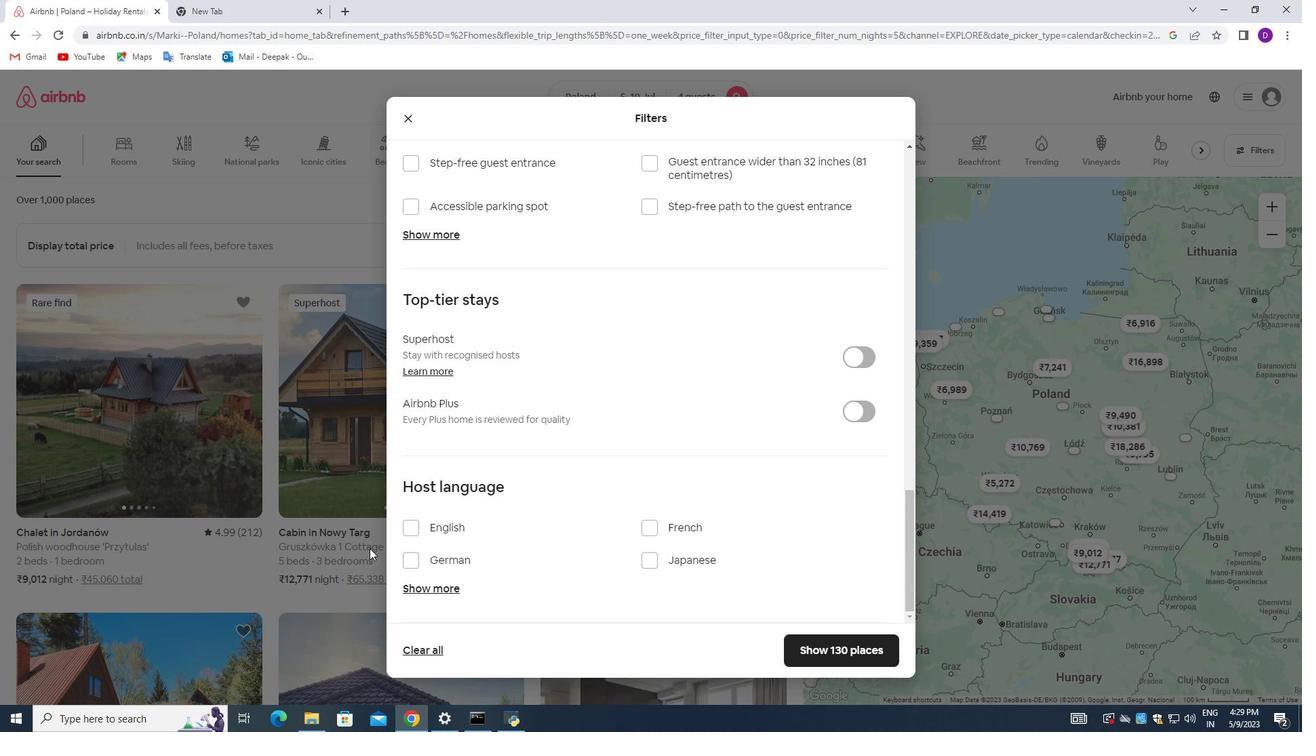 
Action: Mouse pressed left at (404, 528)
Screenshot: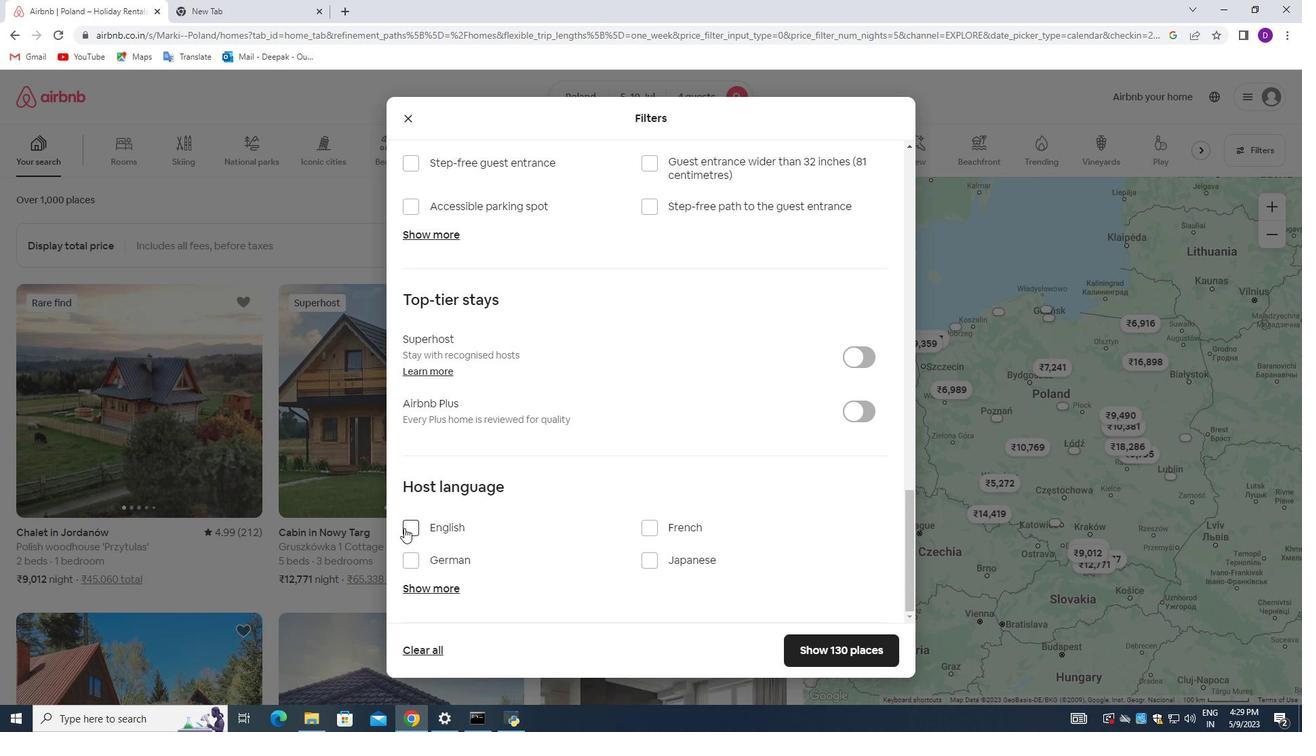 
Action: Mouse moved to (808, 653)
Screenshot: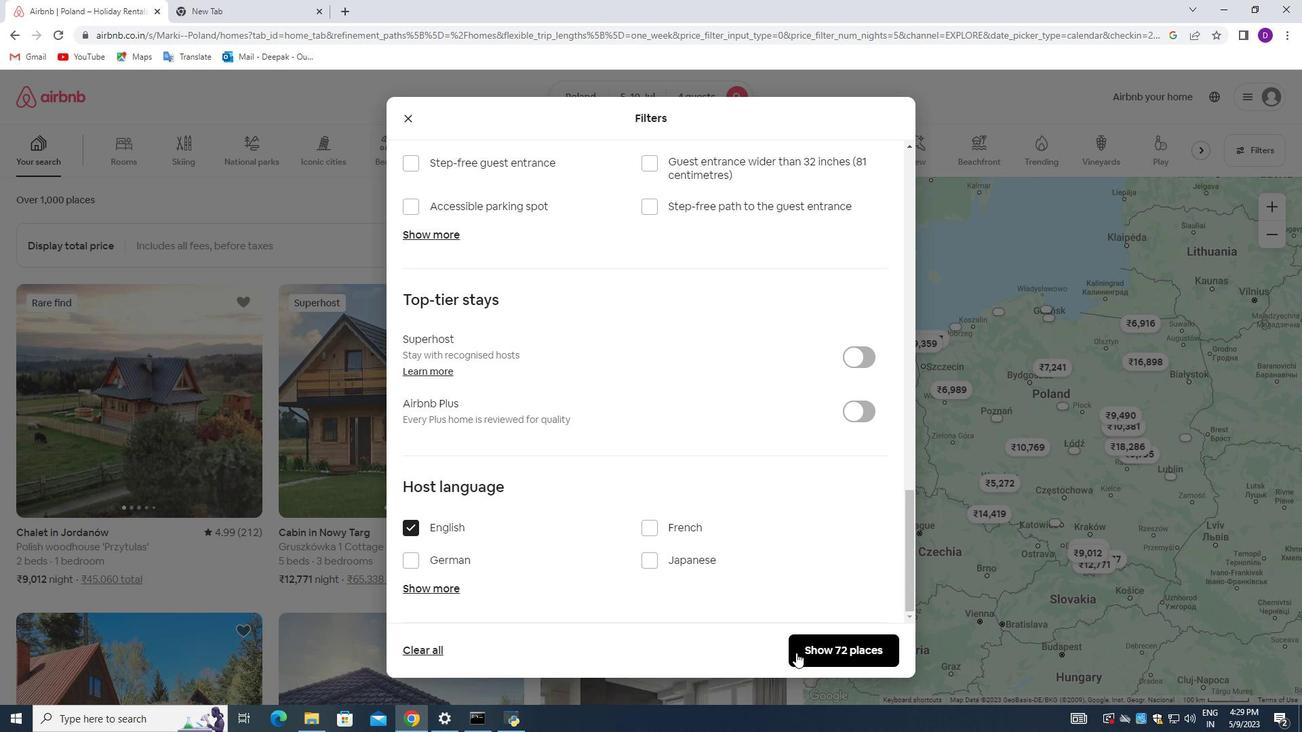 
Action: Mouse pressed left at (808, 653)
Screenshot: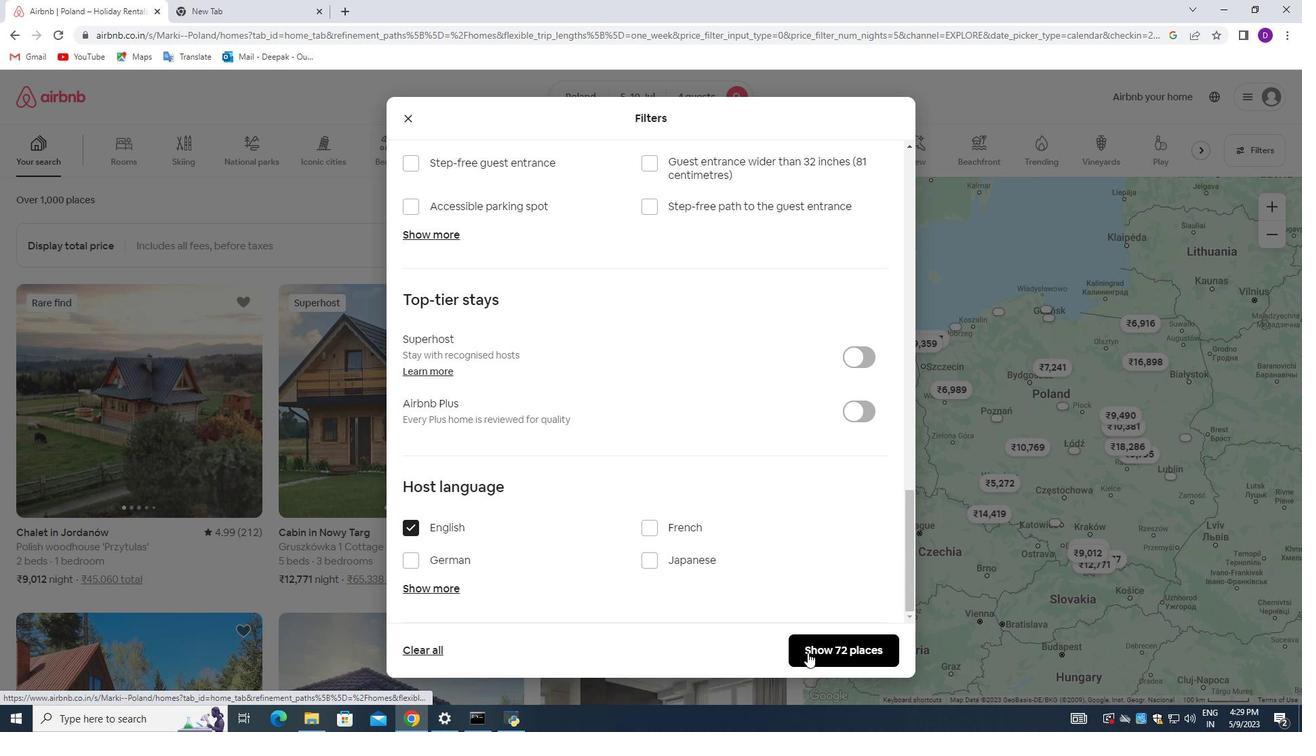 
